 Task: Look for space in Seaside, United States from 12th August, 2023 to 16th August, 2023 for 8 adults in price range Rs.10000 to Rs.16000. Place can be private room with 8 bedrooms having 8 beds and 8 bathrooms. Property type can be house, flat, guest house, hotel. Amenities needed are: wifi, TV, free parkinig on premises, gym, breakfast. Booking option can be shelf check-in. Required host language is English.
Action: Mouse moved to (539, 139)
Screenshot: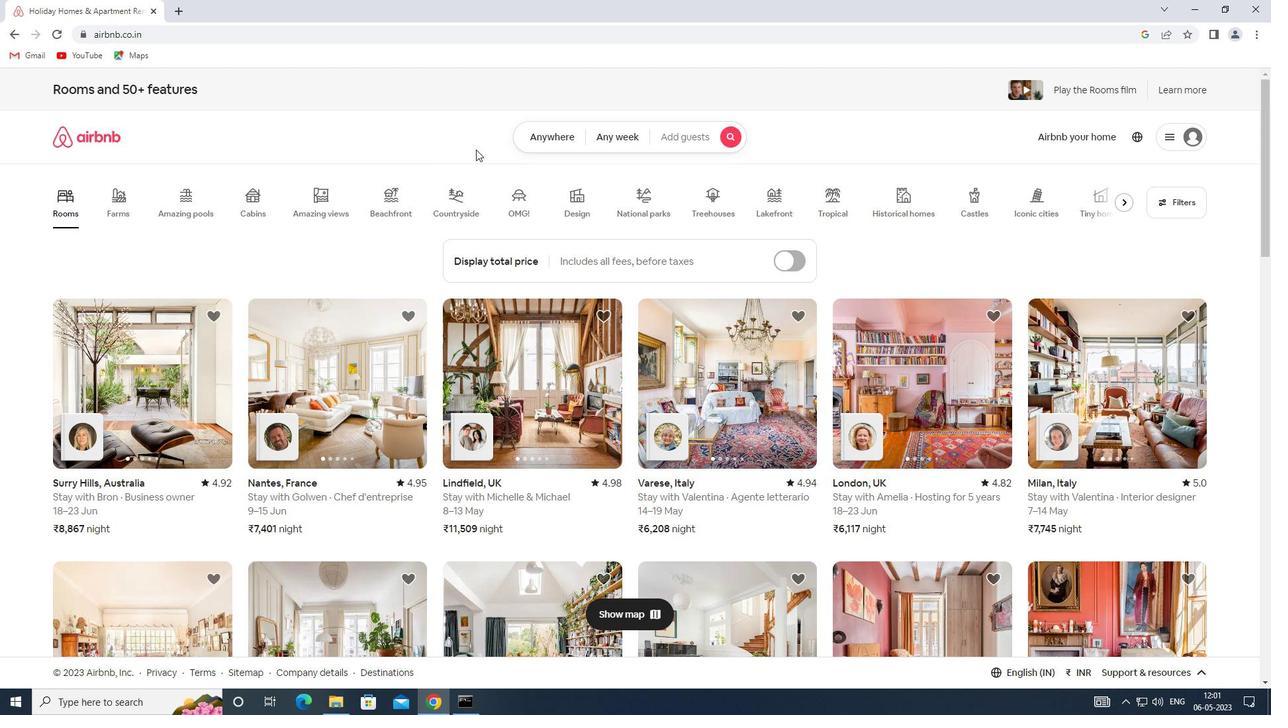 
Action: Mouse pressed left at (539, 139)
Screenshot: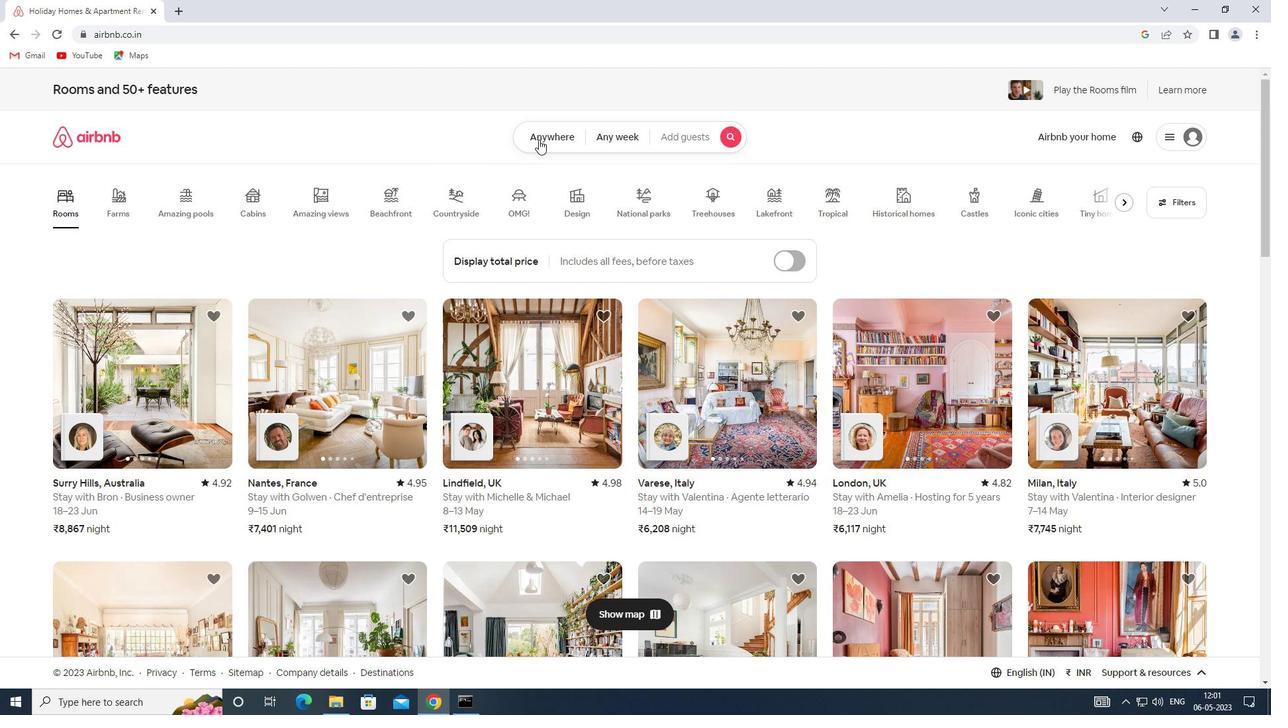 
Action: Mouse moved to (414, 185)
Screenshot: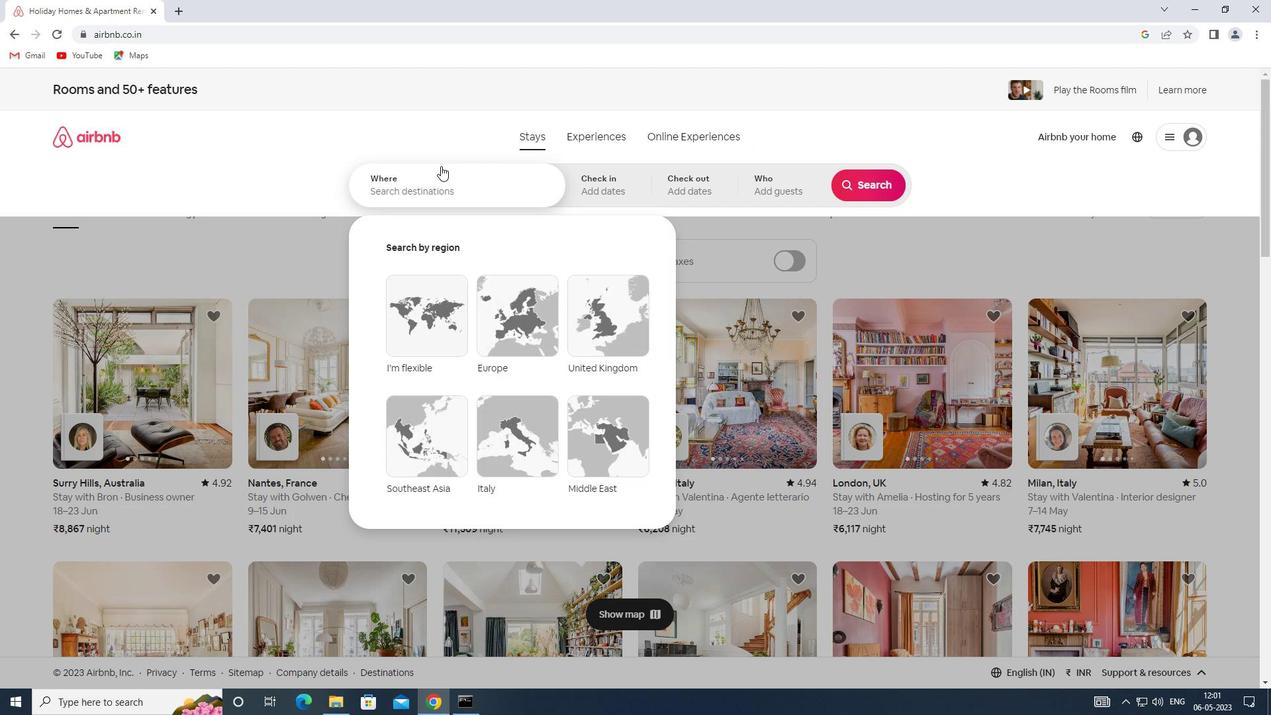 
Action: Mouse pressed left at (414, 185)
Screenshot: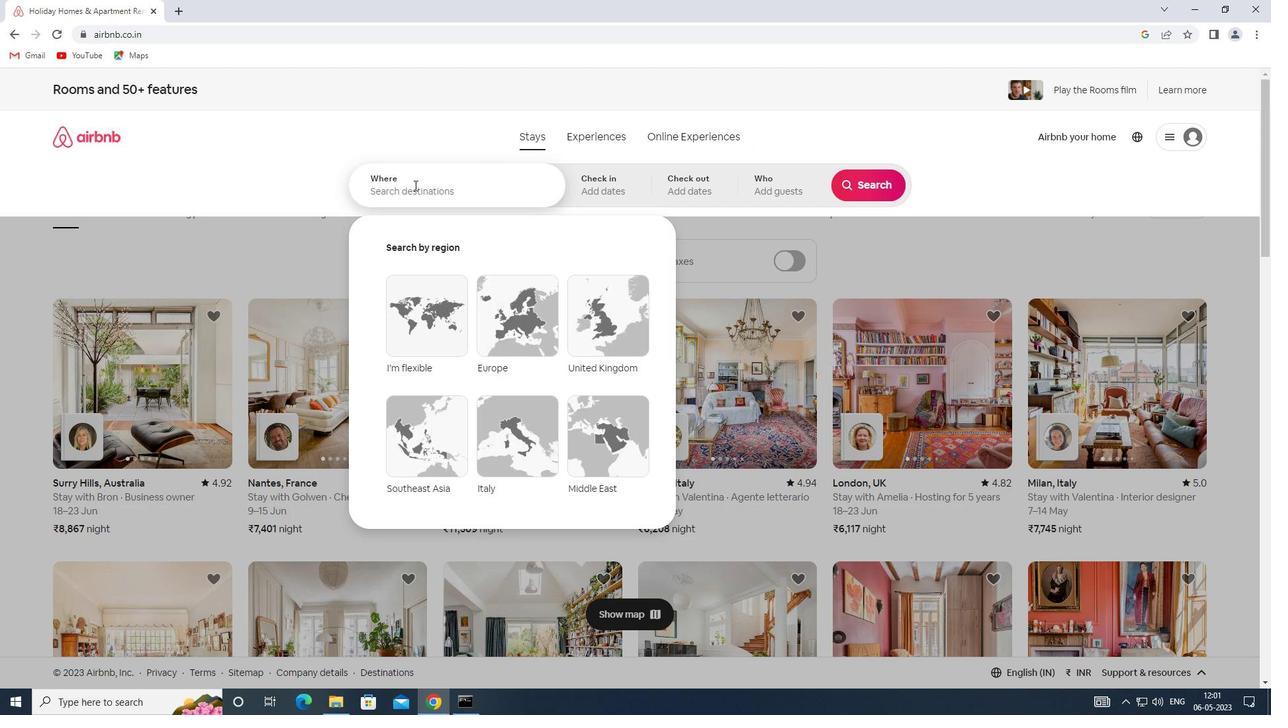 
Action: Key pressed <Key.shift>SPACE<Key.space>IN<Key.space><Key.shift>SEASIDE,<Key.shift><Key.shift><Key.shift><Key.shift><Key.shift><Key.shift><Key.shift><Key.shift><Key.shift><Key.shift><Key.shift><Key.shift>UNITED<Key.space><Key.shift><Key.shift><Key.shift><Key.shift><Key.shift><Key.shift><Key.shift><Key.shift><Key.shift><Key.shift><Key.shift><Key.shift><Key.shift><Key.shift><Key.shift><Key.shift><Key.shift><Key.shift><Key.shift><Key.shift><Key.shift><Key.shift><Key.shift><Key.shift><Key.shift><Key.shift><Key.shift><Key.shift><Key.shift>STATES
Screenshot: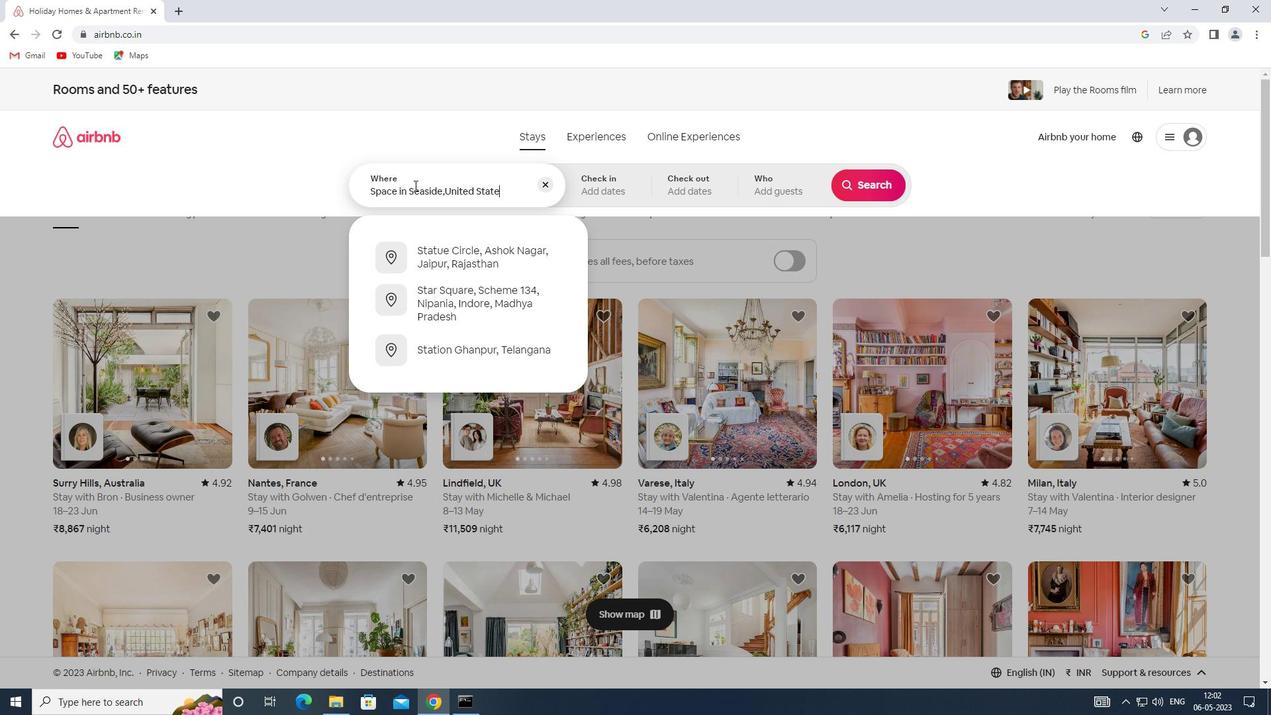 
Action: Mouse moved to (588, 186)
Screenshot: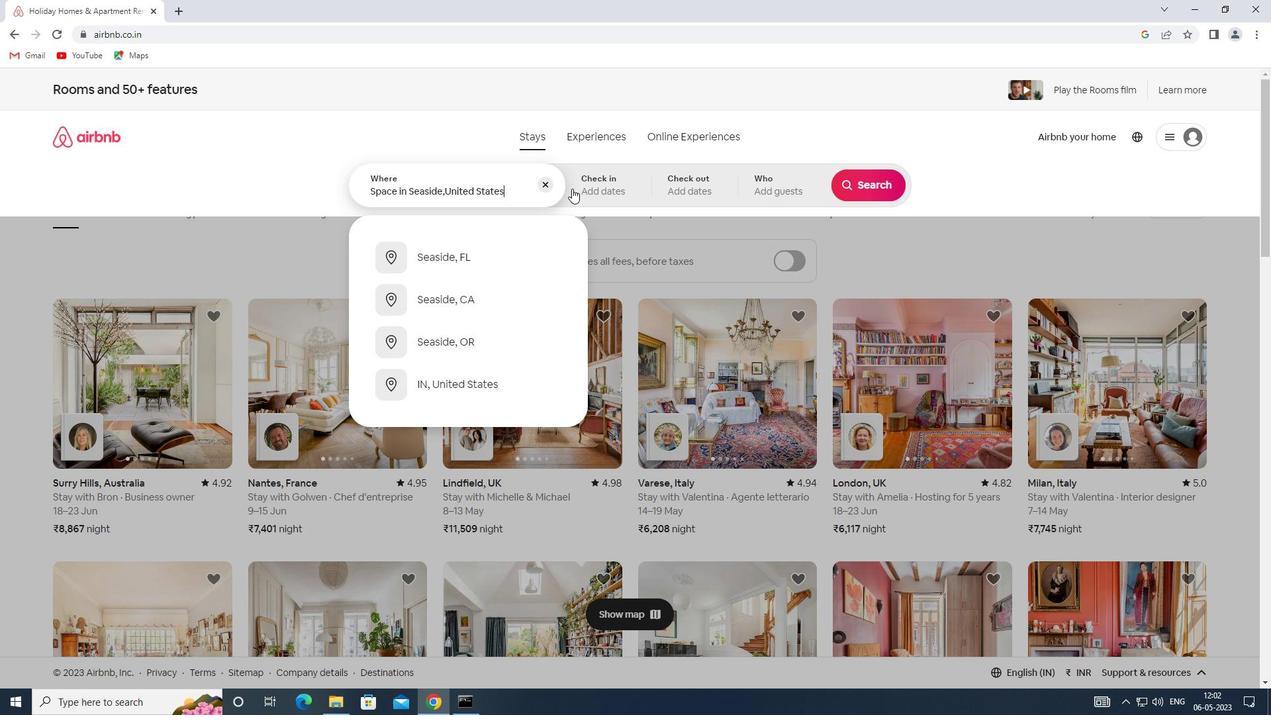 
Action: Mouse pressed left at (588, 186)
Screenshot: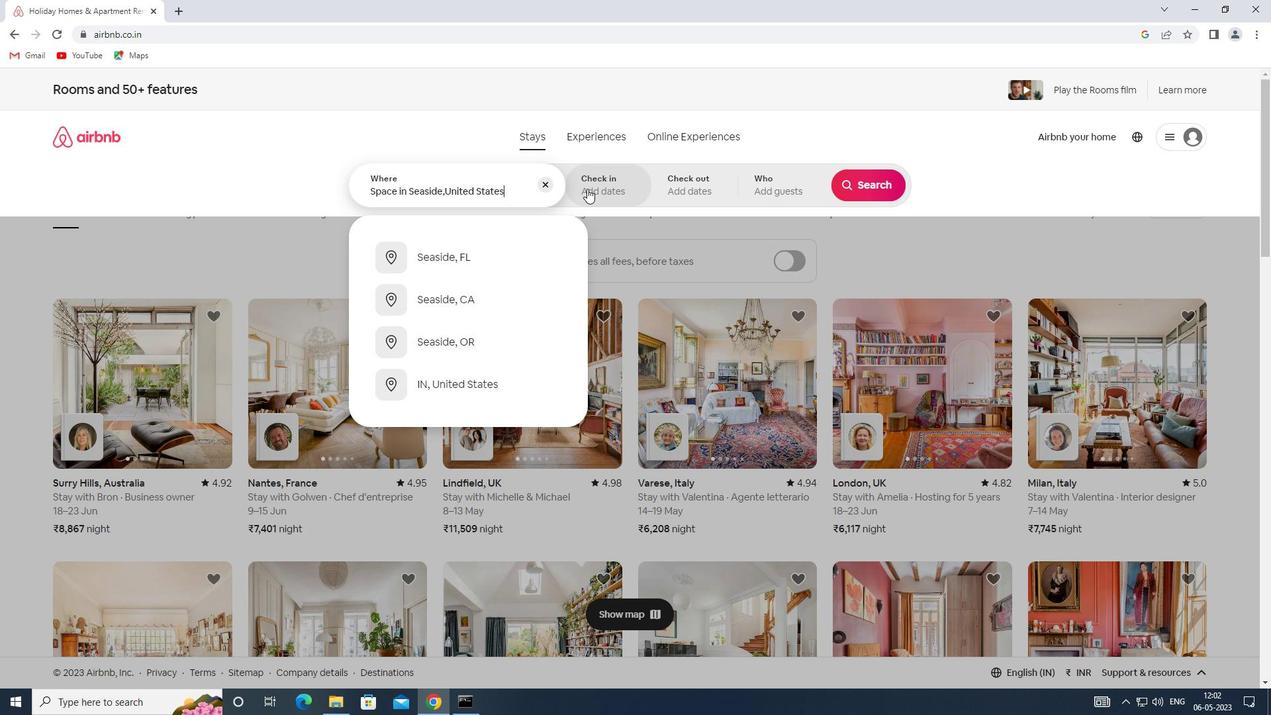 
Action: Mouse moved to (860, 290)
Screenshot: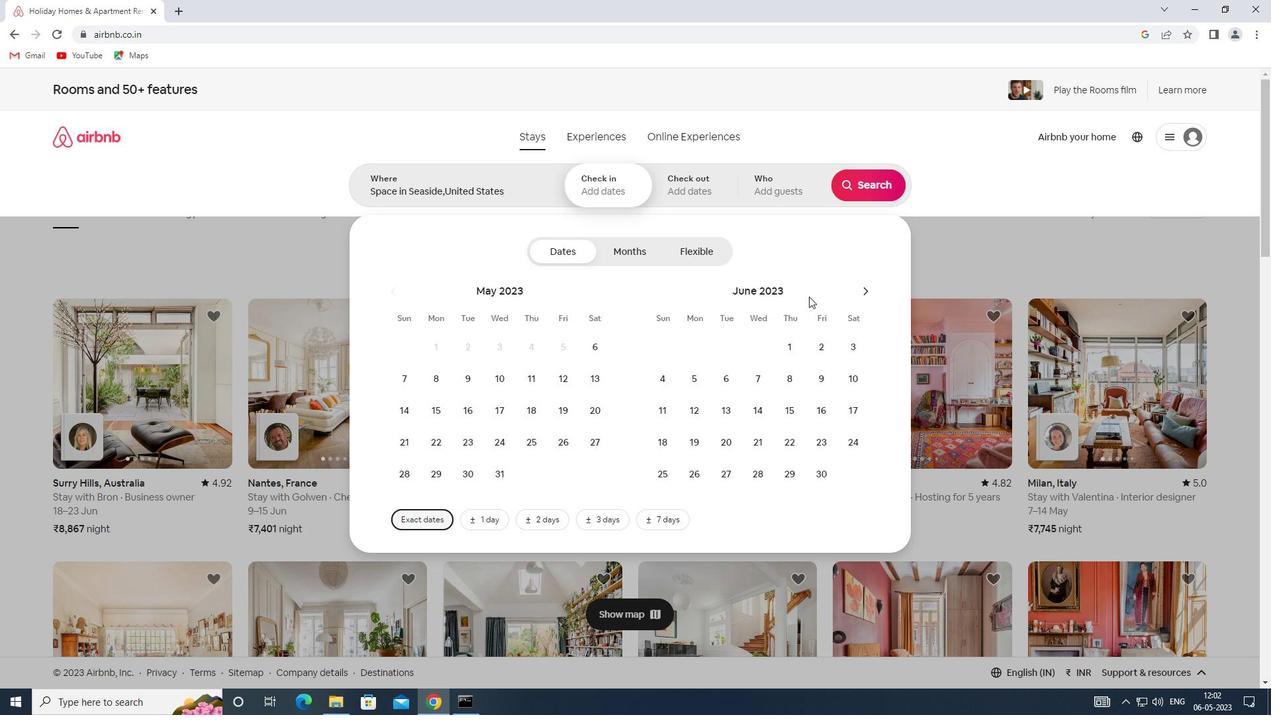 
Action: Mouse pressed left at (860, 290)
Screenshot: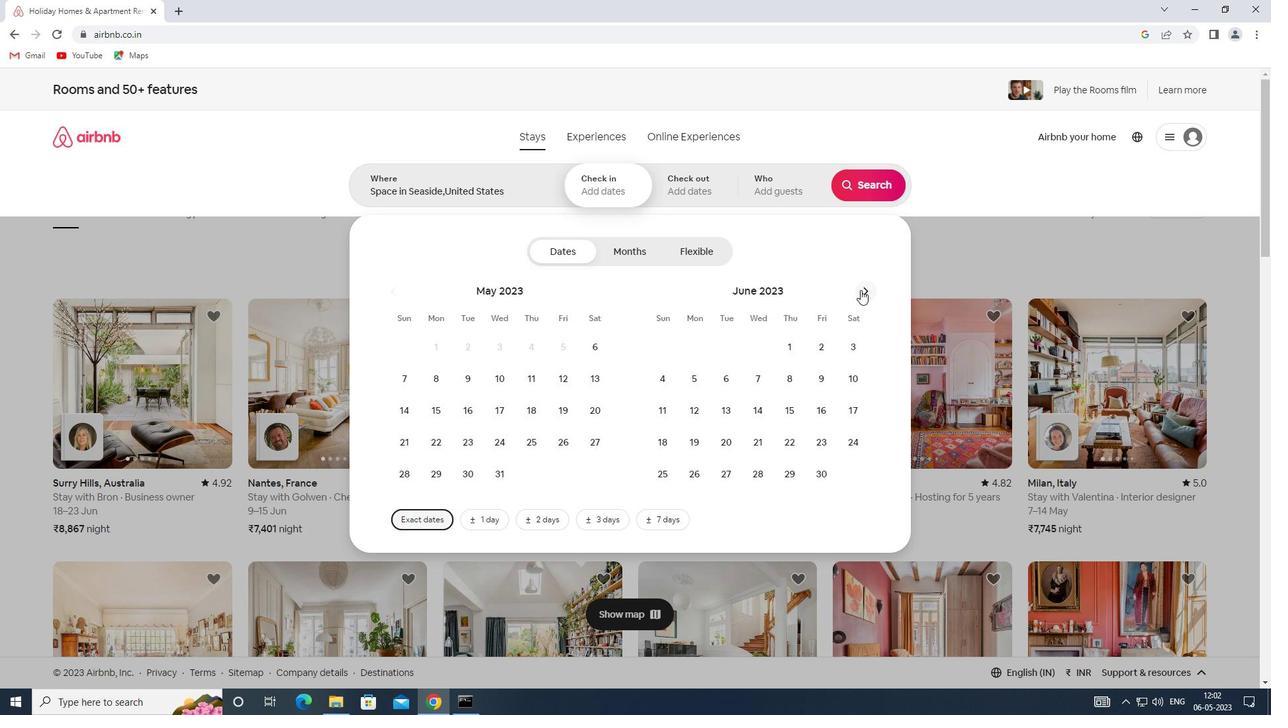 
Action: Mouse pressed left at (860, 290)
Screenshot: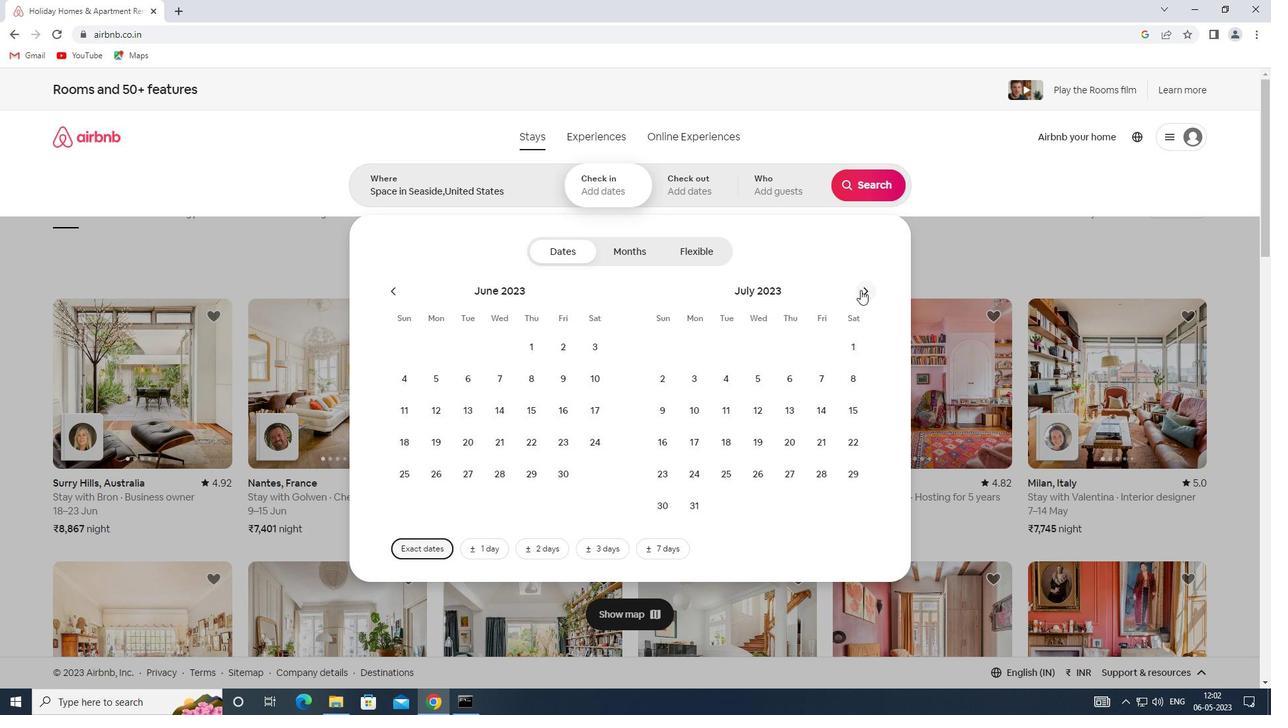 
Action: Mouse moved to (843, 383)
Screenshot: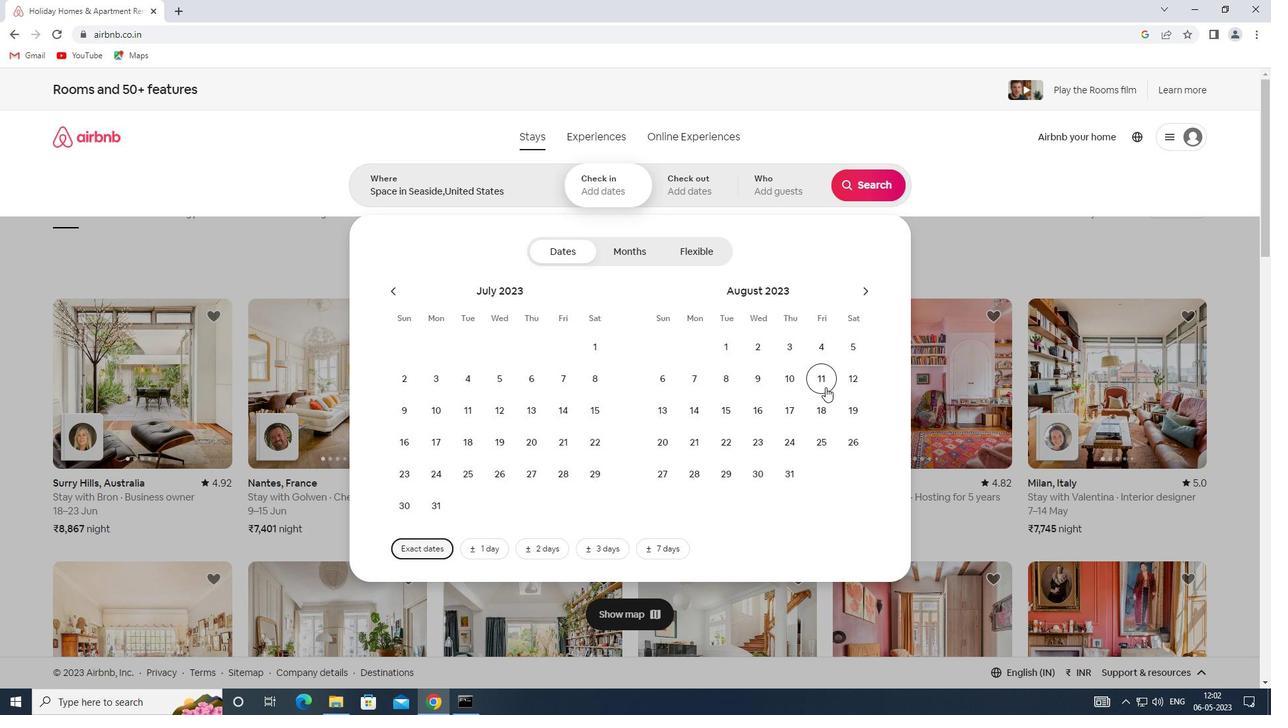 
Action: Mouse pressed left at (843, 383)
Screenshot: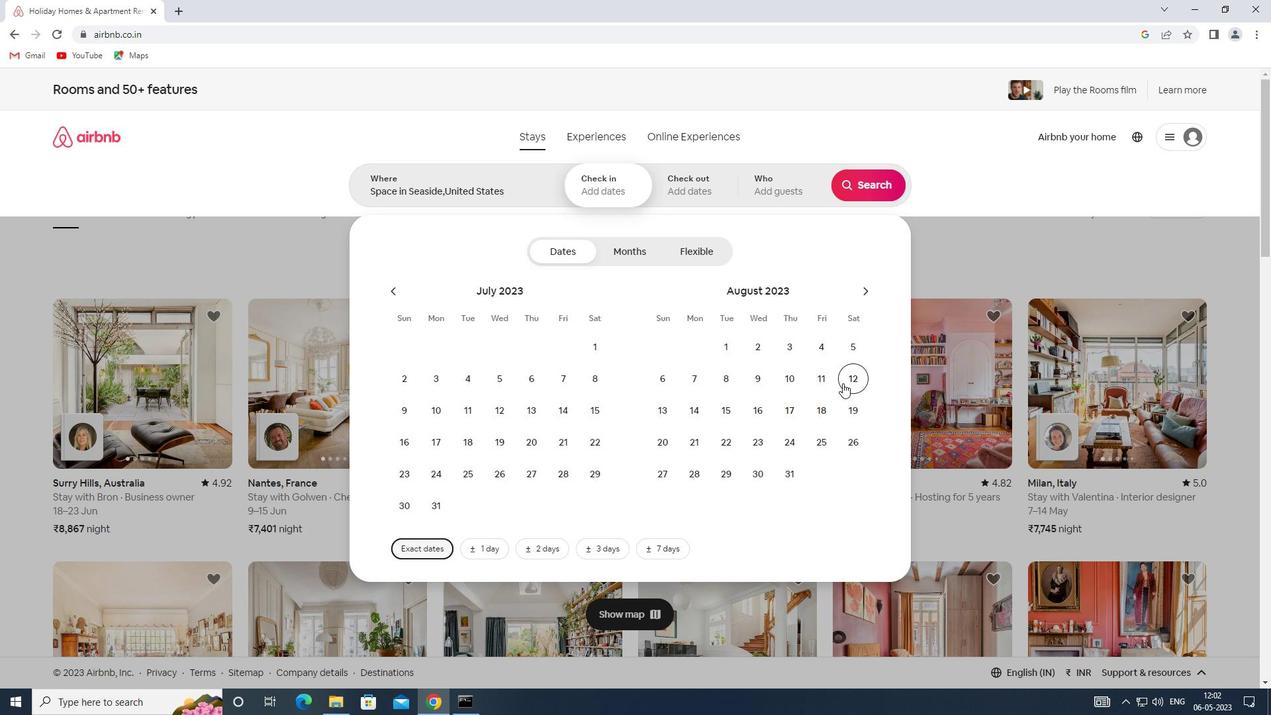 
Action: Mouse moved to (757, 413)
Screenshot: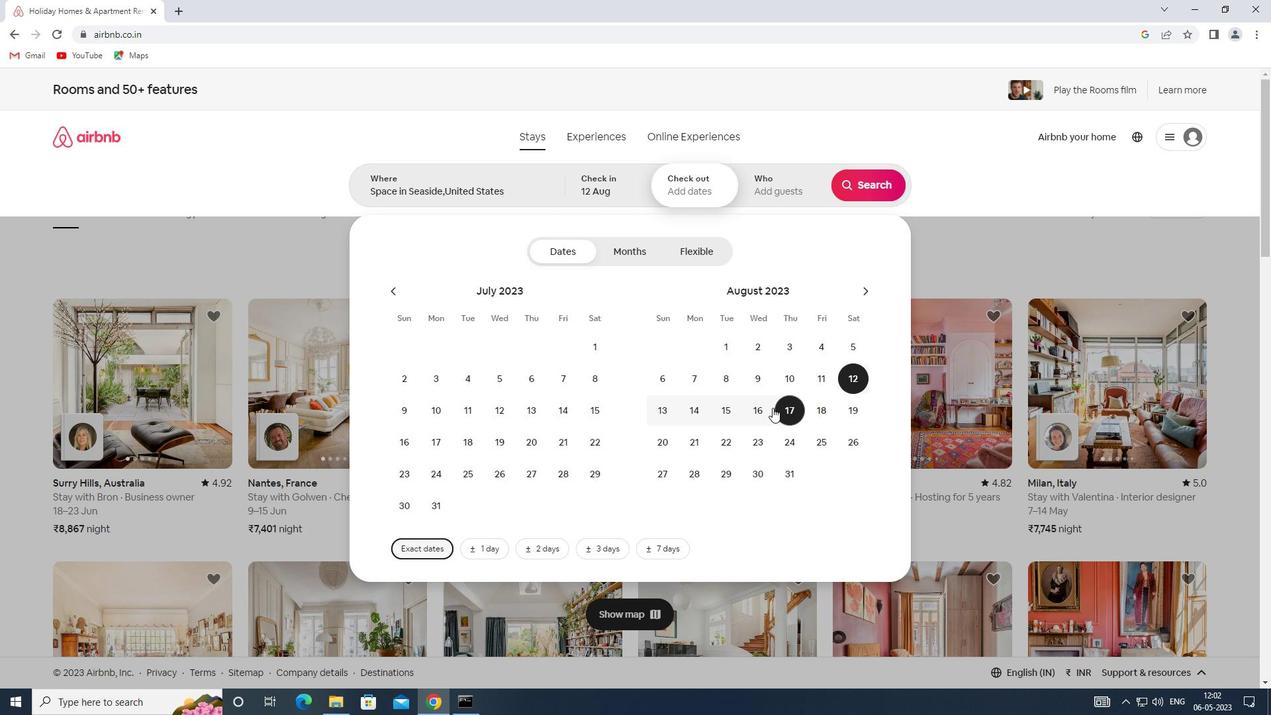 
Action: Mouse pressed left at (757, 413)
Screenshot: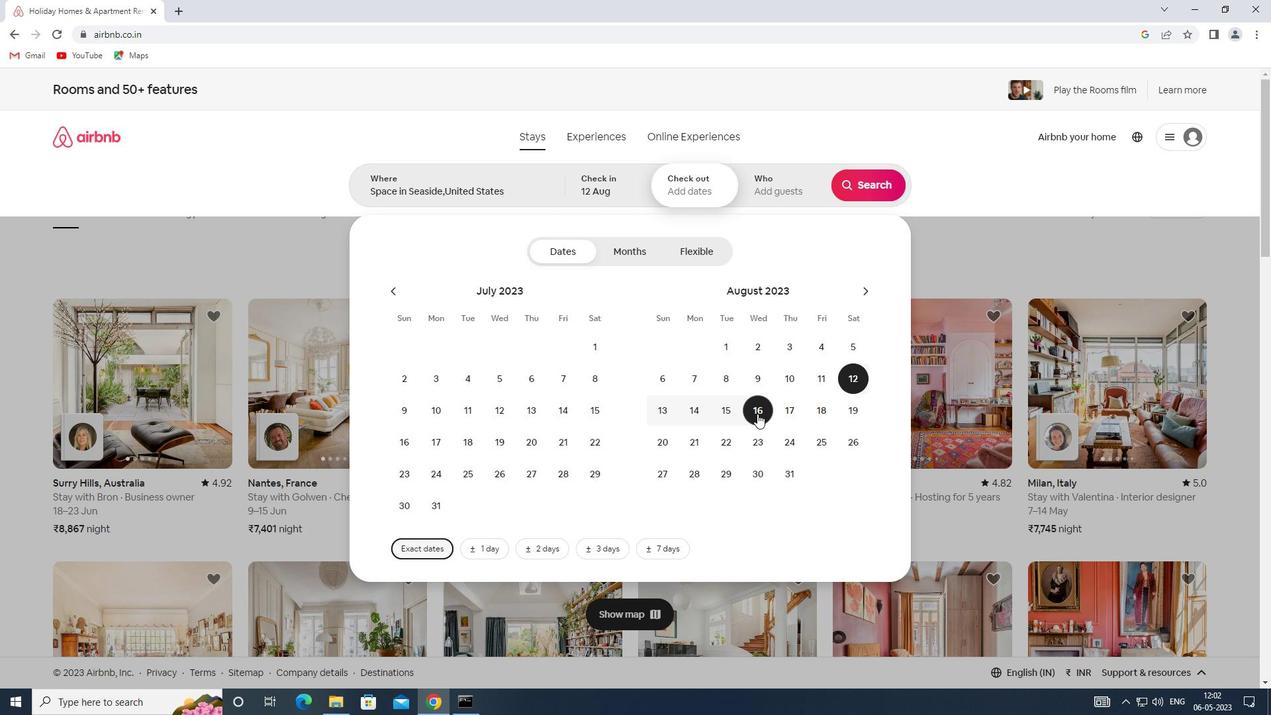 
Action: Mouse moved to (754, 194)
Screenshot: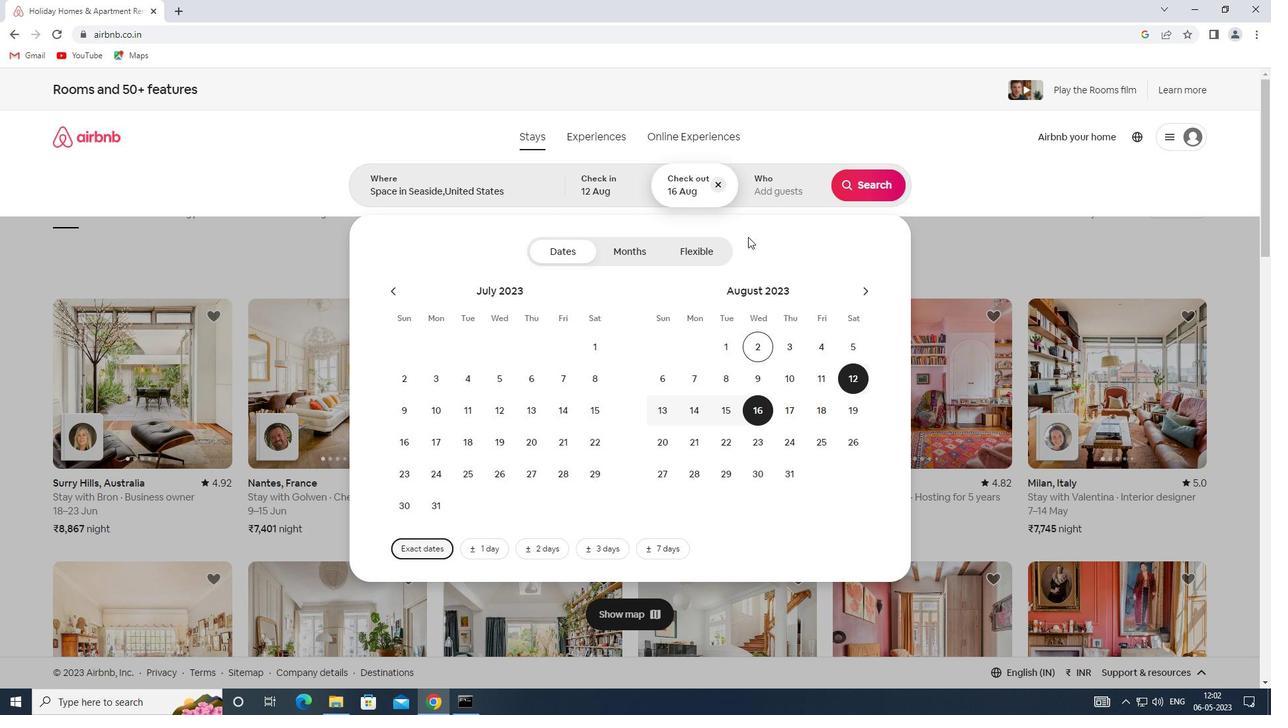 
Action: Mouse pressed left at (754, 194)
Screenshot: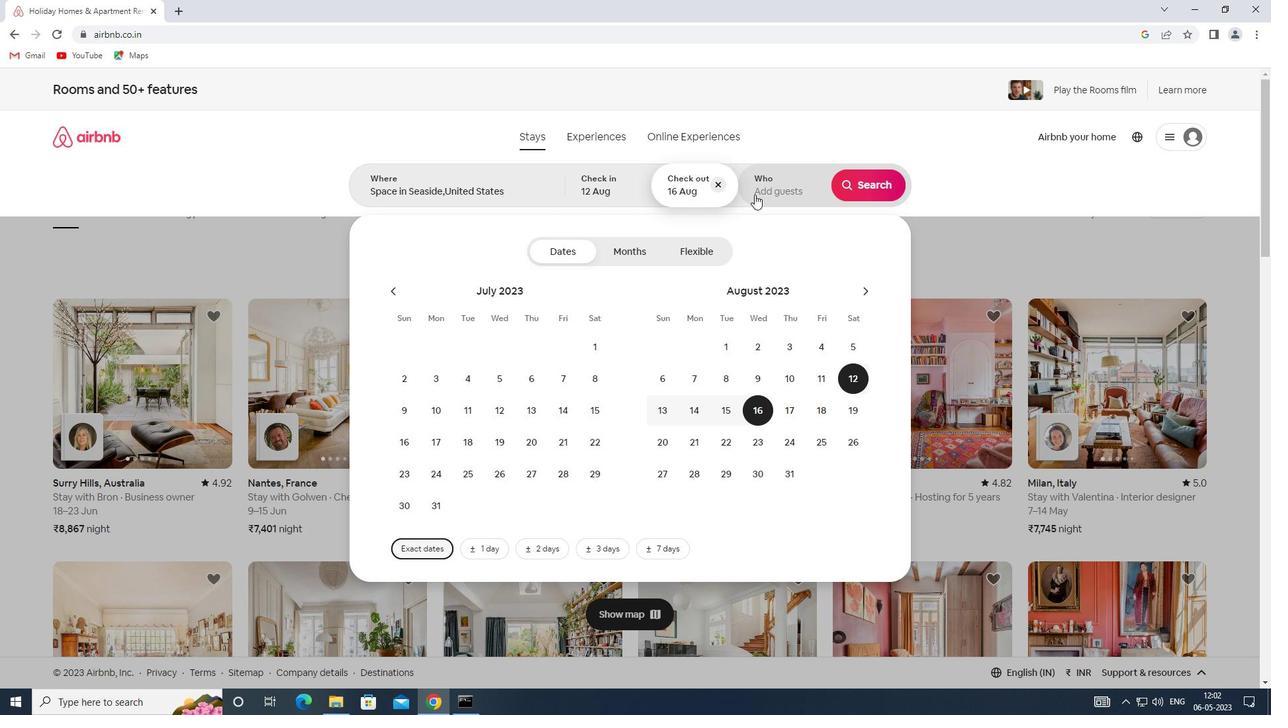 
Action: Mouse moved to (872, 258)
Screenshot: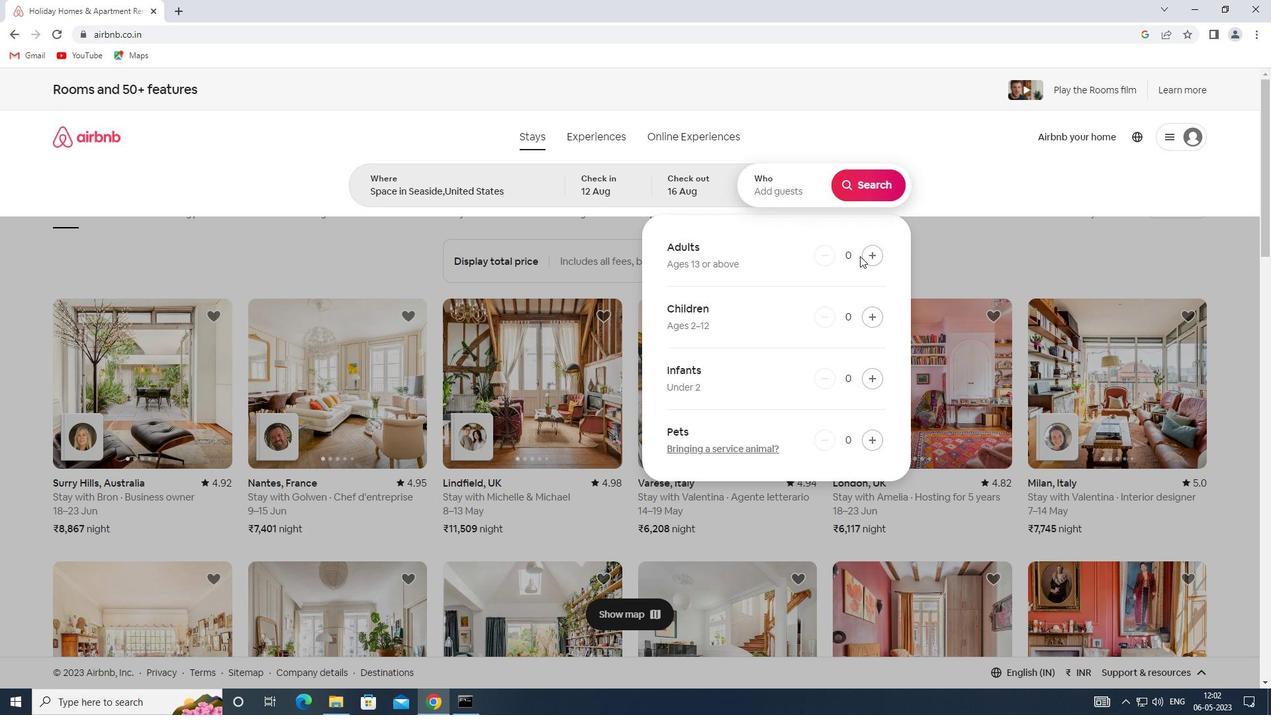 
Action: Mouse pressed left at (872, 258)
Screenshot: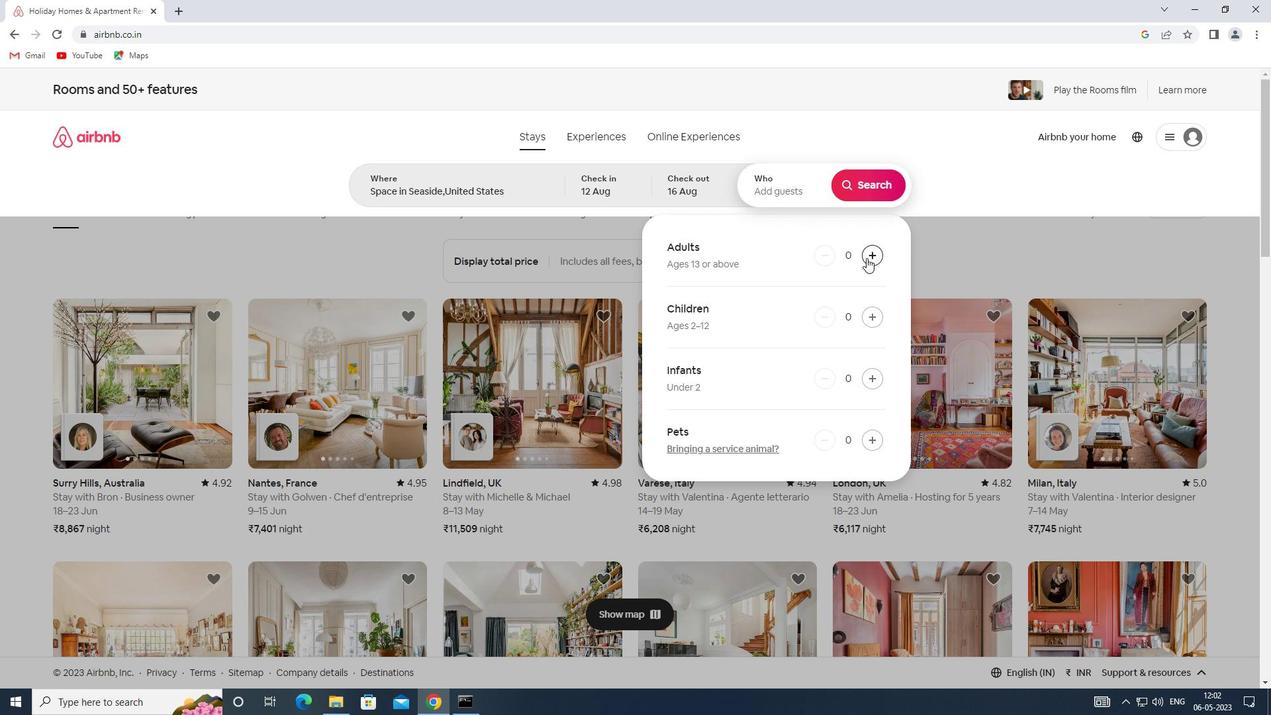 
Action: Mouse moved to (873, 258)
Screenshot: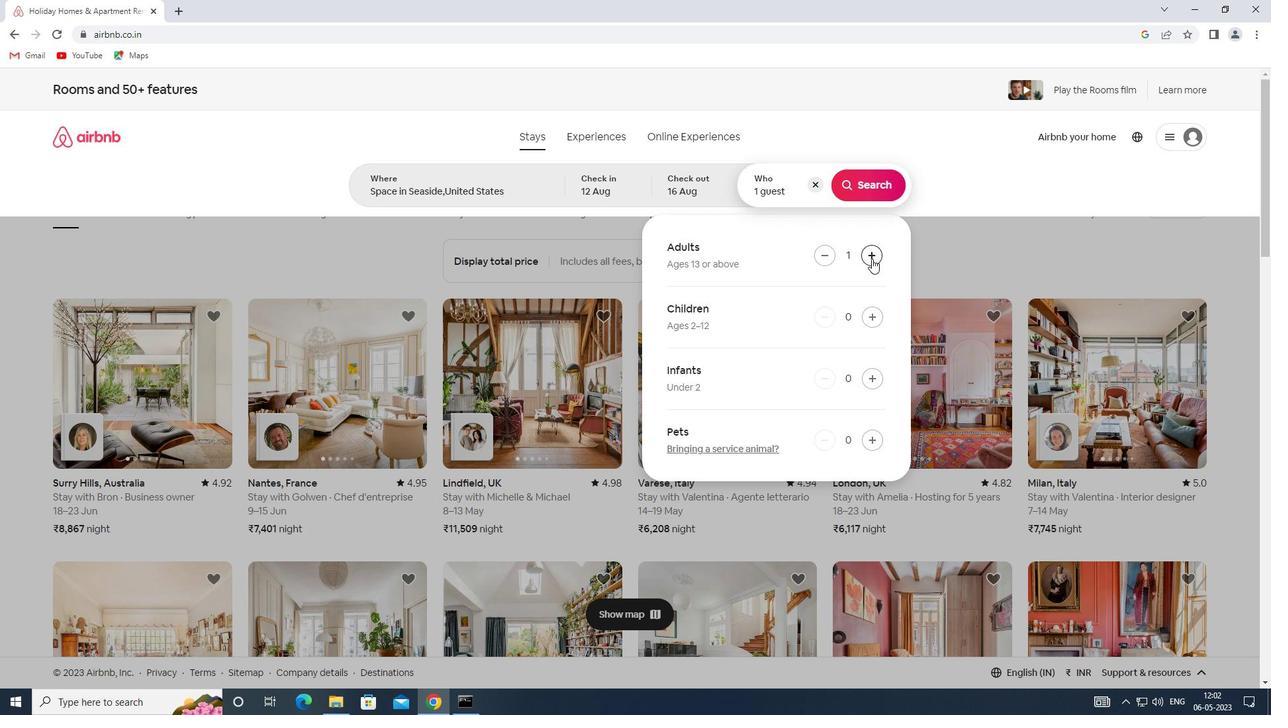 
Action: Mouse pressed left at (873, 258)
Screenshot: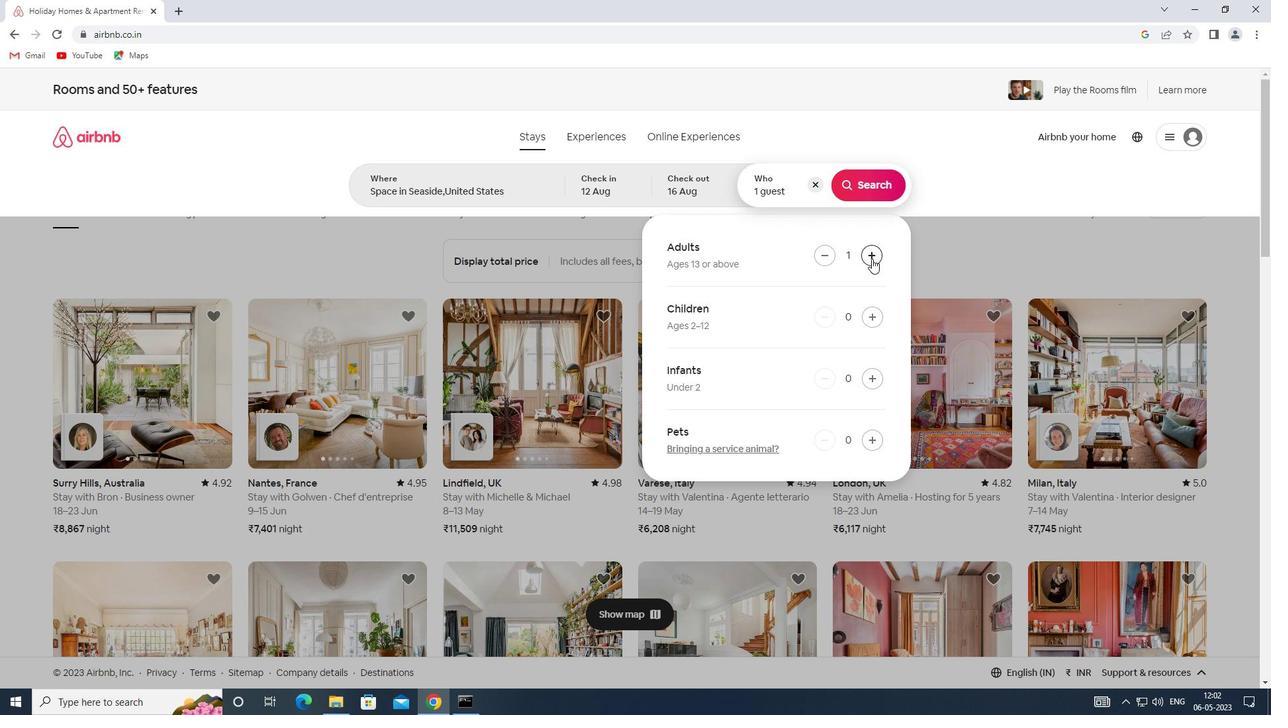 
Action: Mouse pressed left at (873, 258)
Screenshot: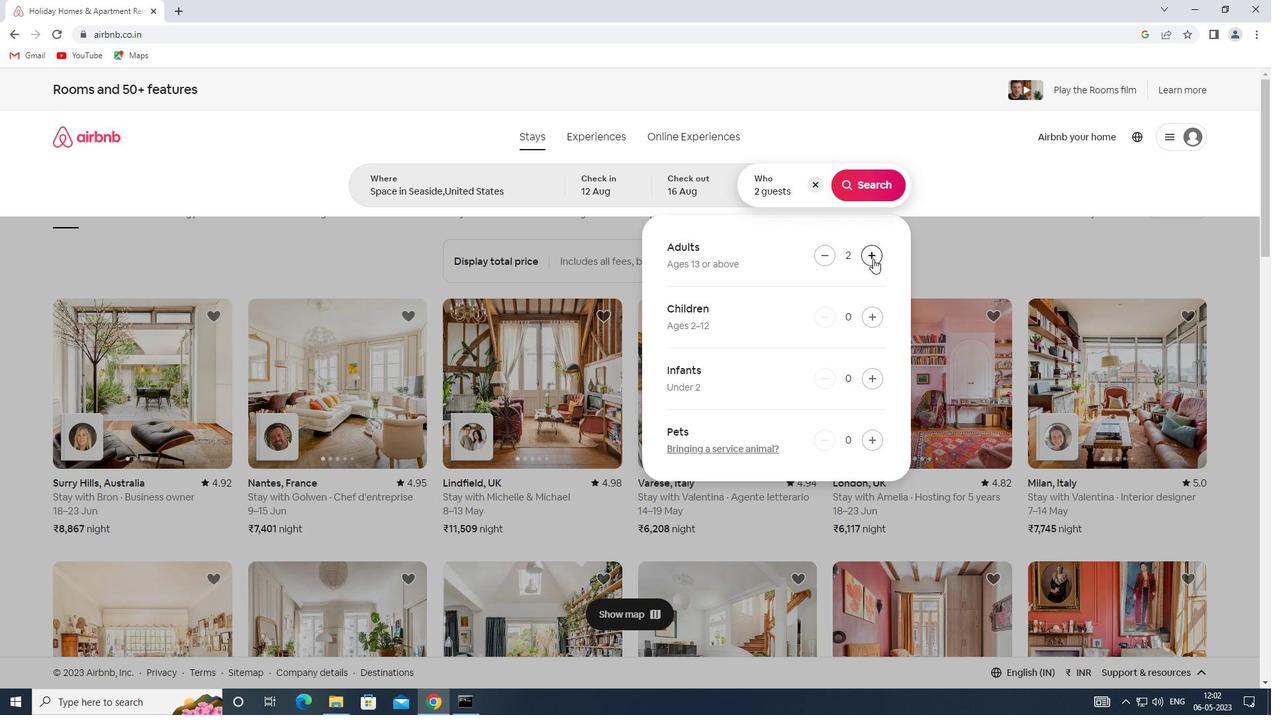 
Action: Mouse pressed left at (873, 258)
Screenshot: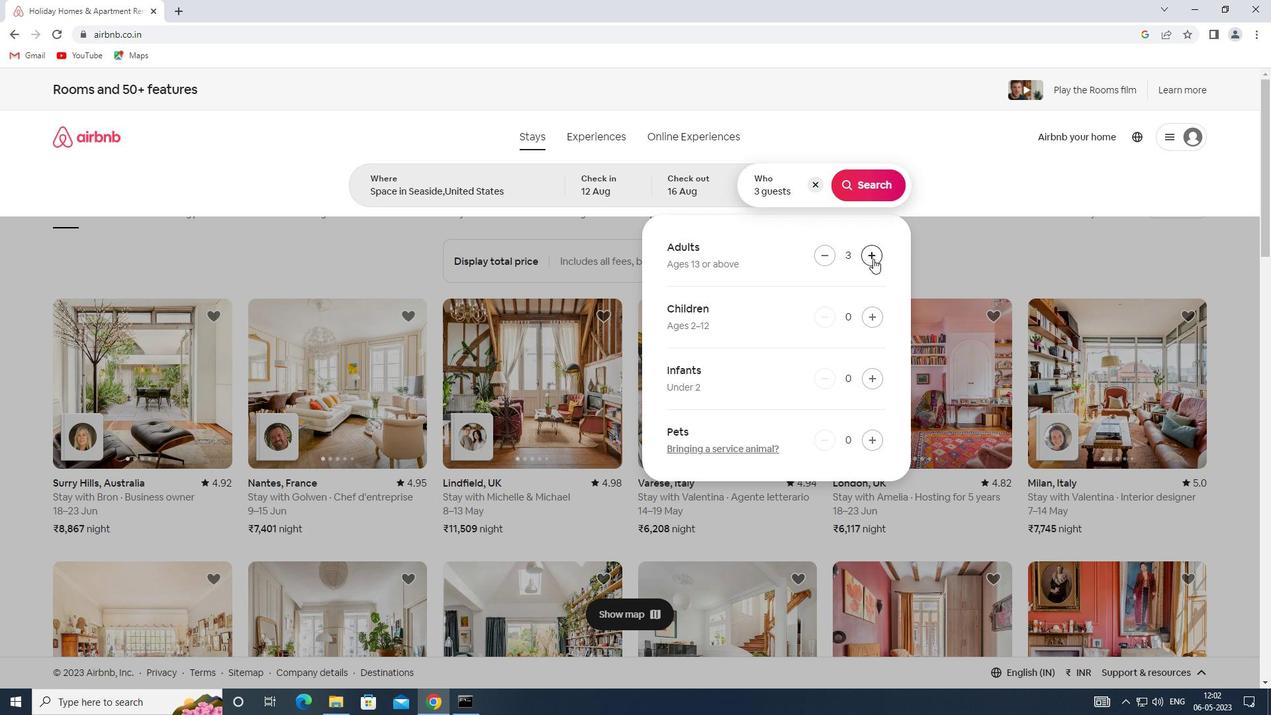 
Action: Mouse pressed left at (873, 258)
Screenshot: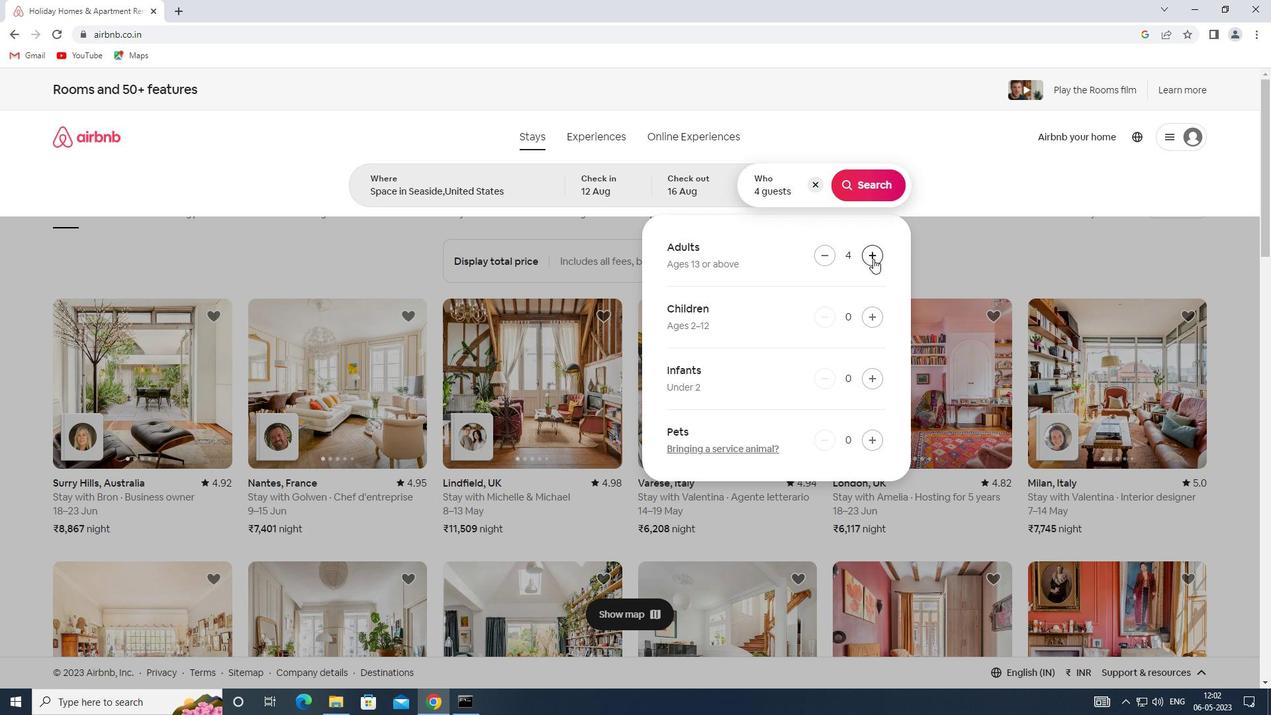 
Action: Mouse pressed left at (873, 258)
Screenshot: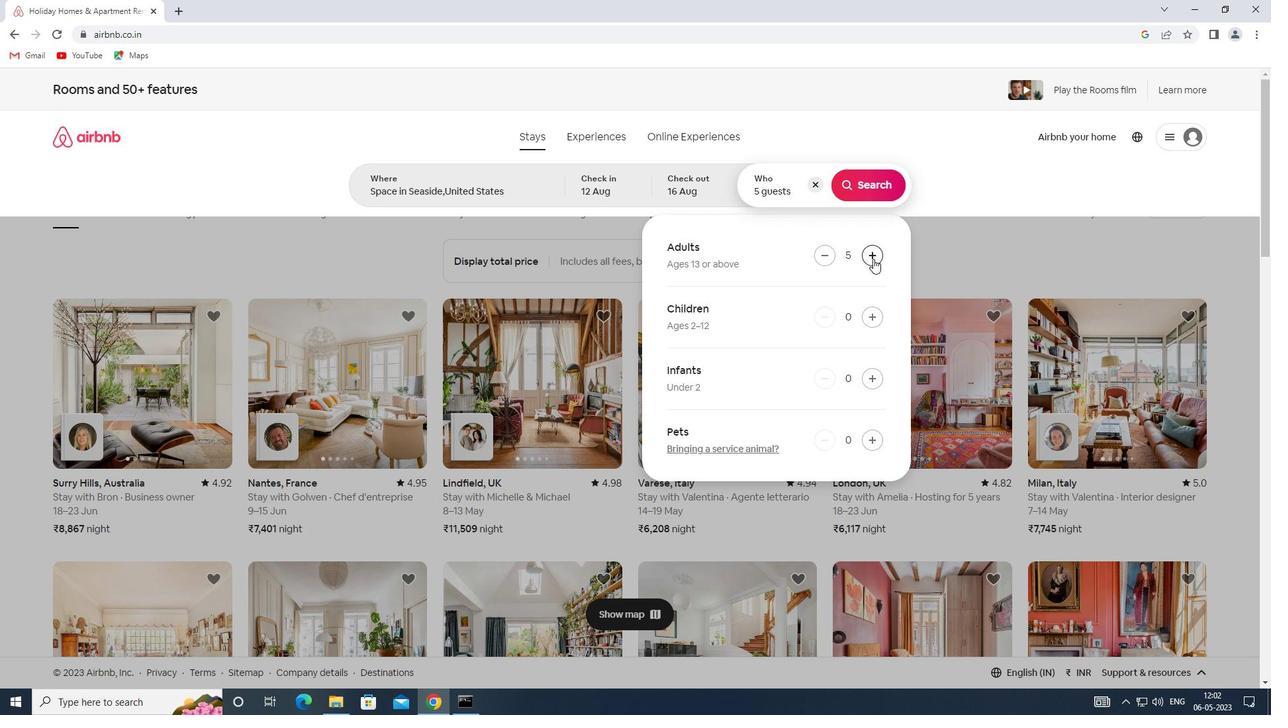 
Action: Mouse moved to (874, 258)
Screenshot: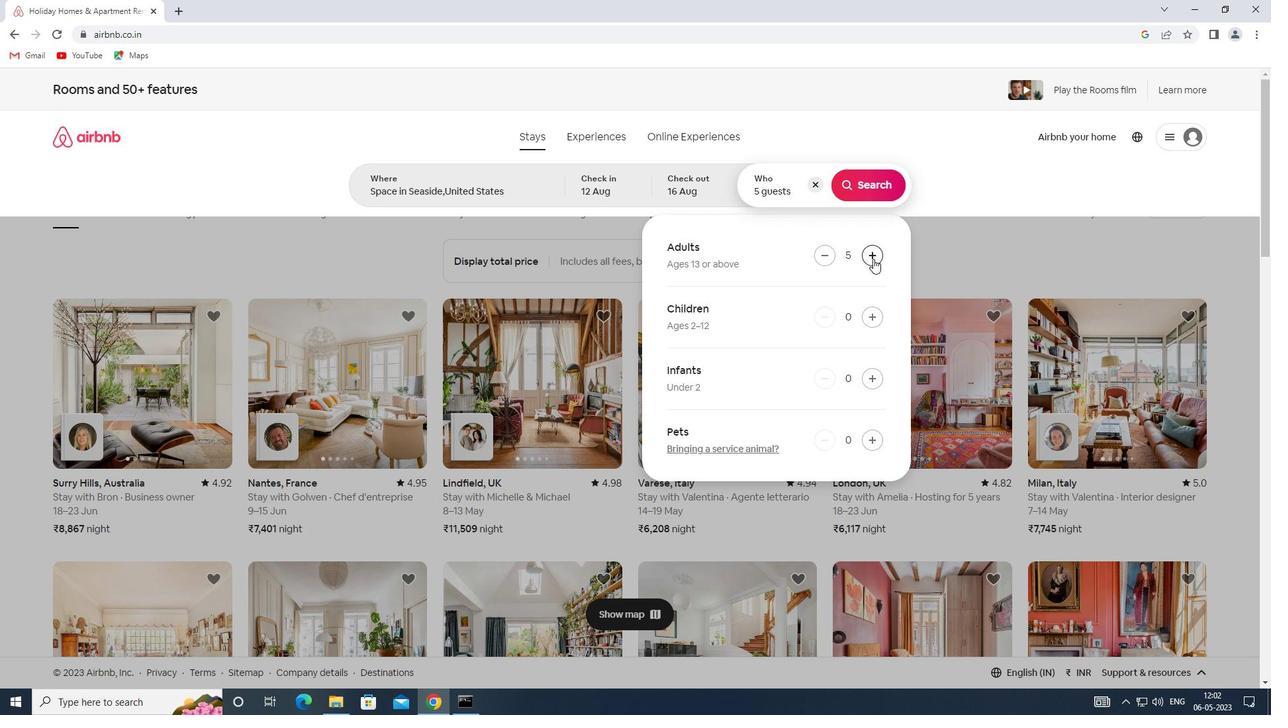 
Action: Mouse pressed left at (874, 258)
Screenshot: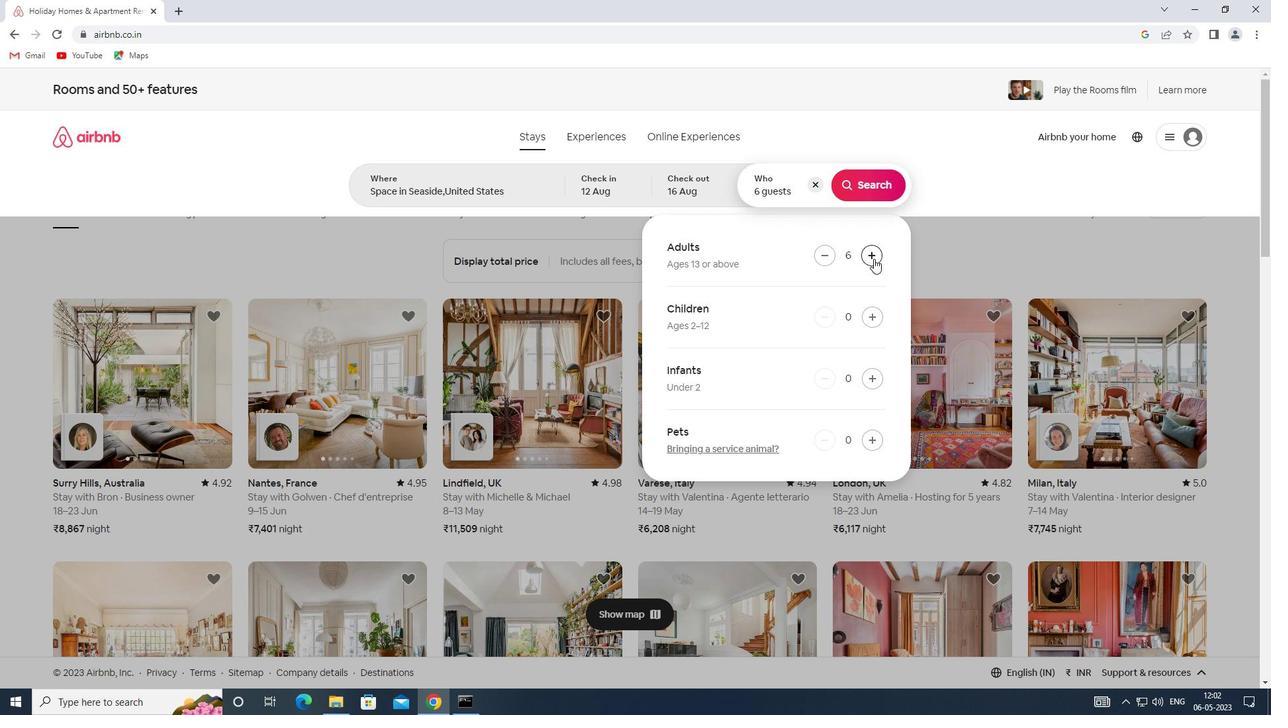 
Action: Mouse pressed left at (874, 258)
Screenshot: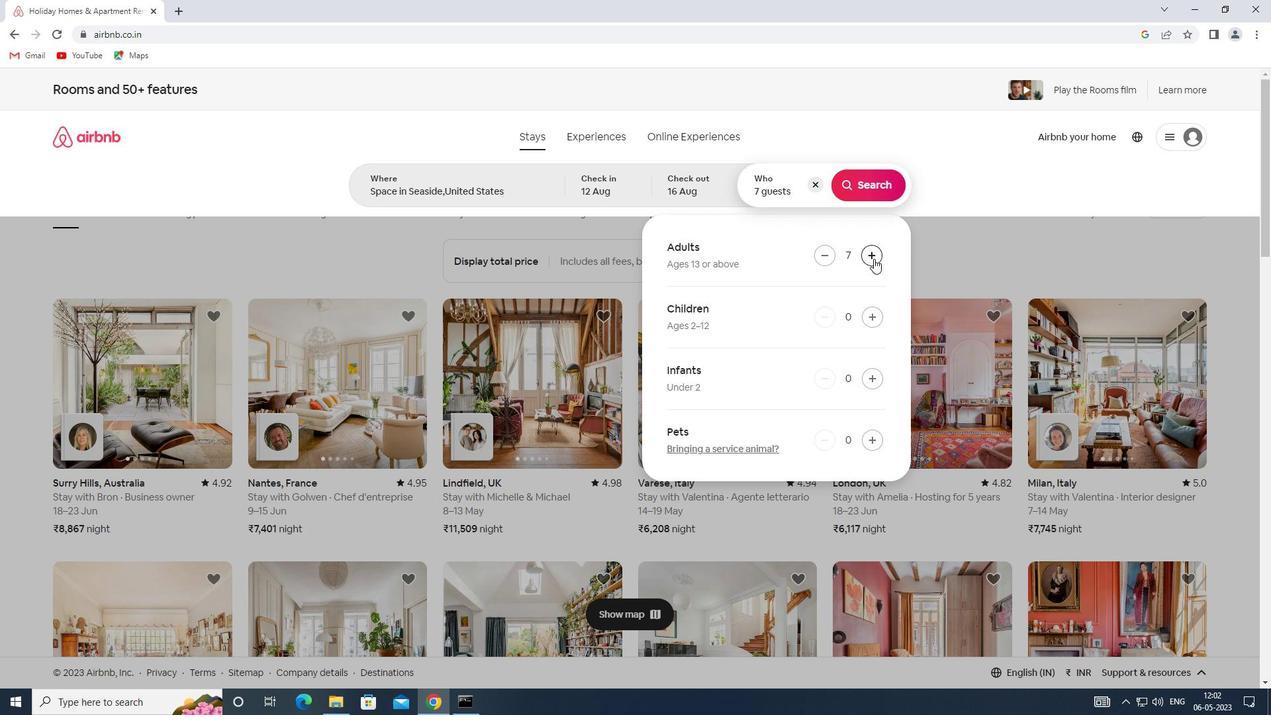 
Action: Mouse moved to (861, 183)
Screenshot: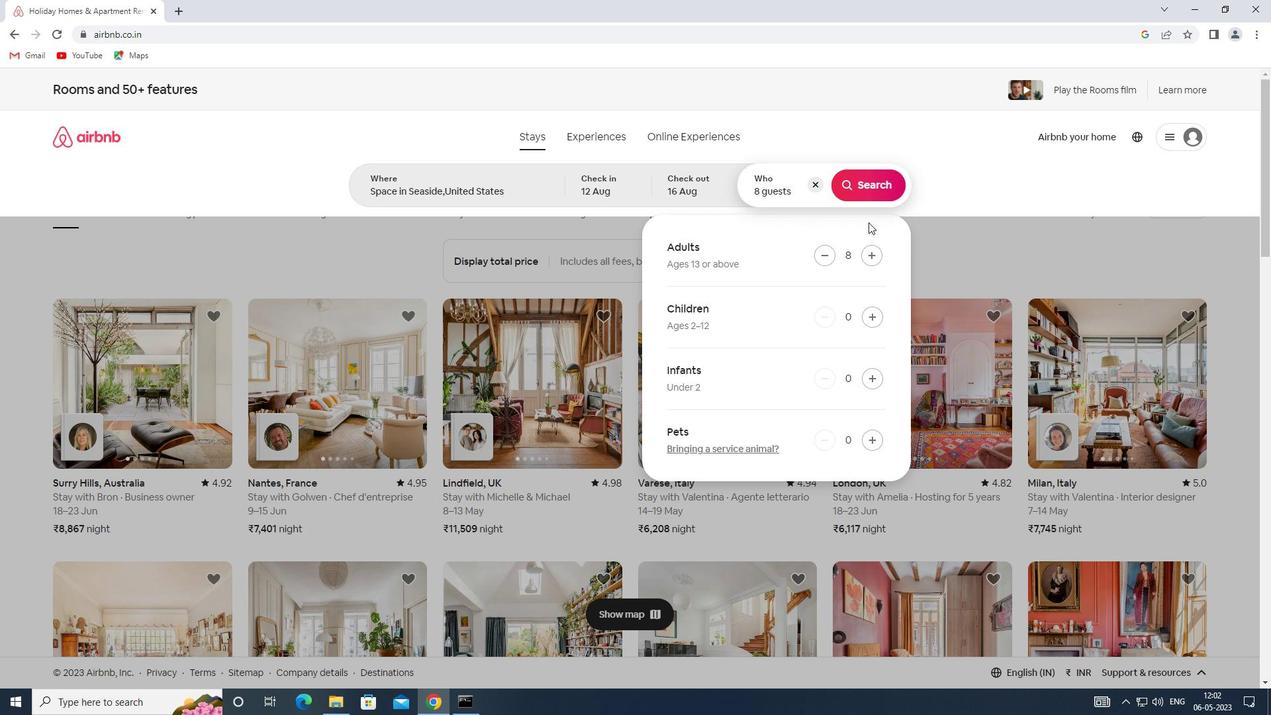 
Action: Mouse pressed left at (861, 183)
Screenshot: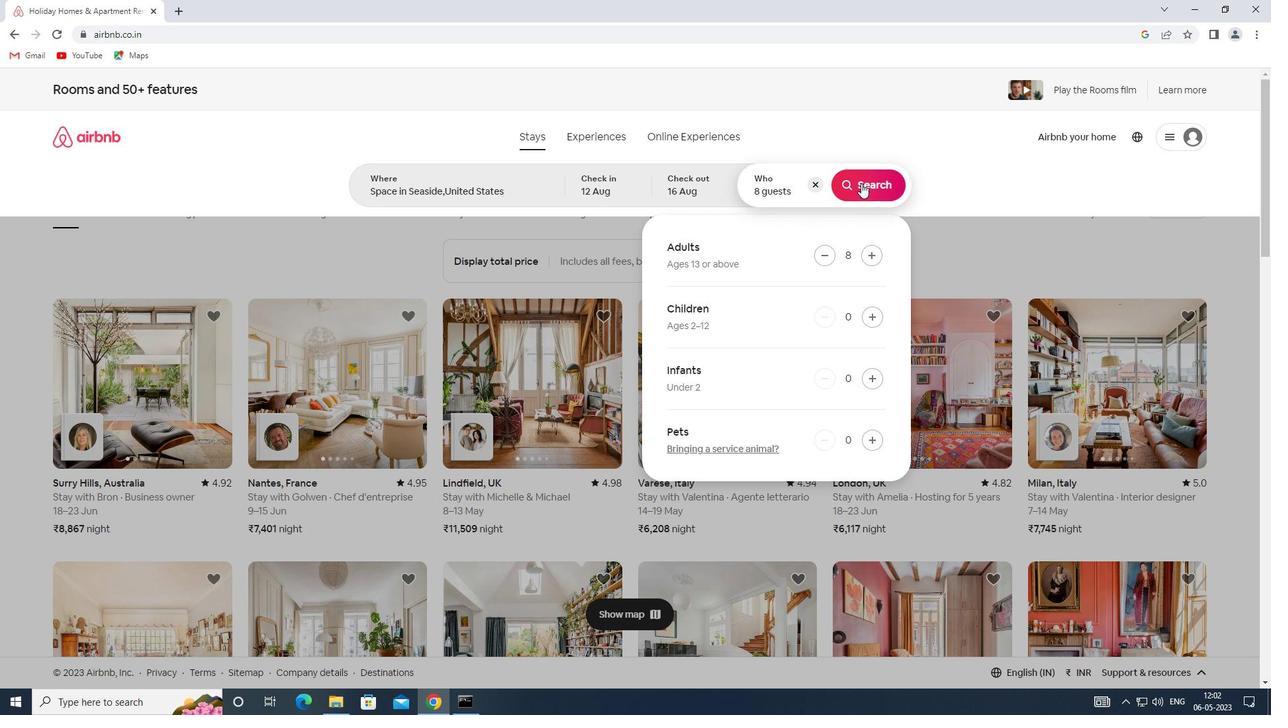 
Action: Mouse moved to (1211, 149)
Screenshot: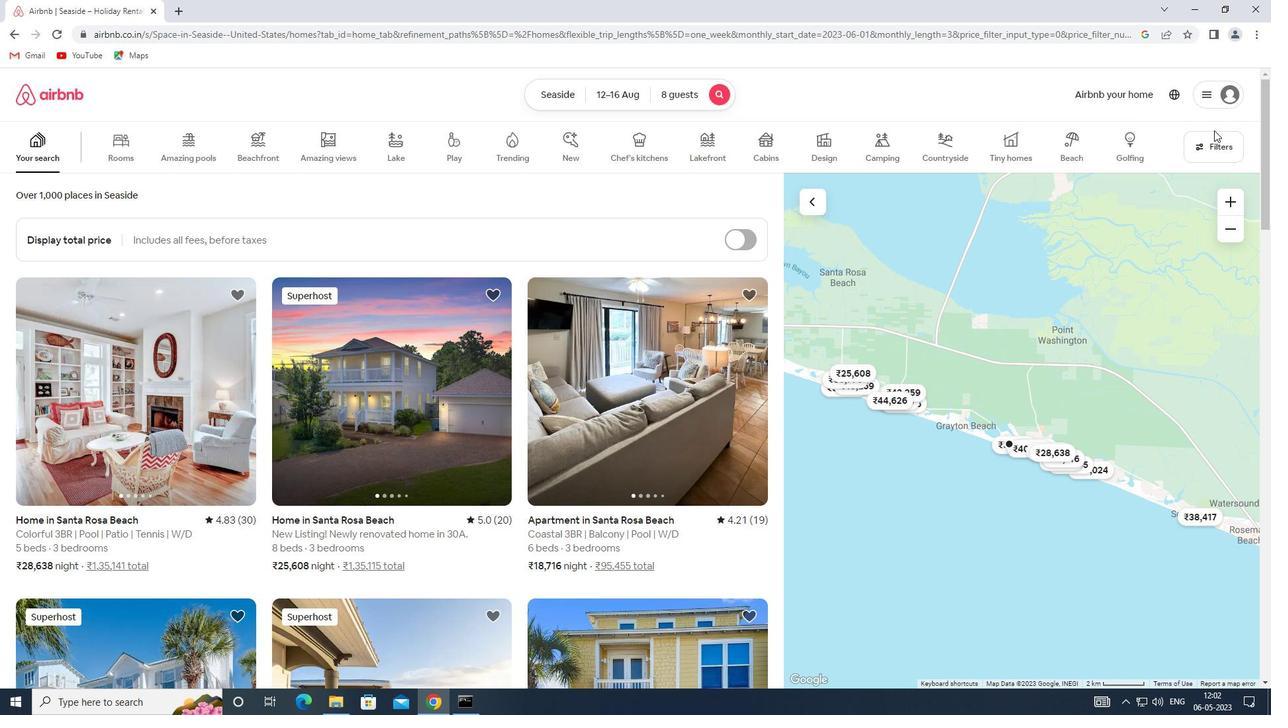 
Action: Mouse pressed left at (1211, 149)
Screenshot: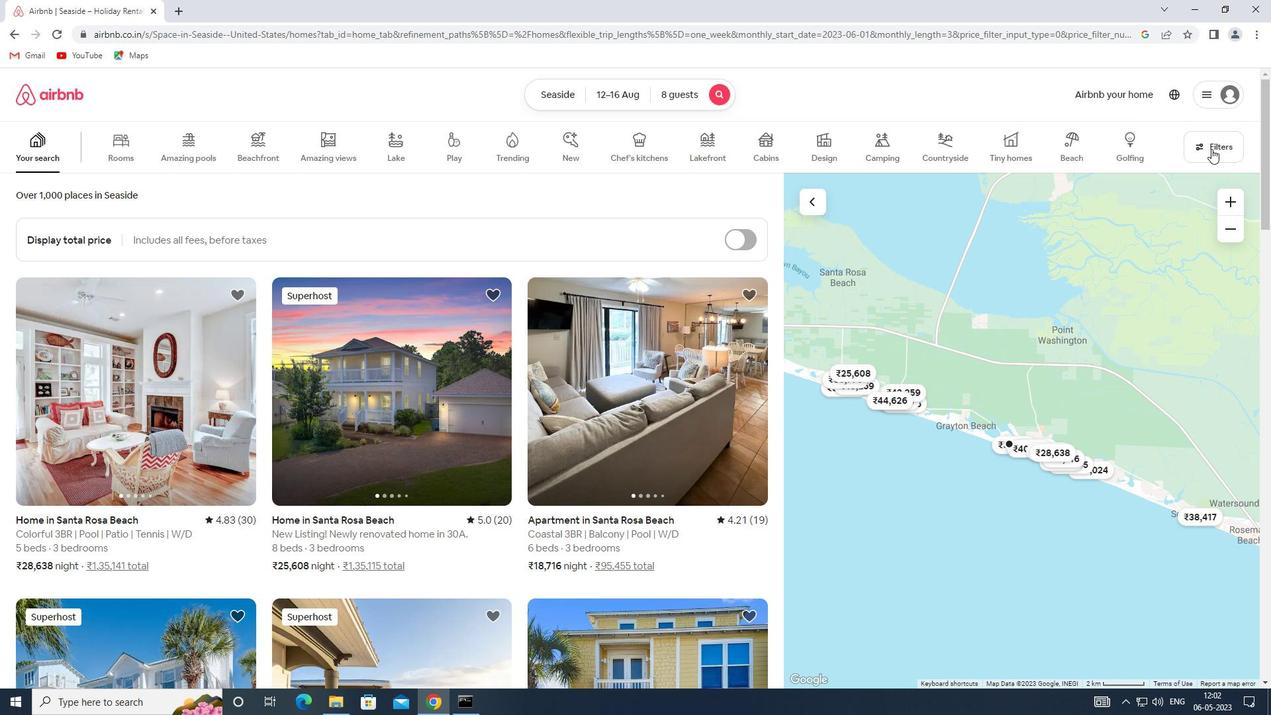 
Action: Mouse moved to (462, 468)
Screenshot: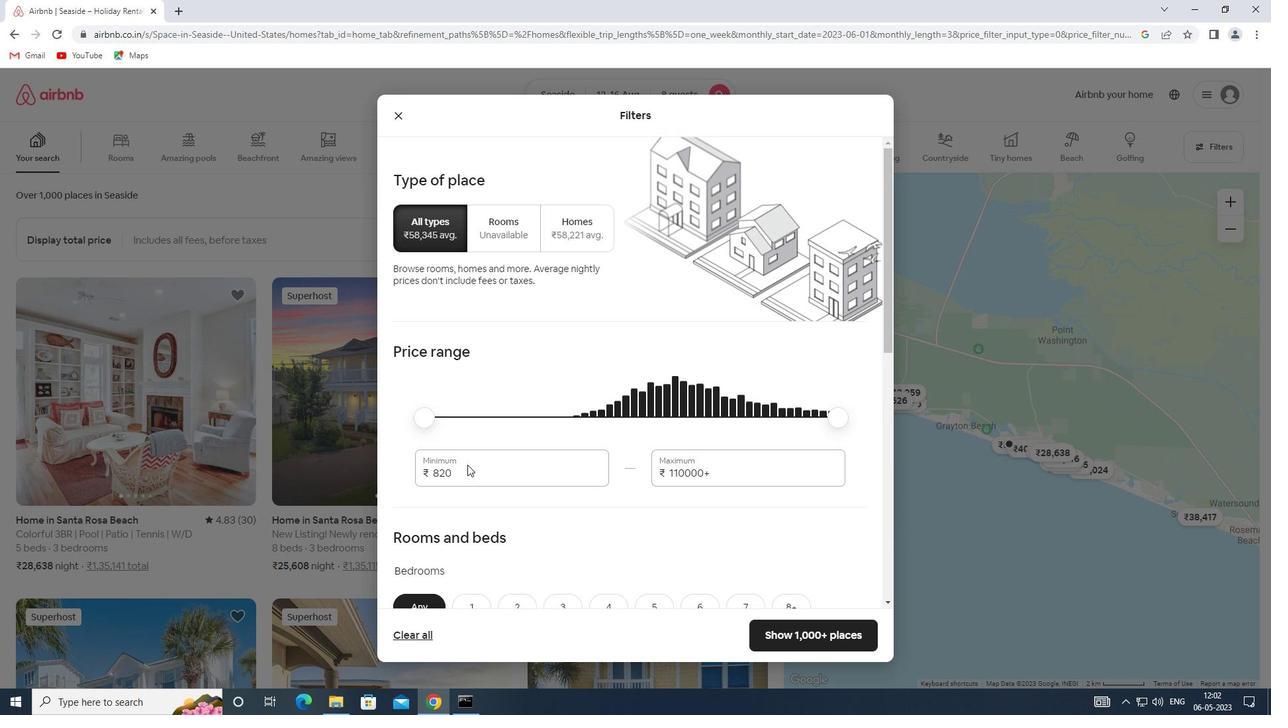 
Action: Mouse pressed left at (462, 468)
Screenshot: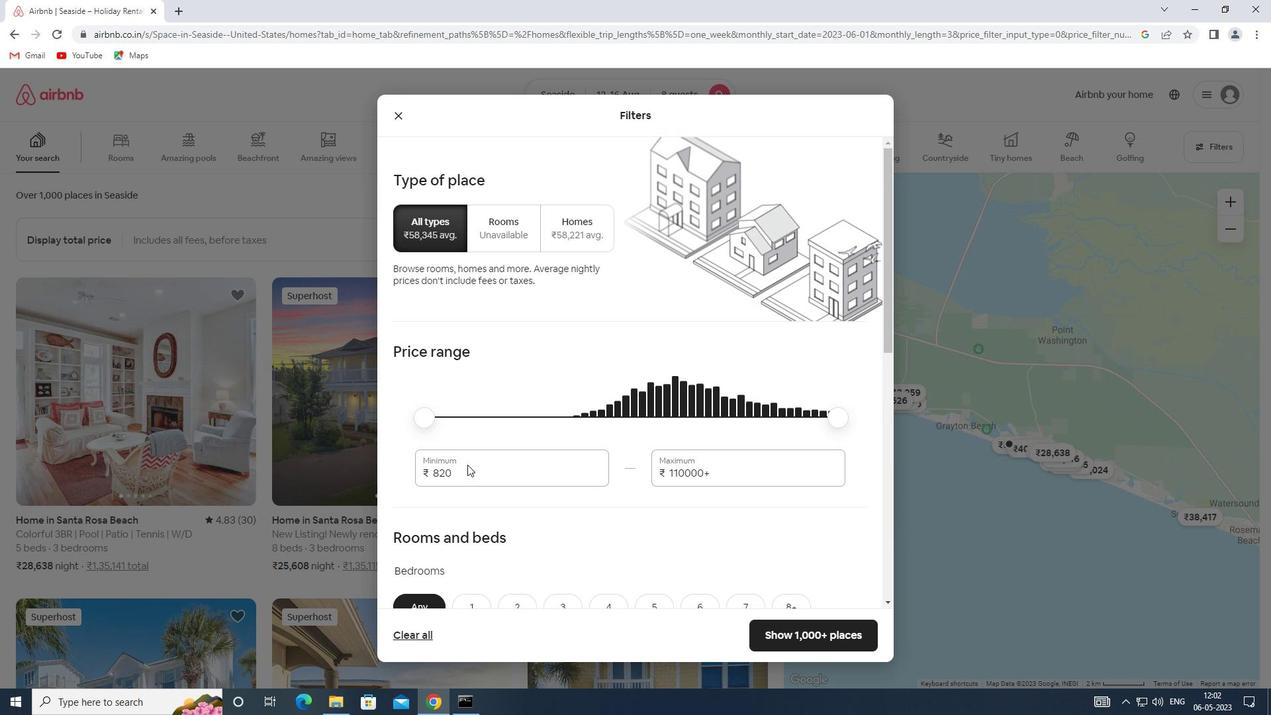 
Action: Mouse moved to (411, 483)
Screenshot: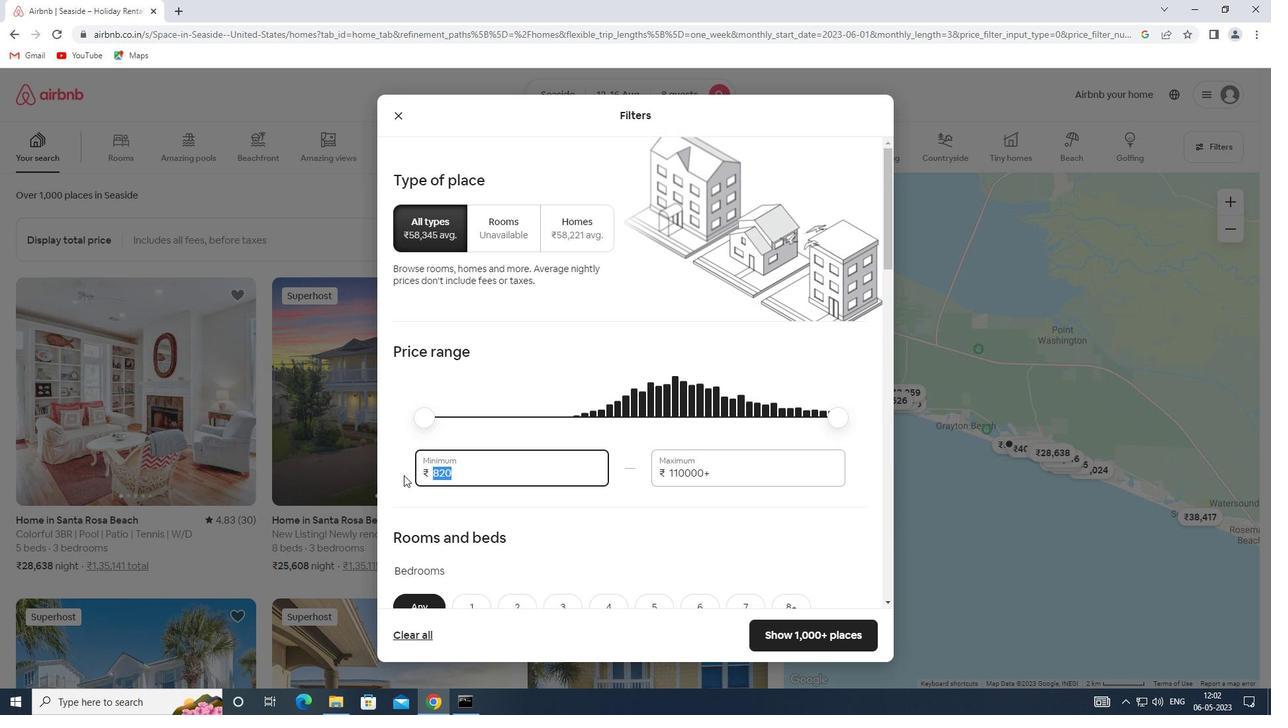 
Action: Key pressed 10000
Screenshot: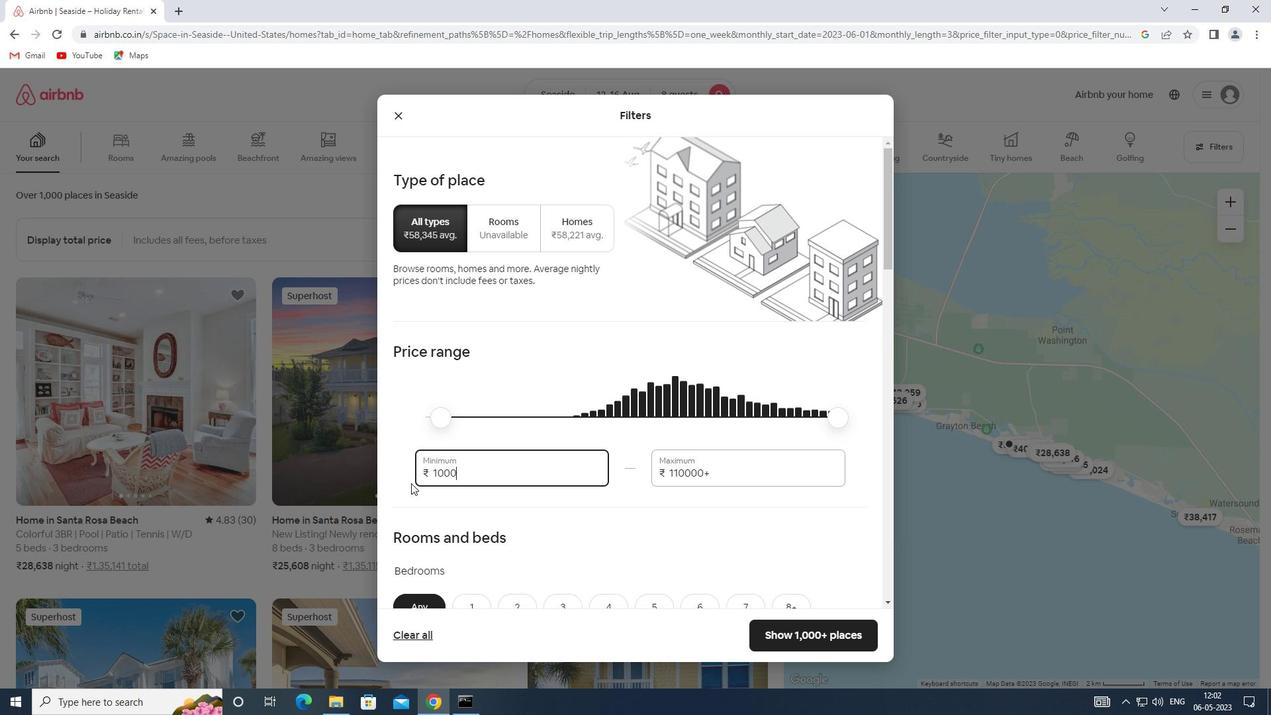 
Action: Mouse moved to (733, 473)
Screenshot: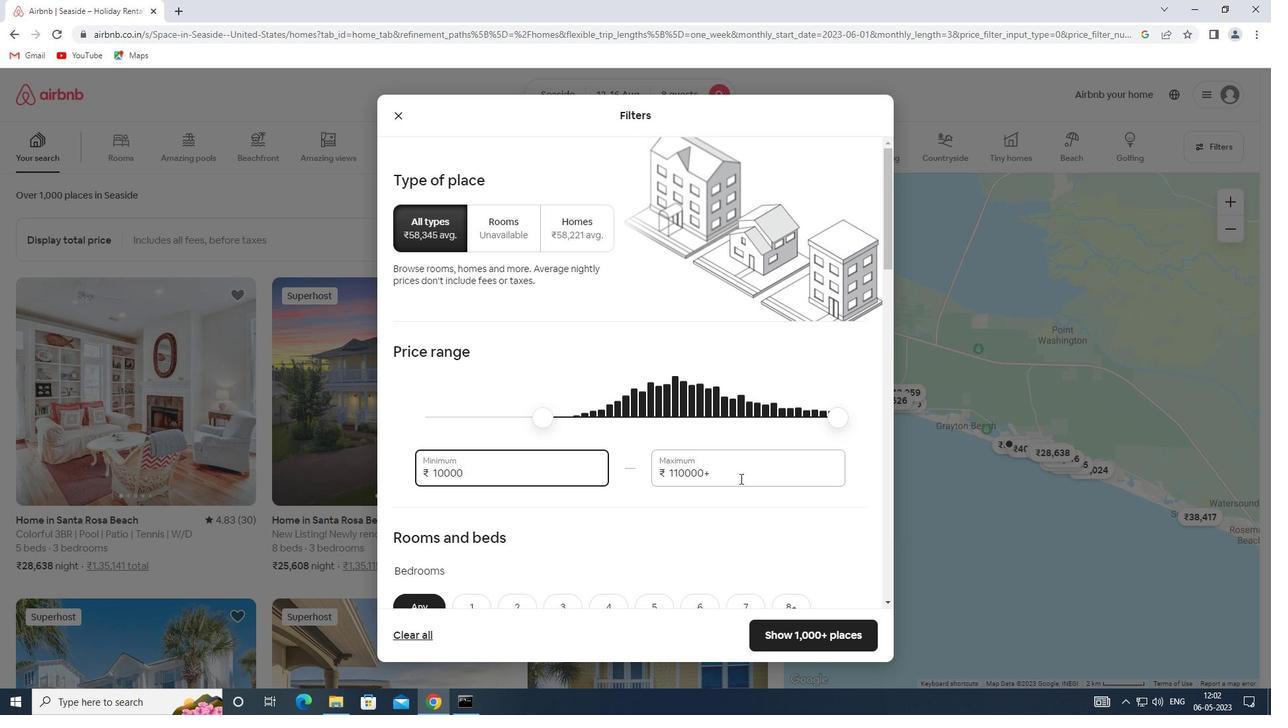 
Action: Mouse pressed left at (733, 473)
Screenshot: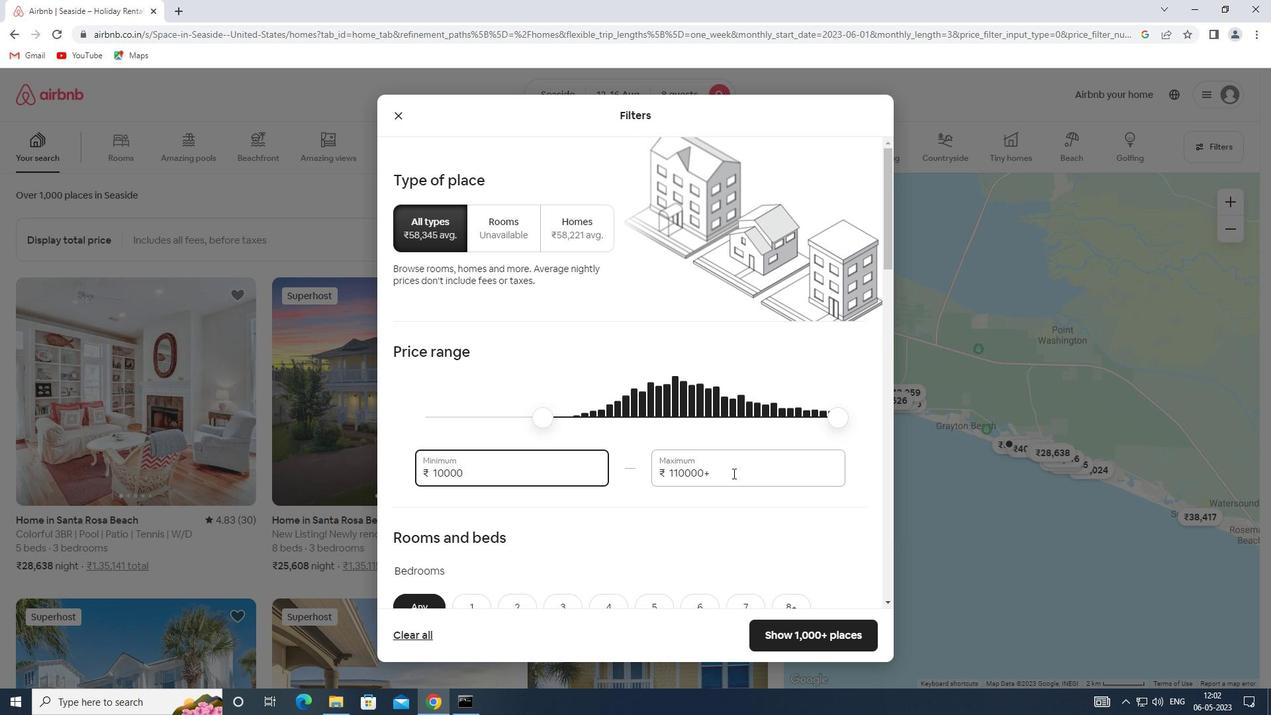 
Action: Mouse moved to (639, 473)
Screenshot: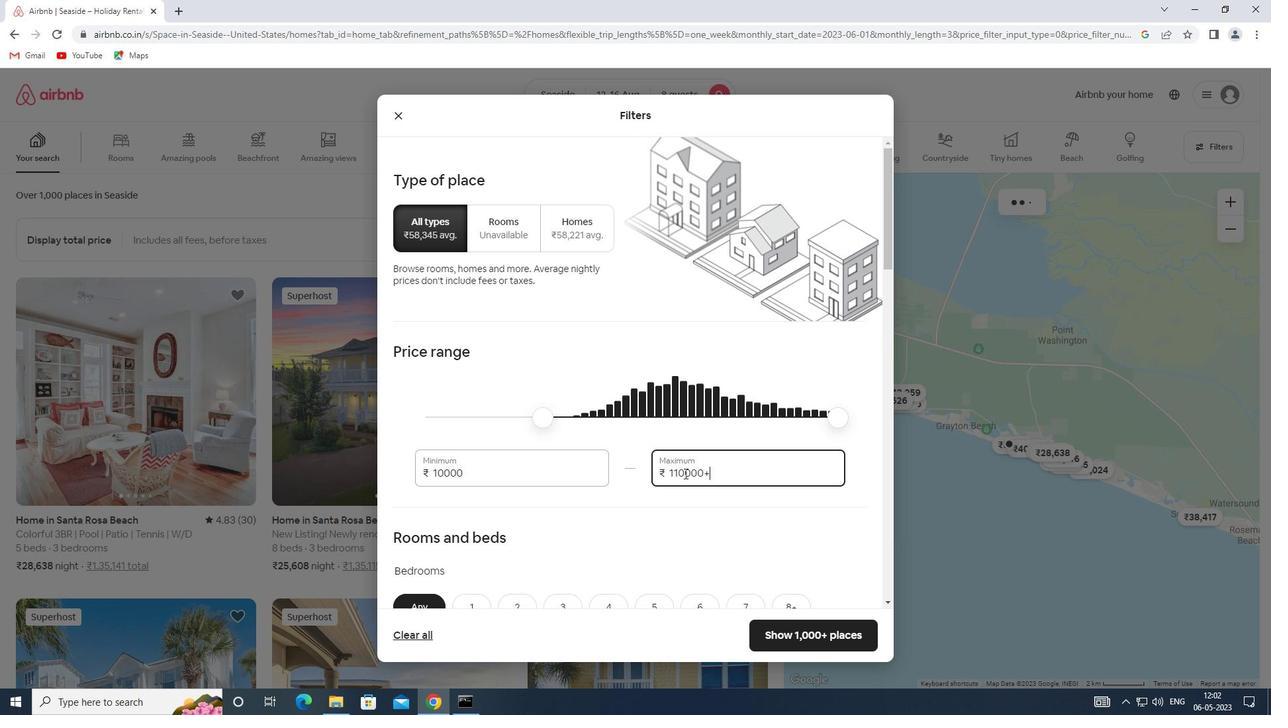 
Action: Key pressed 169<Key.backspace>000
Screenshot: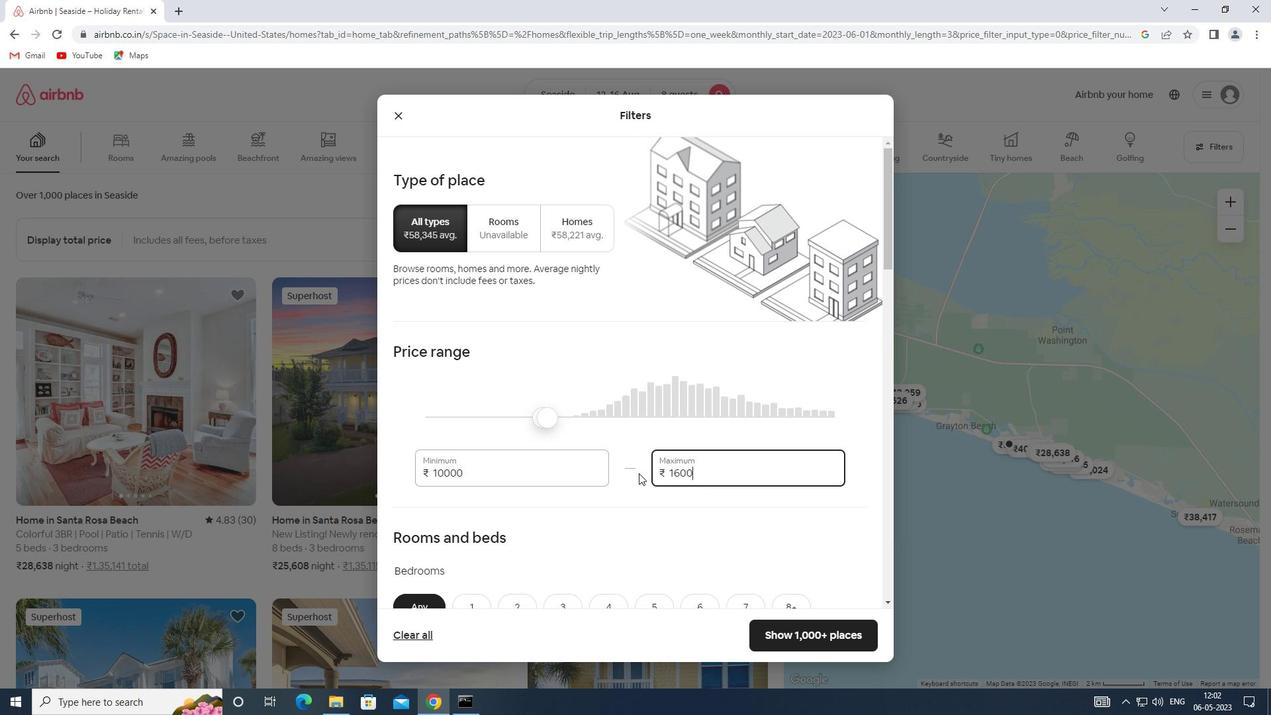 
Action: Mouse moved to (477, 480)
Screenshot: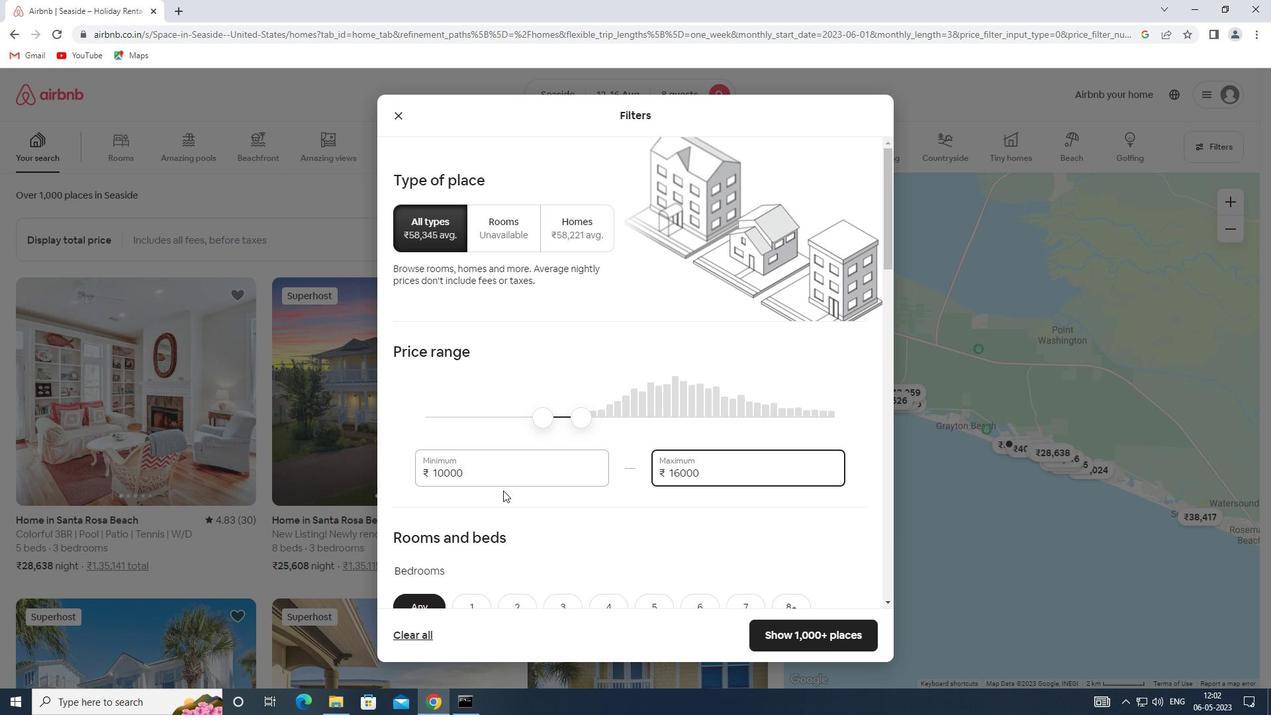 
Action: Mouse scrolled (477, 480) with delta (0, 0)
Screenshot: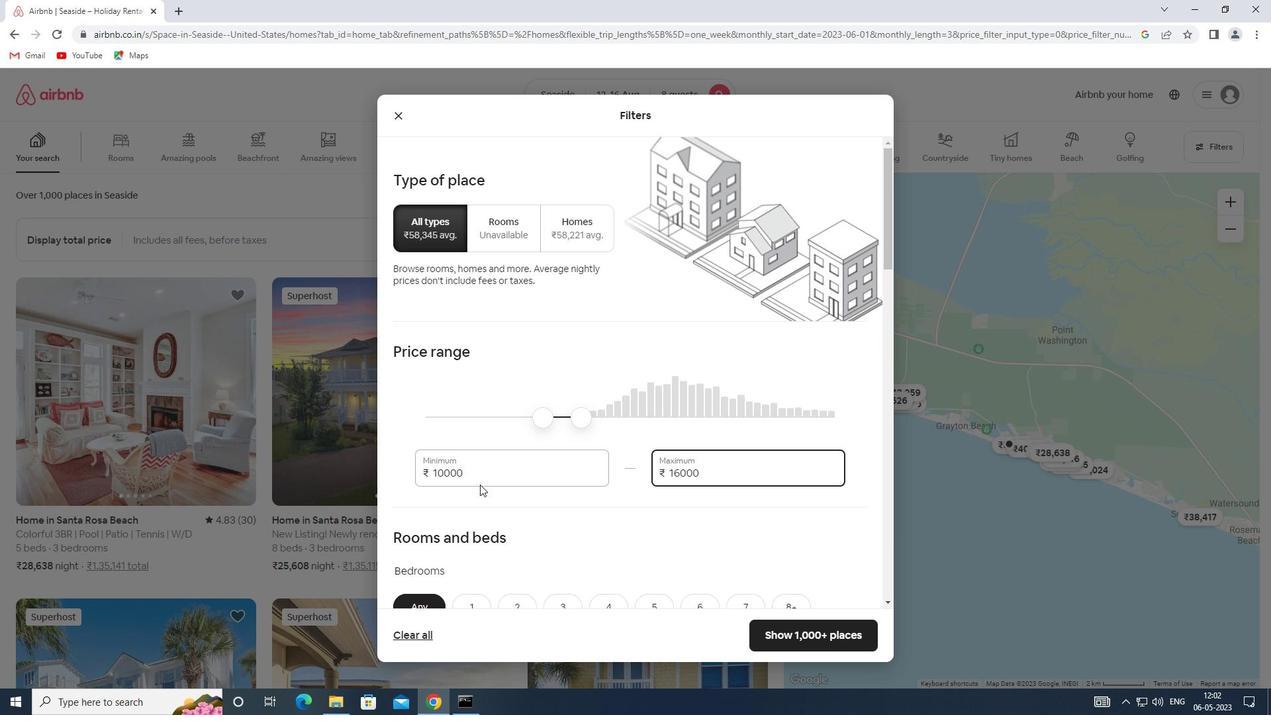 
Action: Mouse scrolled (477, 480) with delta (0, 0)
Screenshot: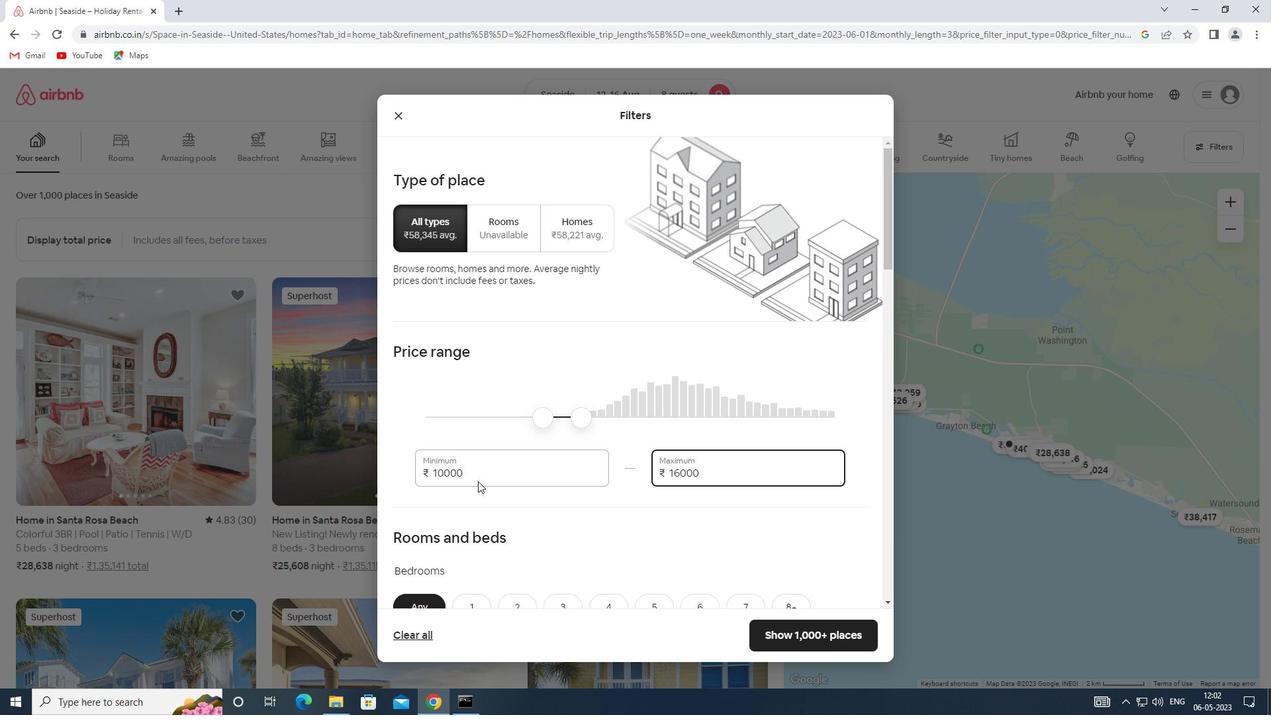 
Action: Mouse moved to (477, 480)
Screenshot: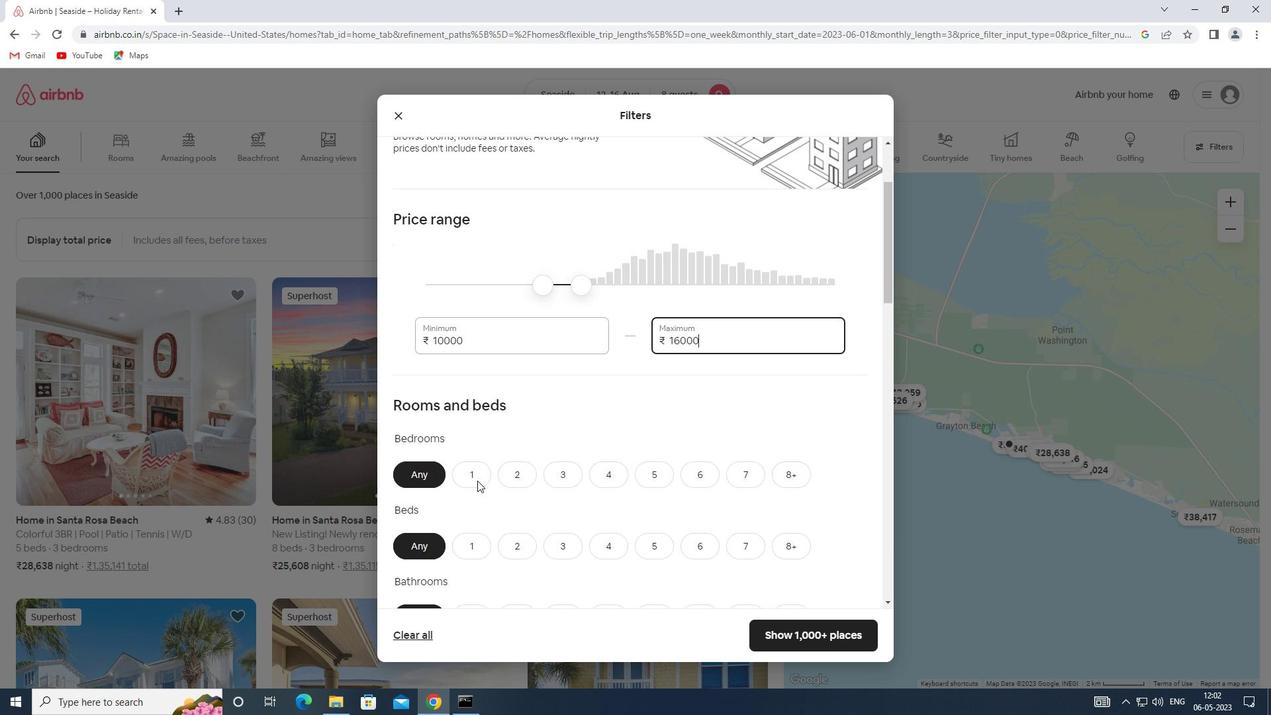 
Action: Mouse scrolled (477, 480) with delta (0, 0)
Screenshot: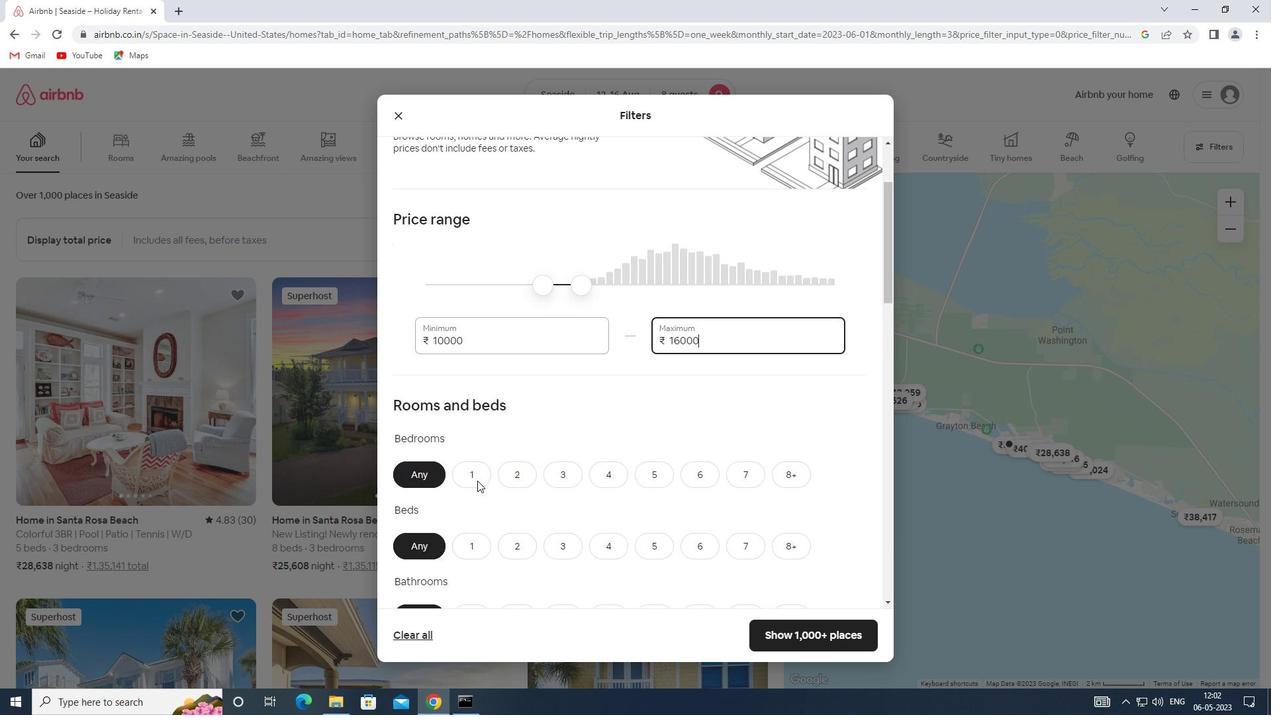 
Action: Mouse scrolled (477, 480) with delta (0, 0)
Screenshot: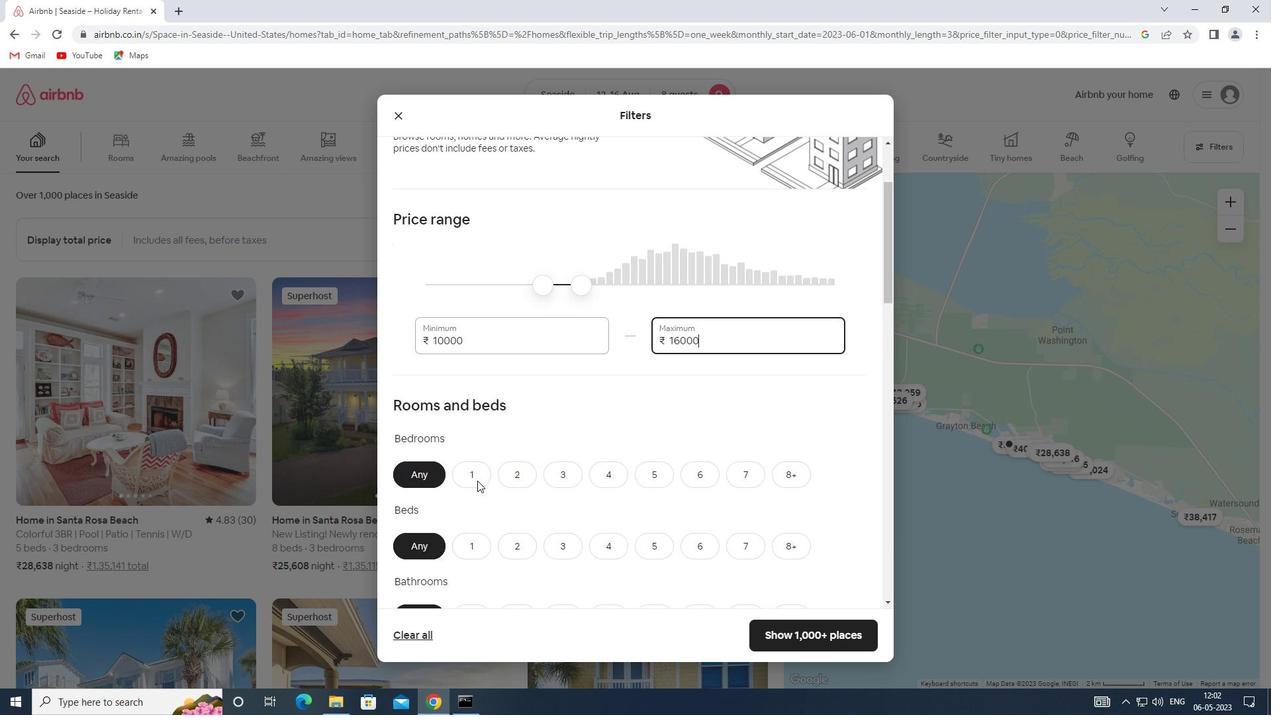 
Action: Mouse moved to (784, 335)
Screenshot: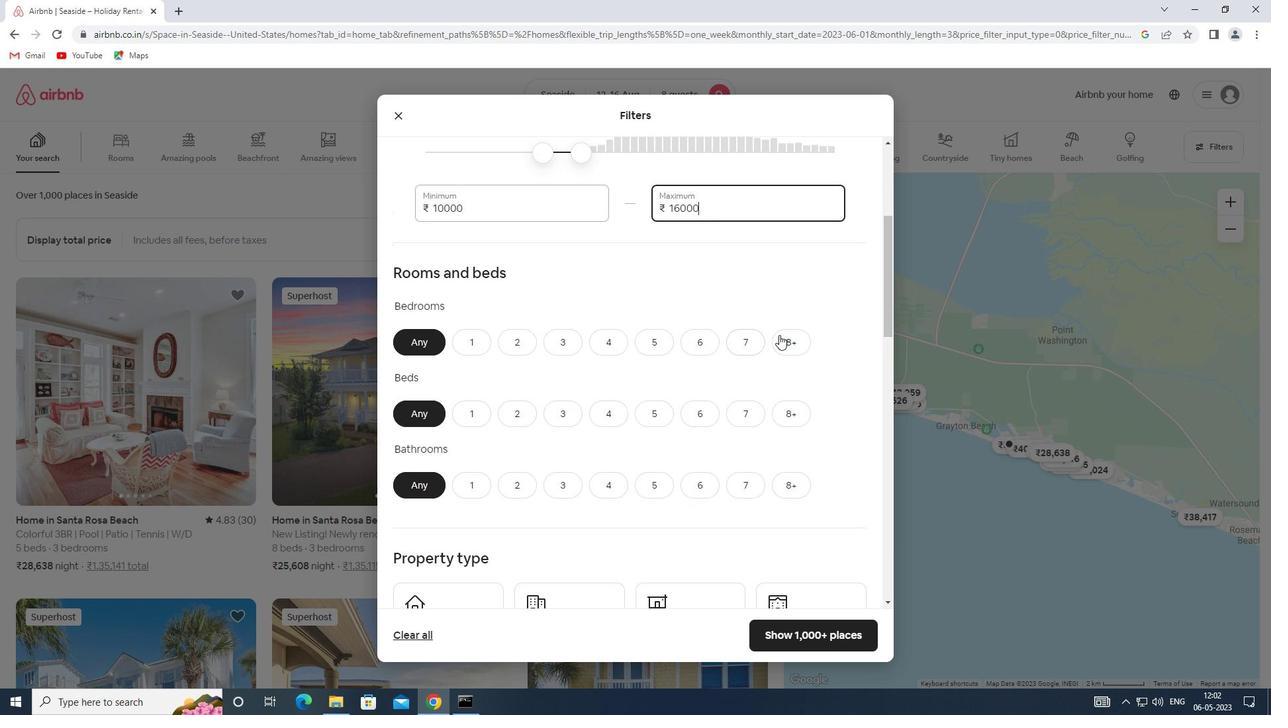 
Action: Mouse pressed left at (784, 335)
Screenshot: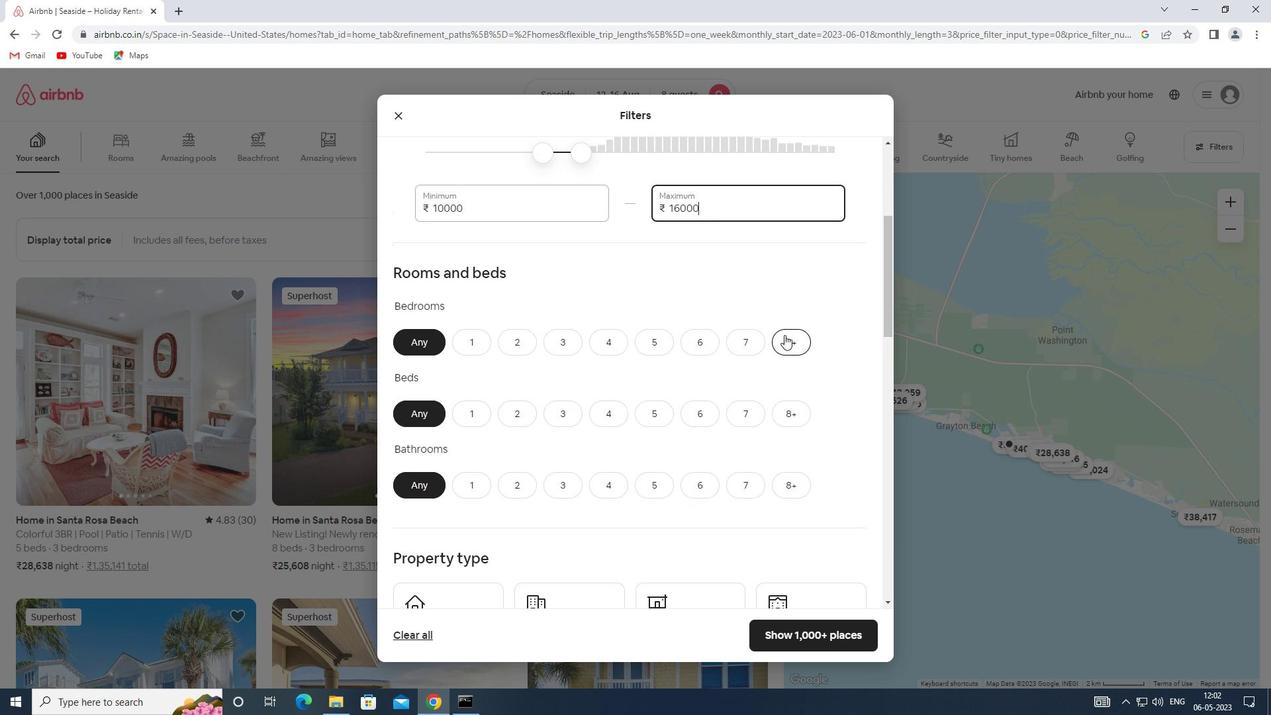 
Action: Mouse moved to (796, 409)
Screenshot: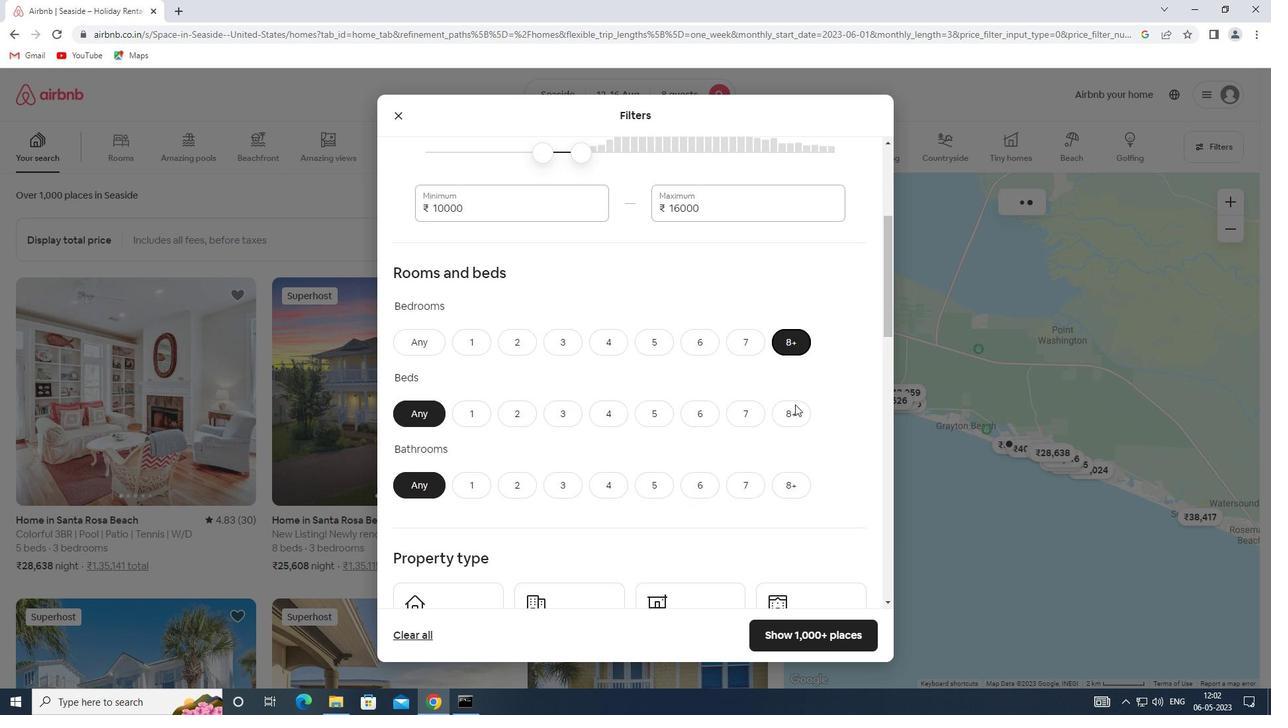 
Action: Mouse pressed left at (796, 409)
Screenshot: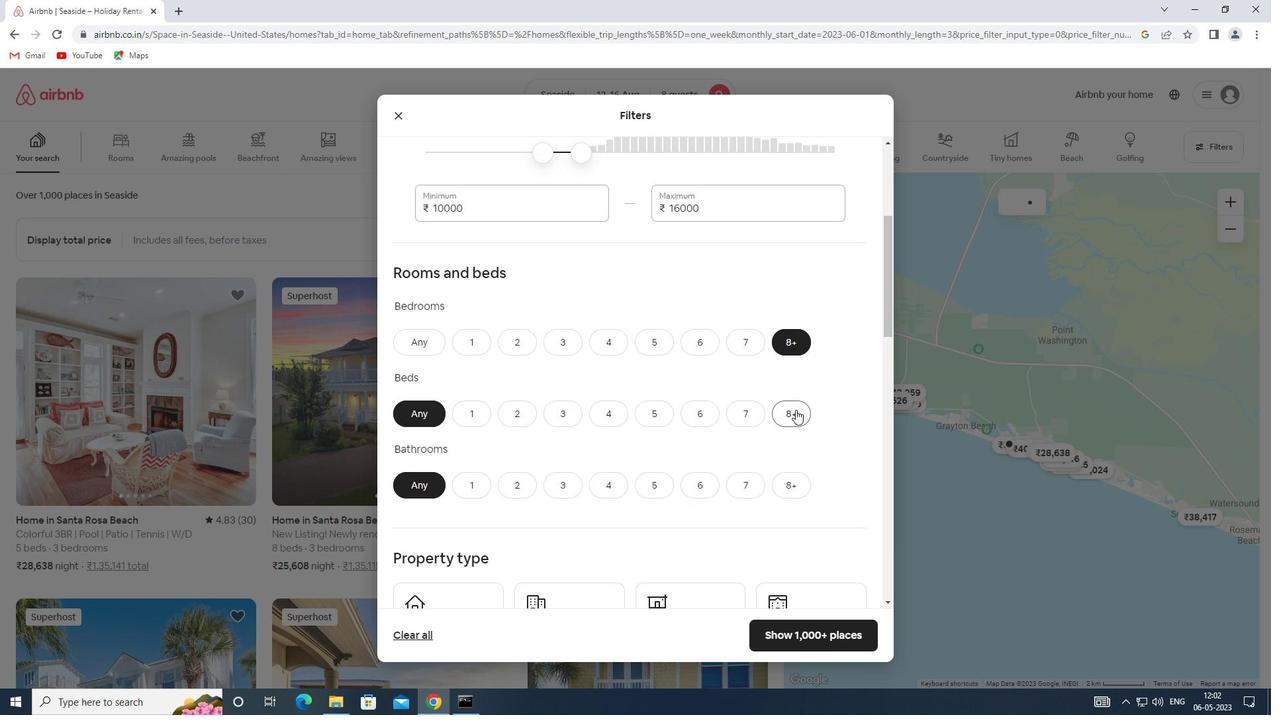 
Action: Mouse moved to (790, 488)
Screenshot: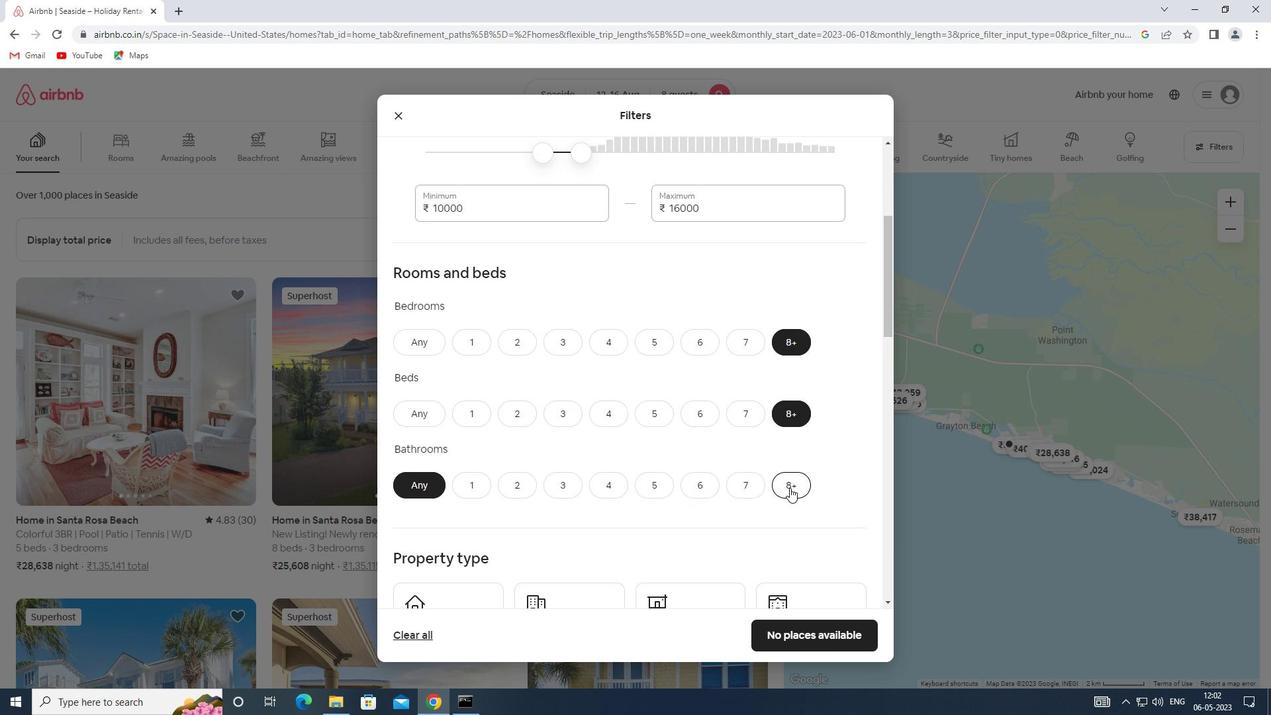 
Action: Mouse pressed left at (790, 488)
Screenshot: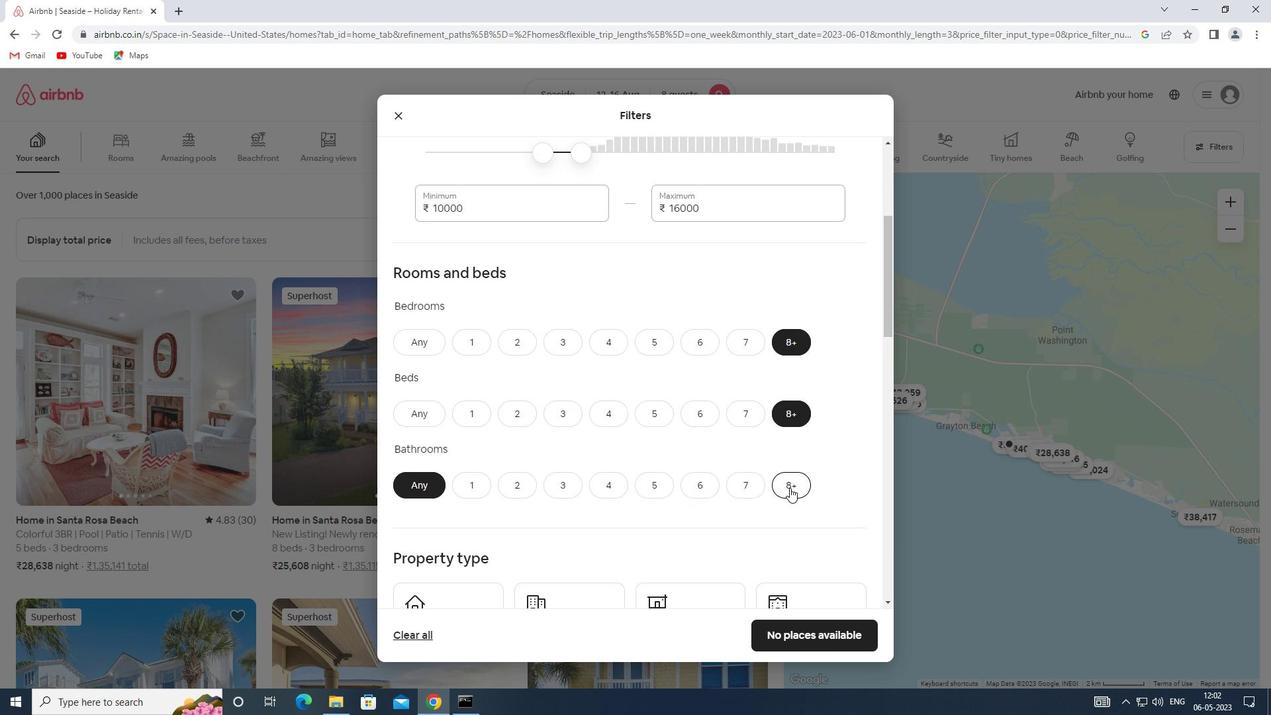 
Action: Mouse moved to (607, 468)
Screenshot: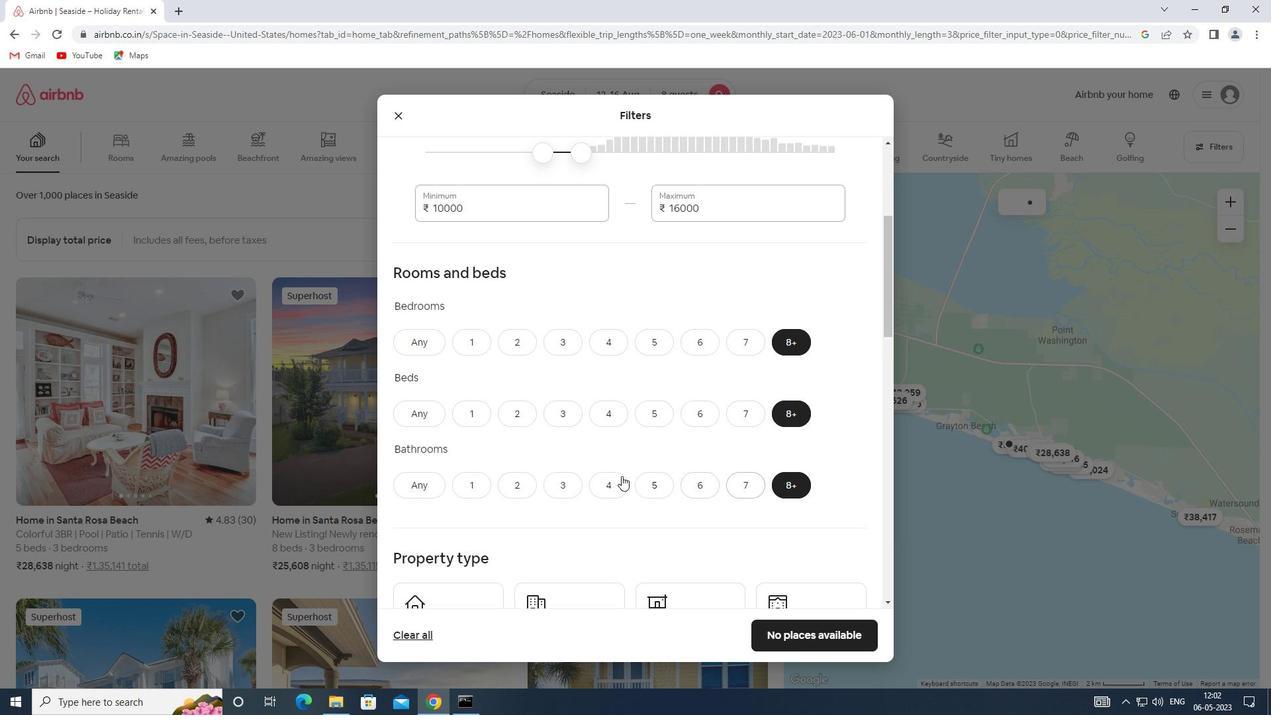 
Action: Mouse scrolled (607, 468) with delta (0, 0)
Screenshot: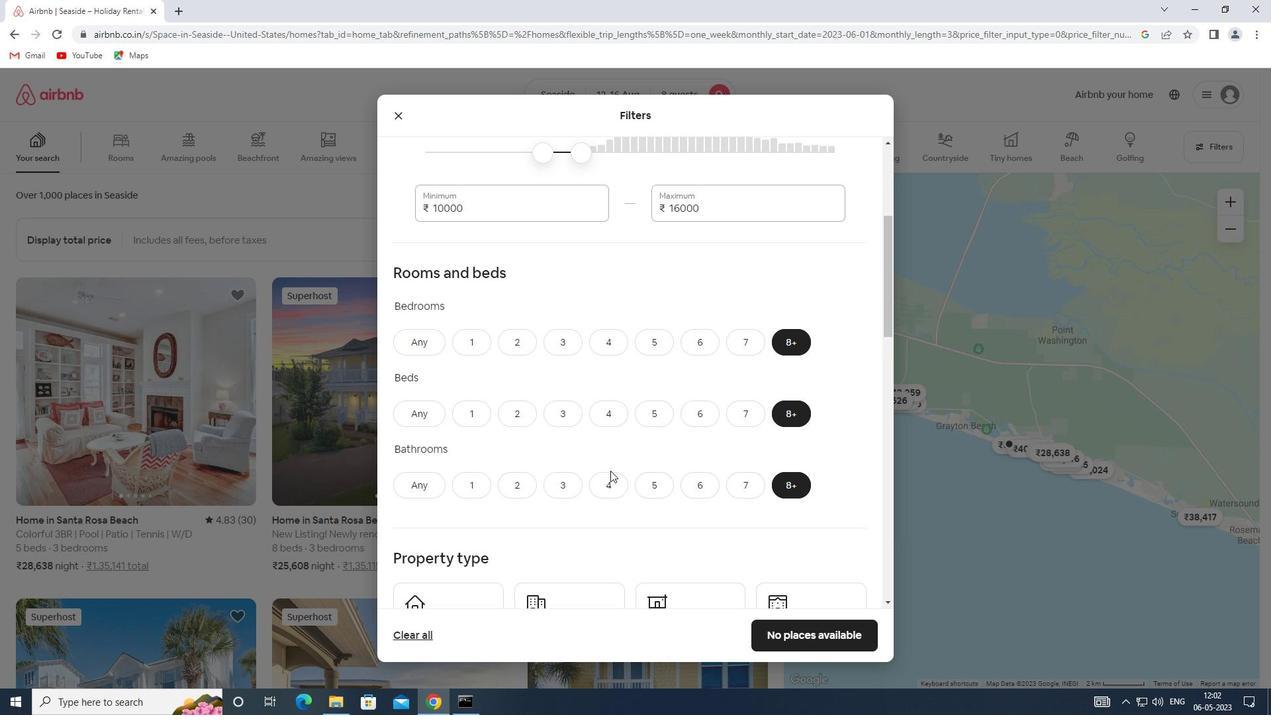 
Action: Mouse scrolled (607, 468) with delta (0, 0)
Screenshot: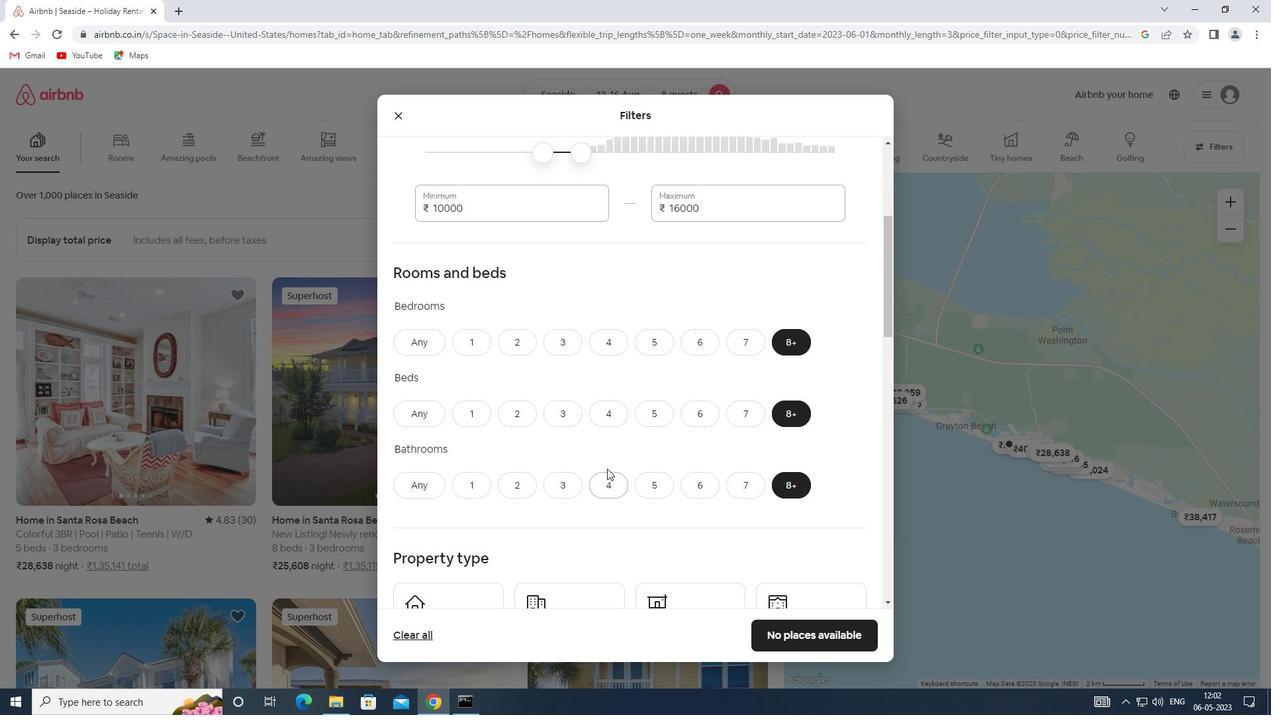 
Action: Mouse moved to (474, 482)
Screenshot: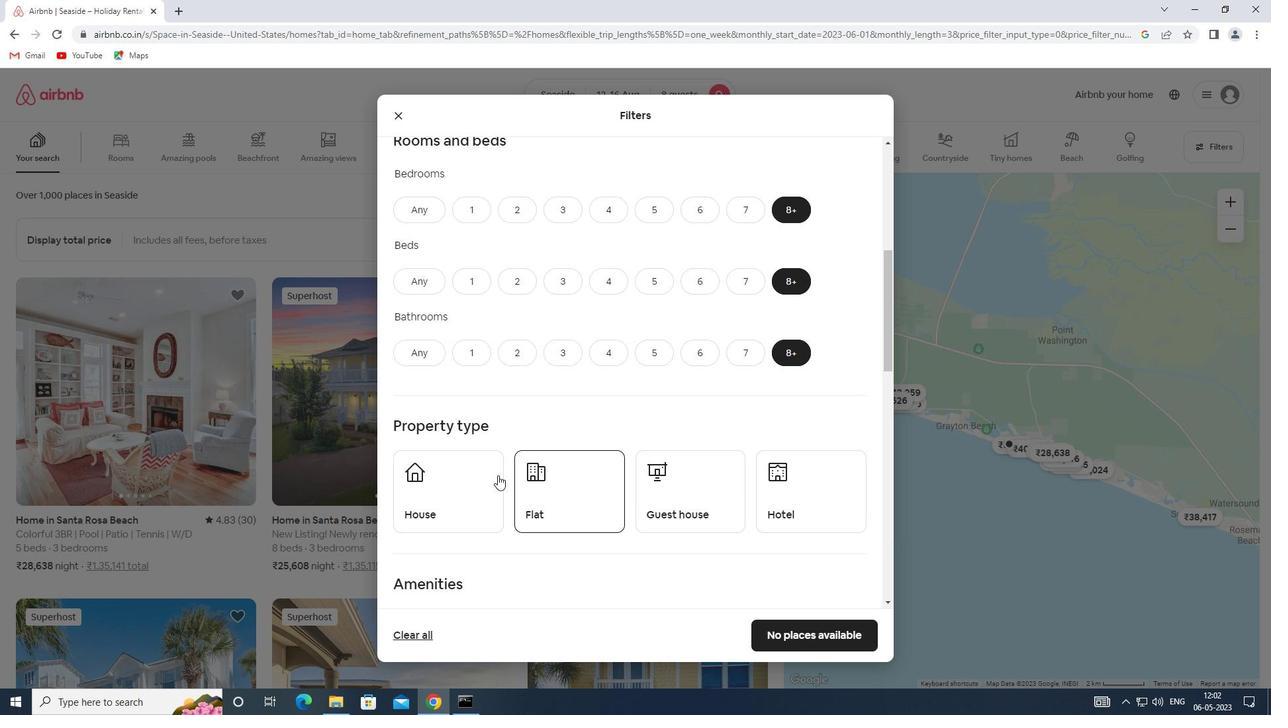 
Action: Mouse pressed left at (474, 482)
Screenshot: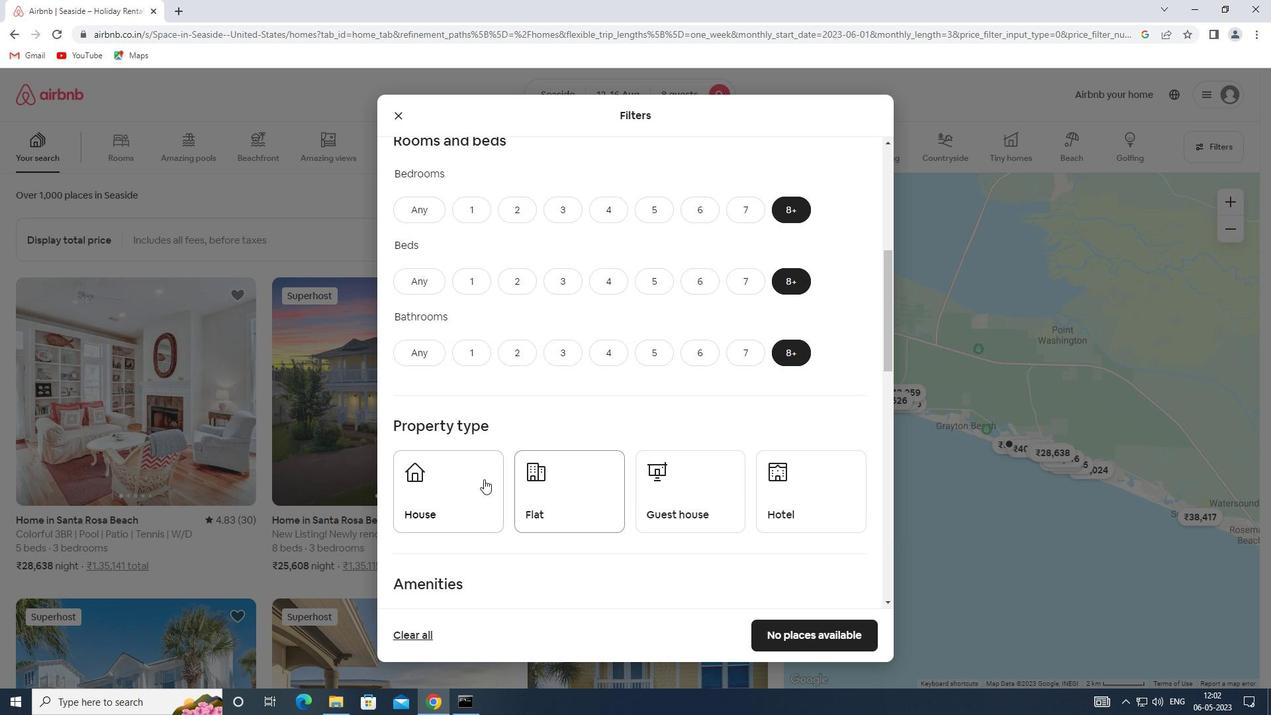 
Action: Mouse moved to (551, 498)
Screenshot: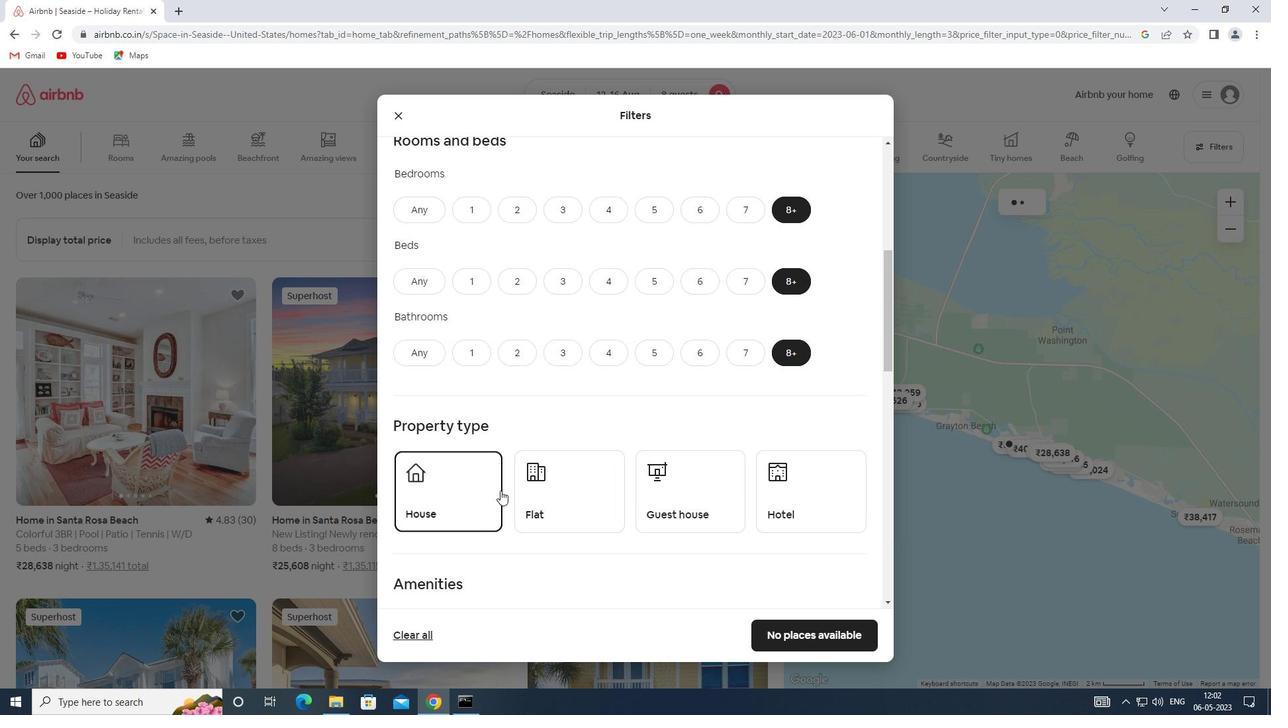 
Action: Mouse pressed left at (551, 498)
Screenshot: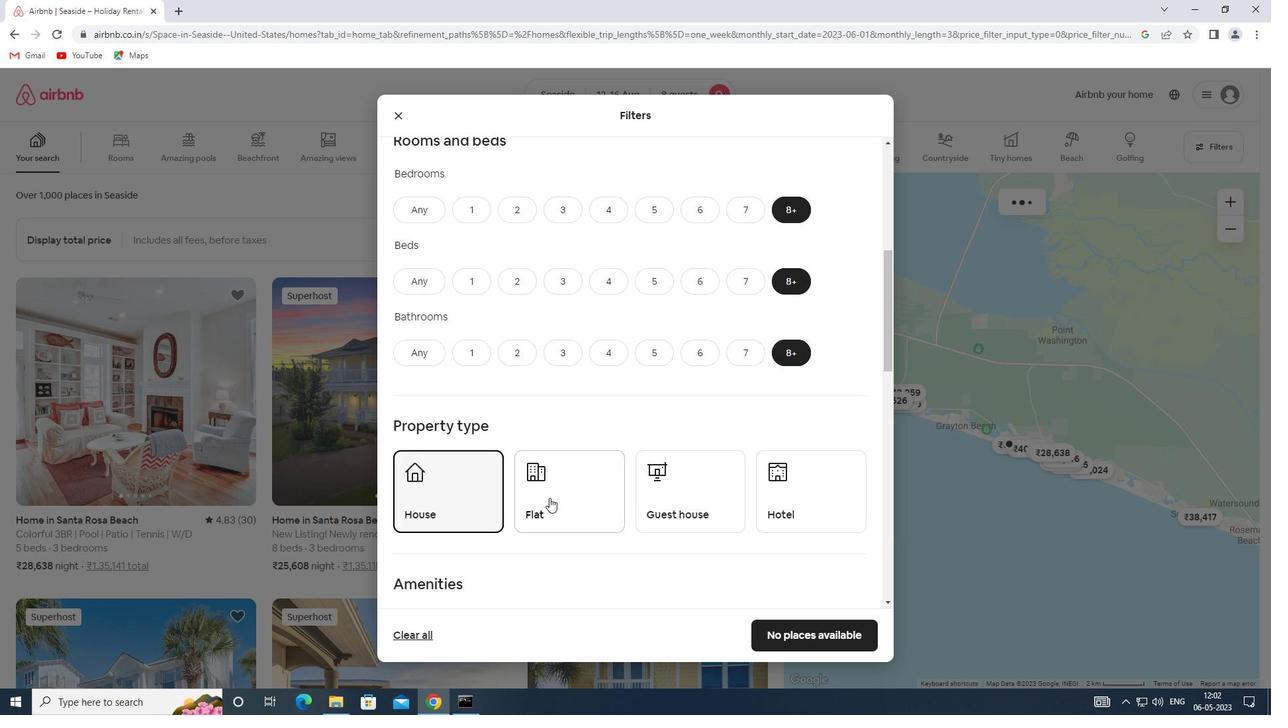 
Action: Mouse moved to (656, 494)
Screenshot: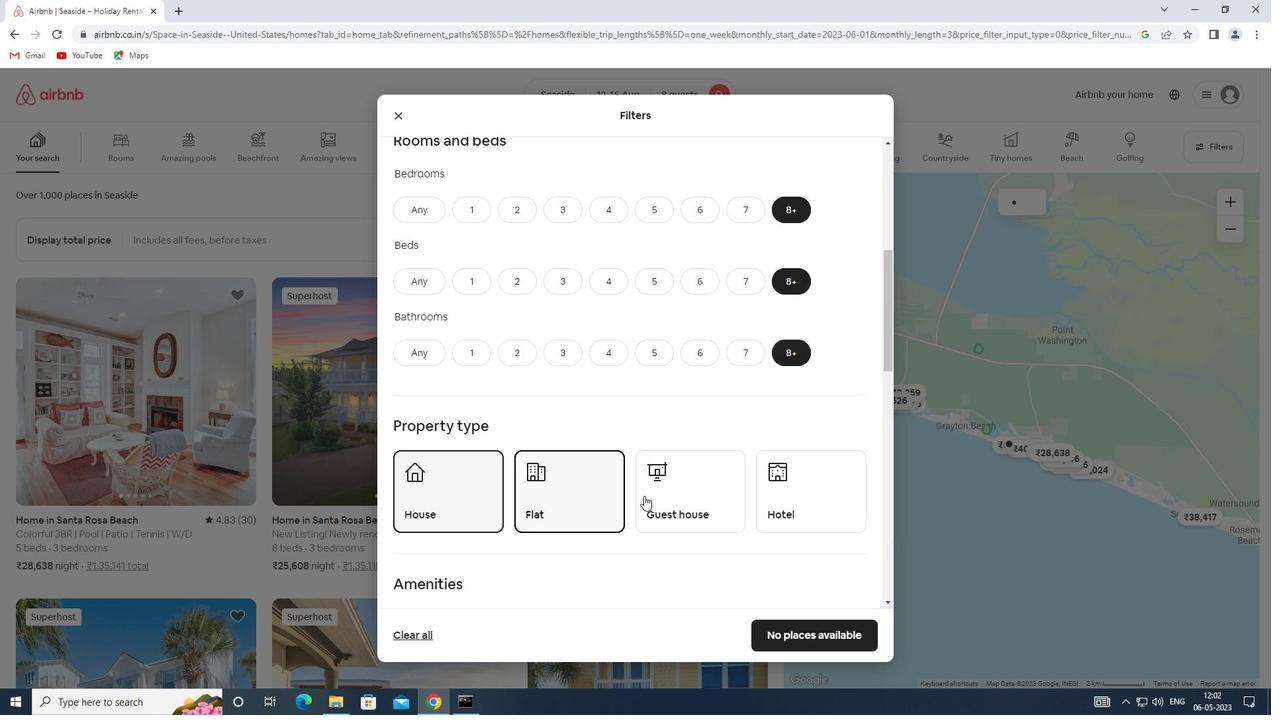 
Action: Mouse pressed left at (656, 494)
Screenshot: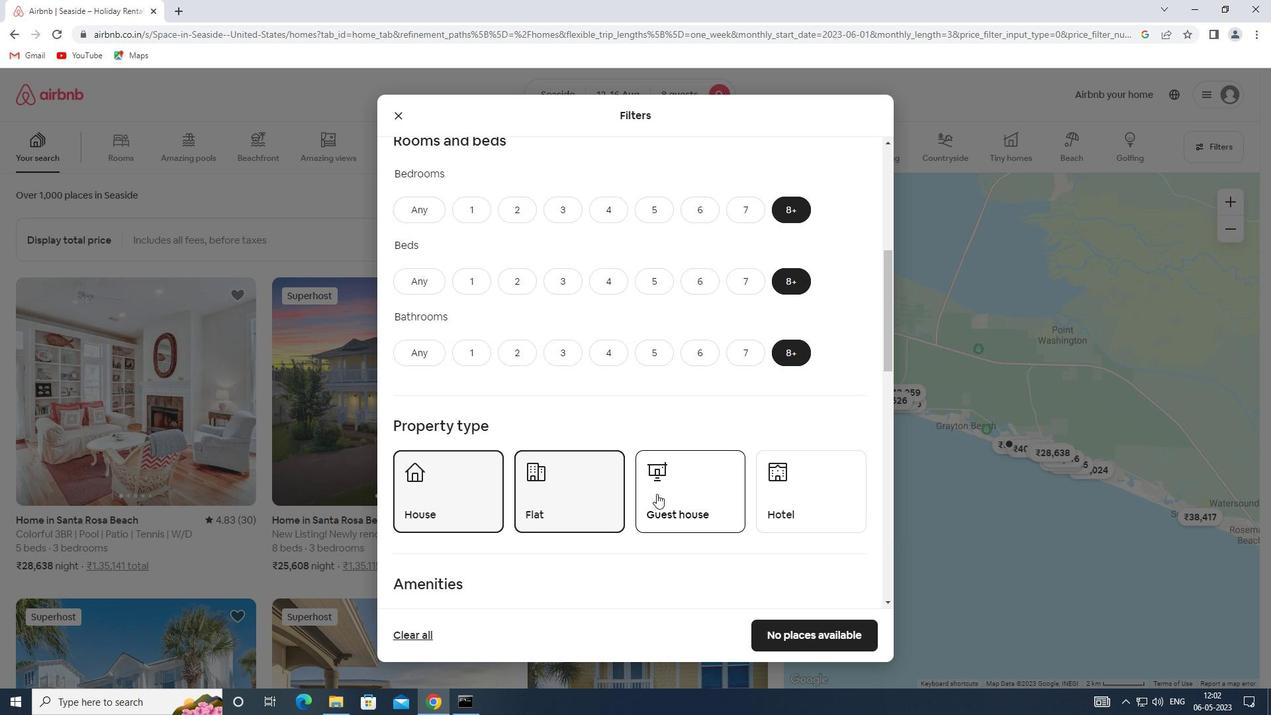 
Action: Mouse moved to (791, 490)
Screenshot: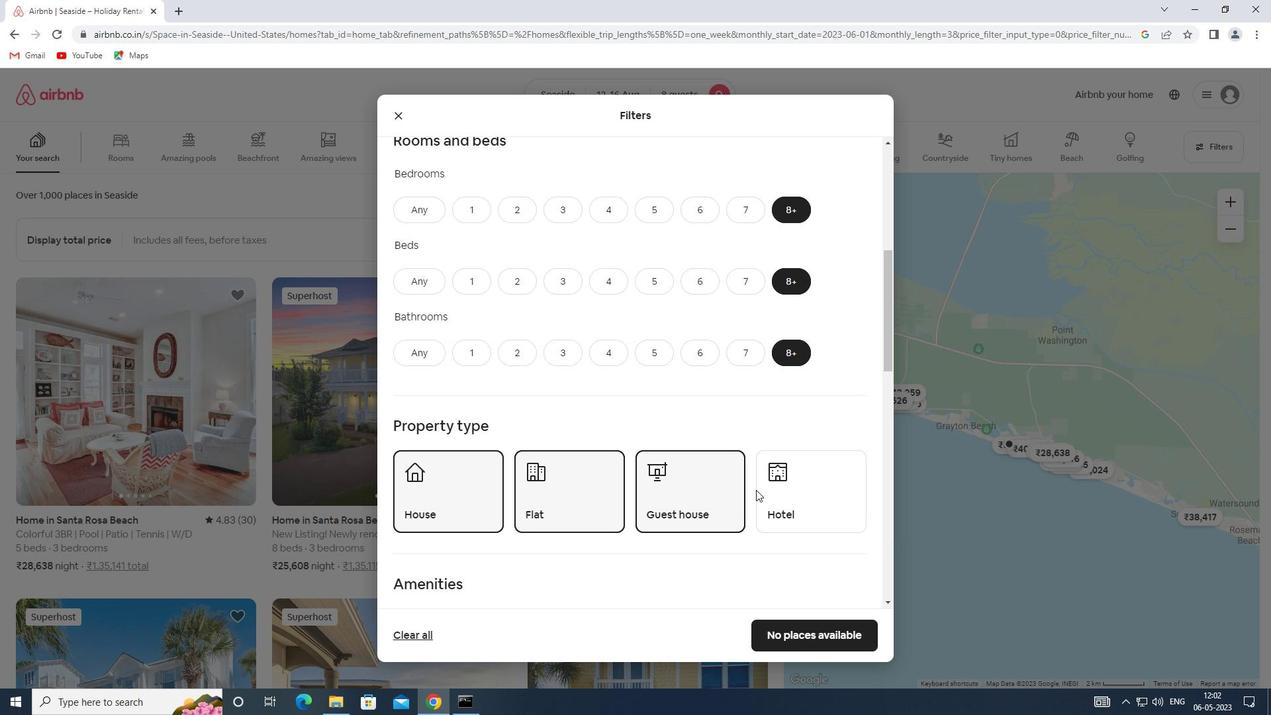 
Action: Mouse pressed left at (791, 490)
Screenshot: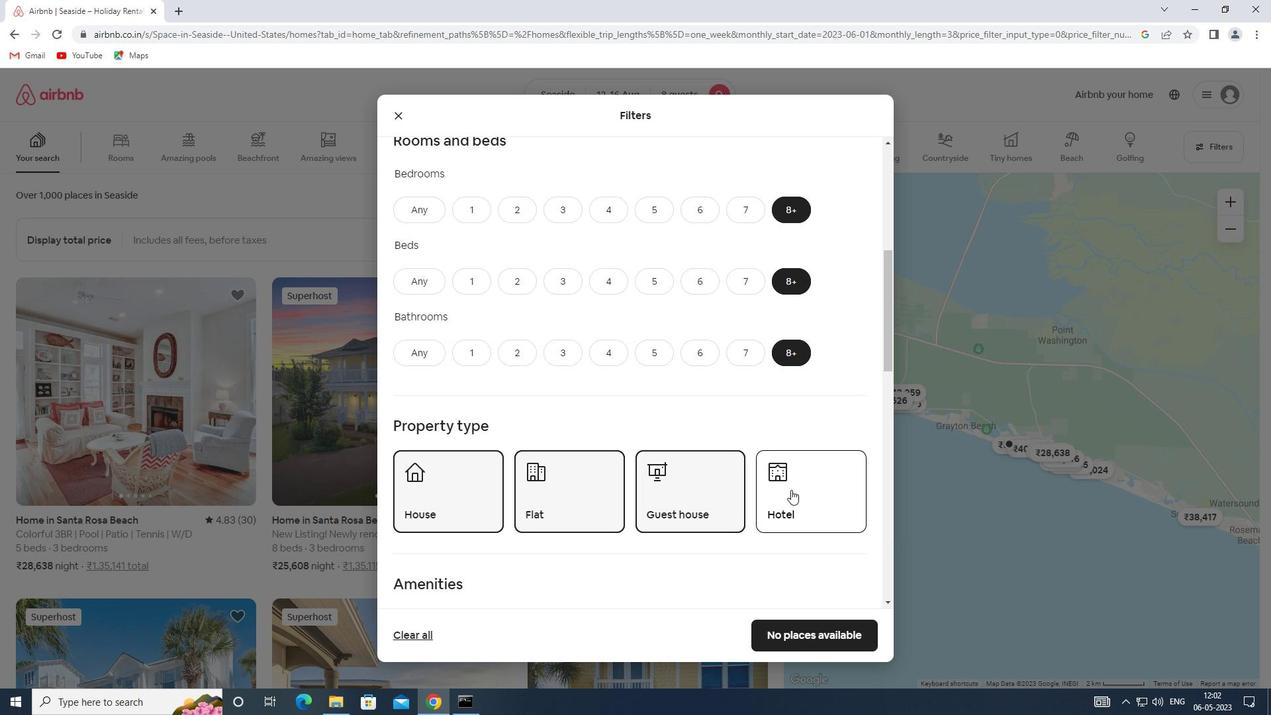 
Action: Mouse moved to (576, 467)
Screenshot: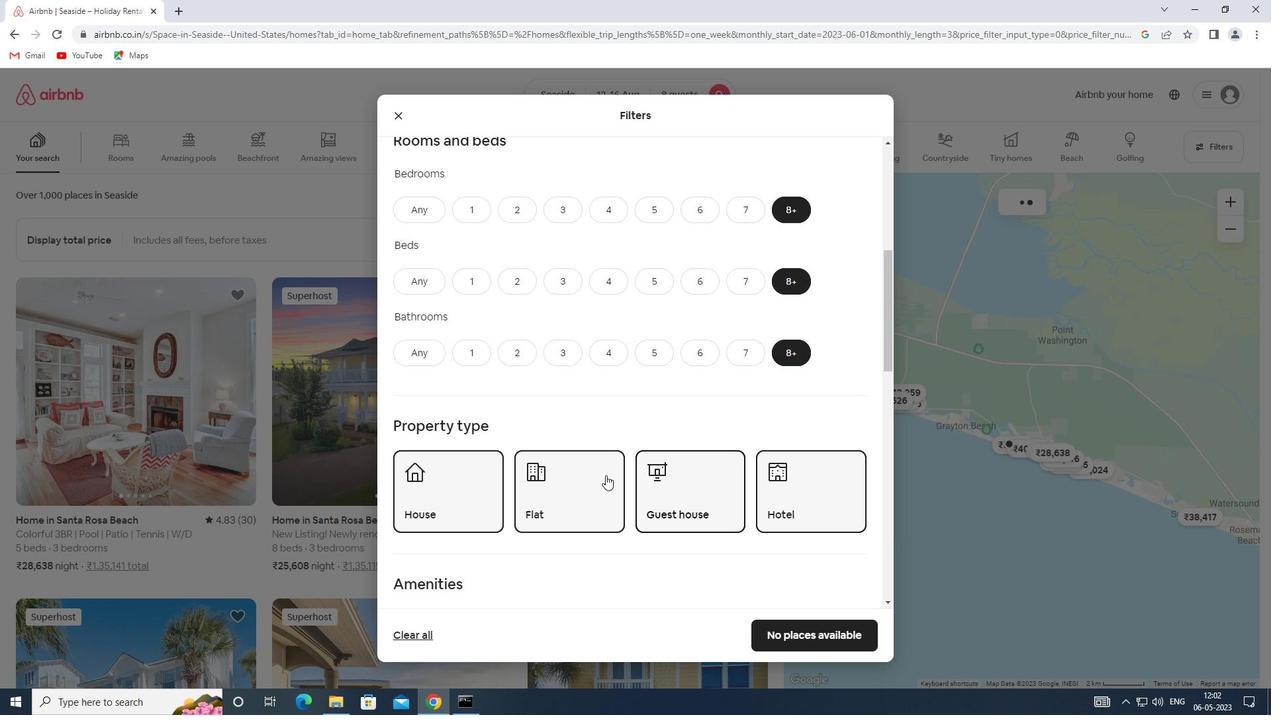 
Action: Mouse scrolled (576, 466) with delta (0, 0)
Screenshot: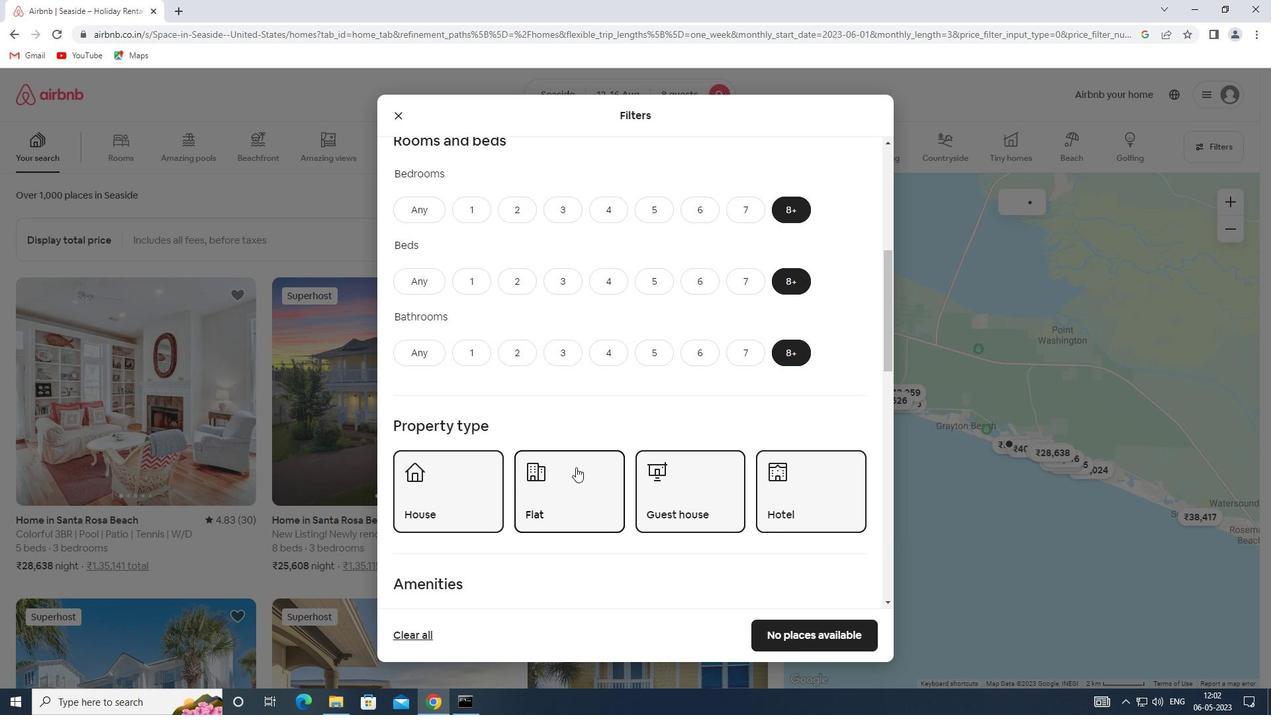 
Action: Mouse scrolled (576, 466) with delta (0, 0)
Screenshot: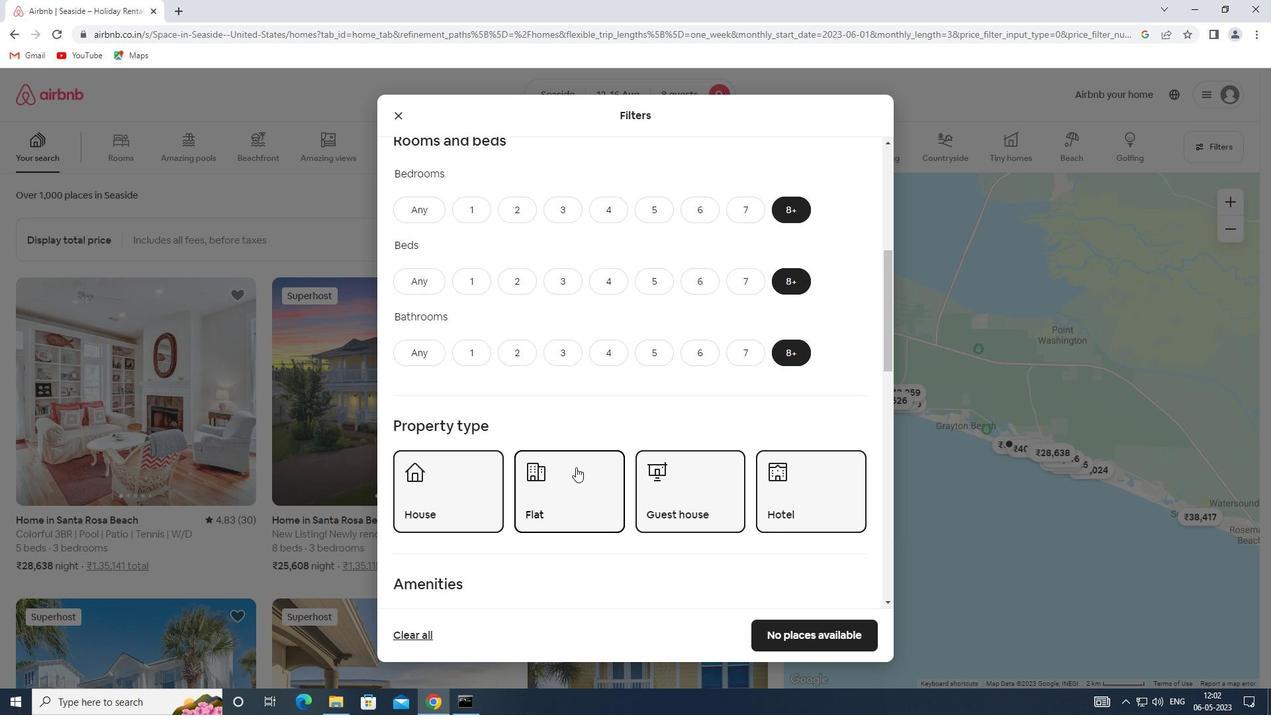 
Action: Mouse scrolled (576, 466) with delta (0, 0)
Screenshot: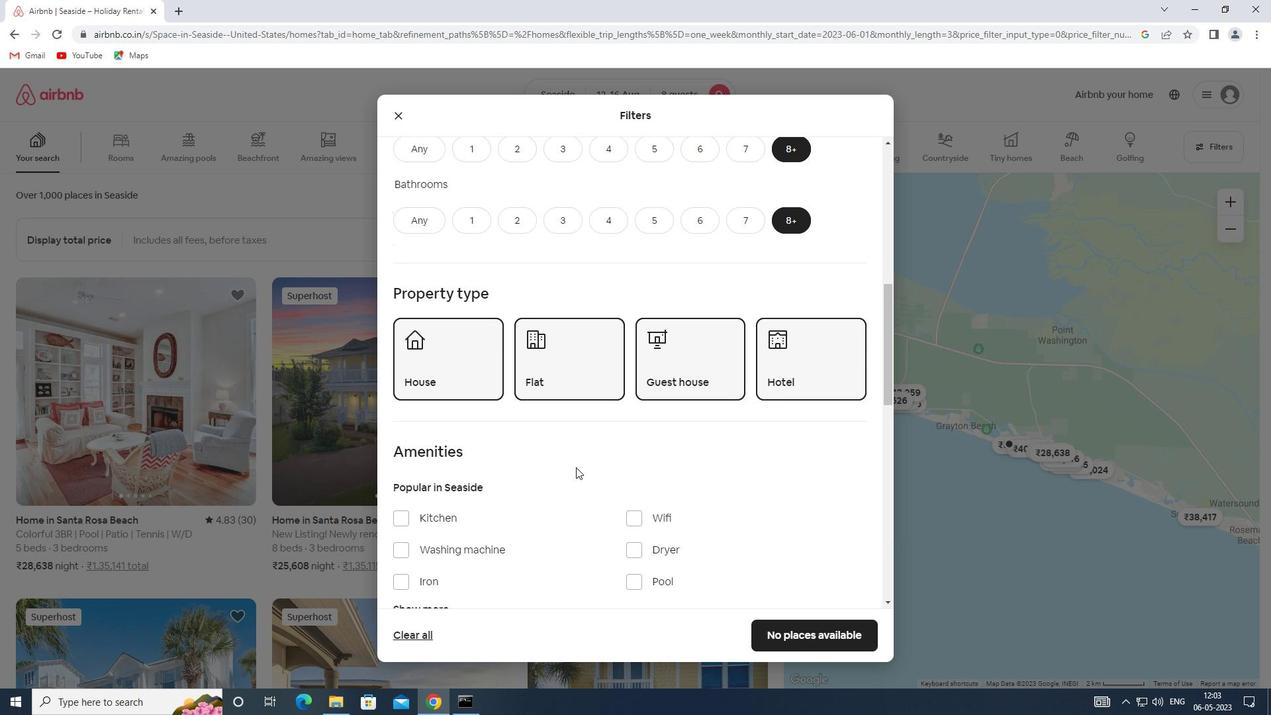 
Action: Mouse scrolled (576, 466) with delta (0, 0)
Screenshot: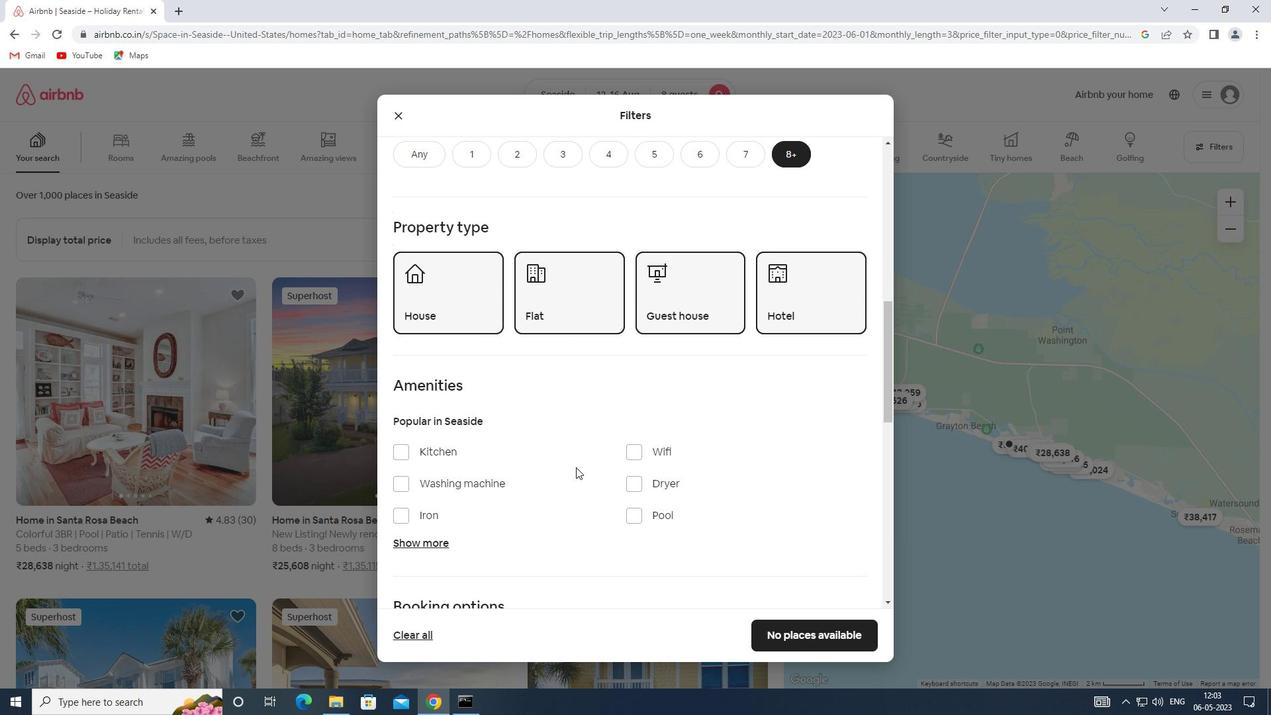 
Action: Mouse moved to (414, 474)
Screenshot: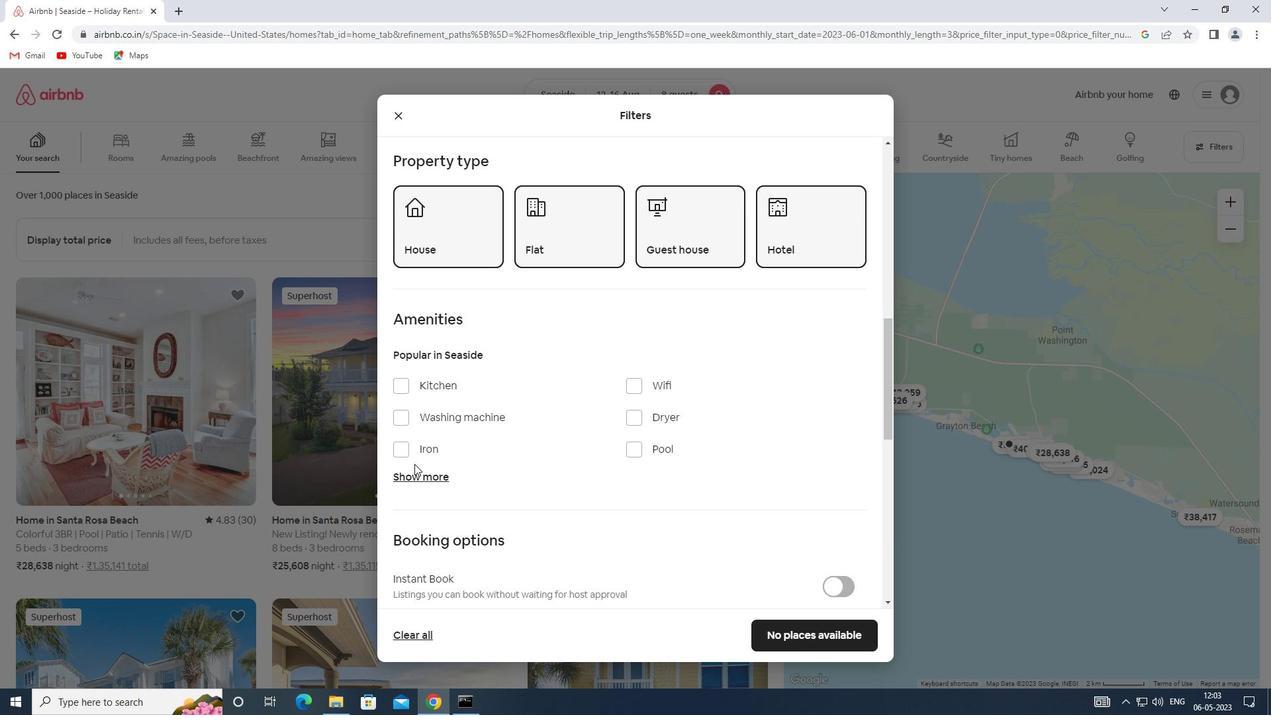 
Action: Mouse pressed left at (414, 474)
Screenshot: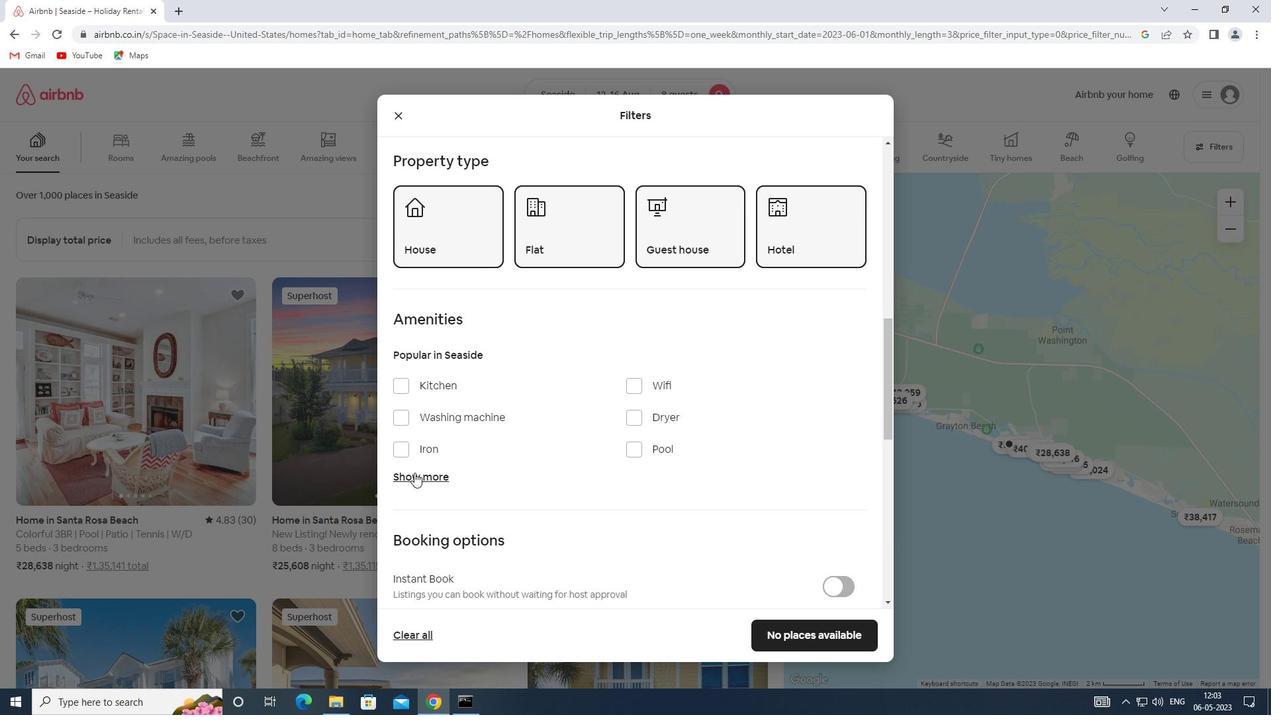 
Action: Mouse moved to (639, 388)
Screenshot: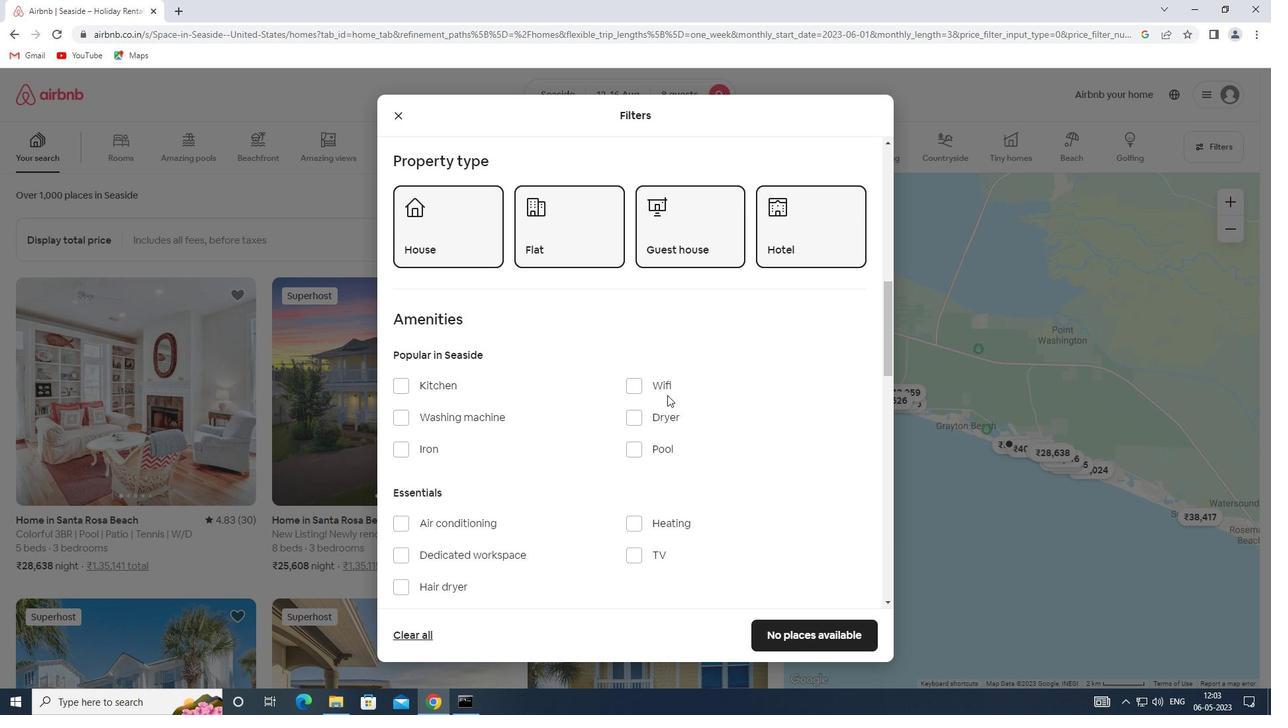 
Action: Mouse pressed left at (639, 388)
Screenshot: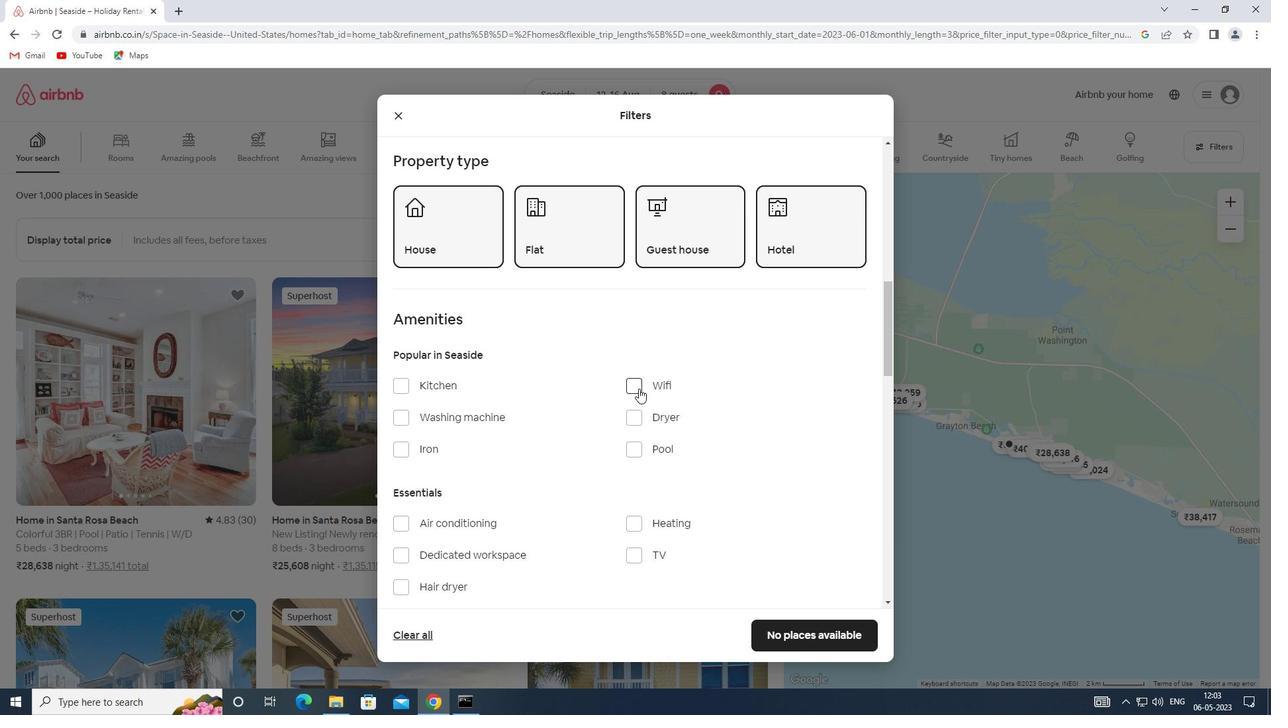 
Action: Mouse scrolled (639, 388) with delta (0, 0)
Screenshot: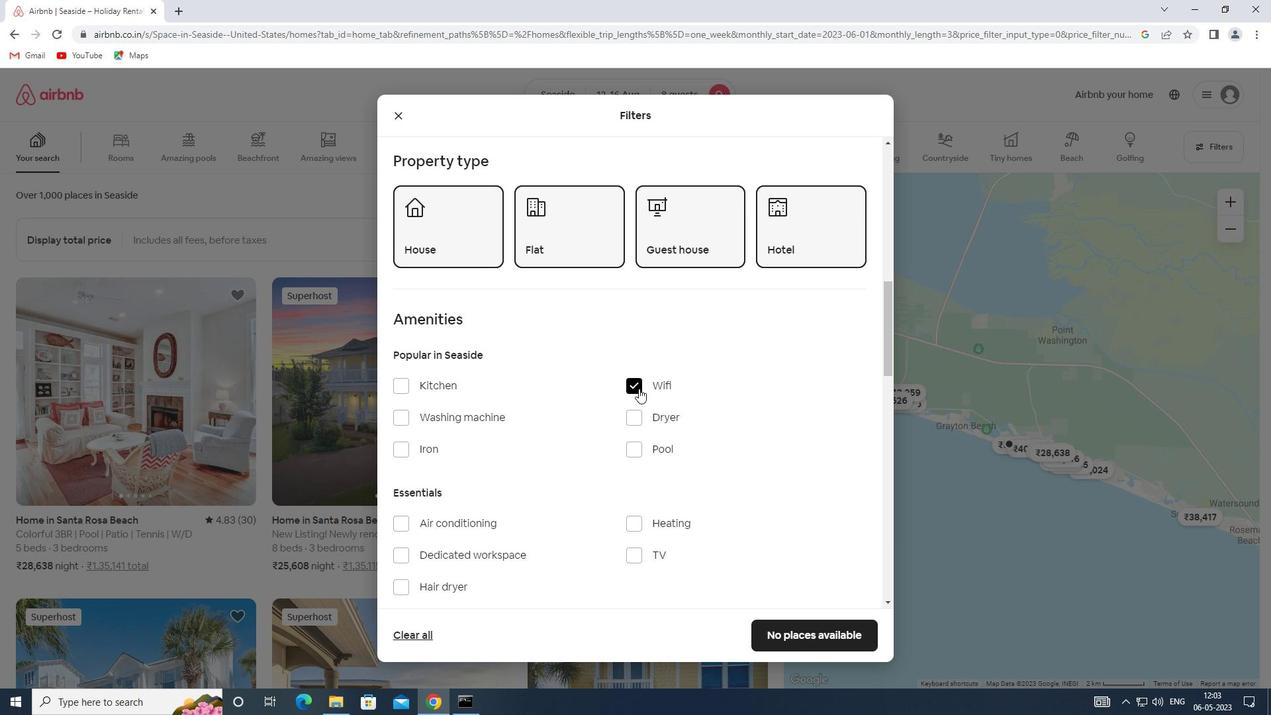 
Action: Mouse scrolled (639, 388) with delta (0, 0)
Screenshot: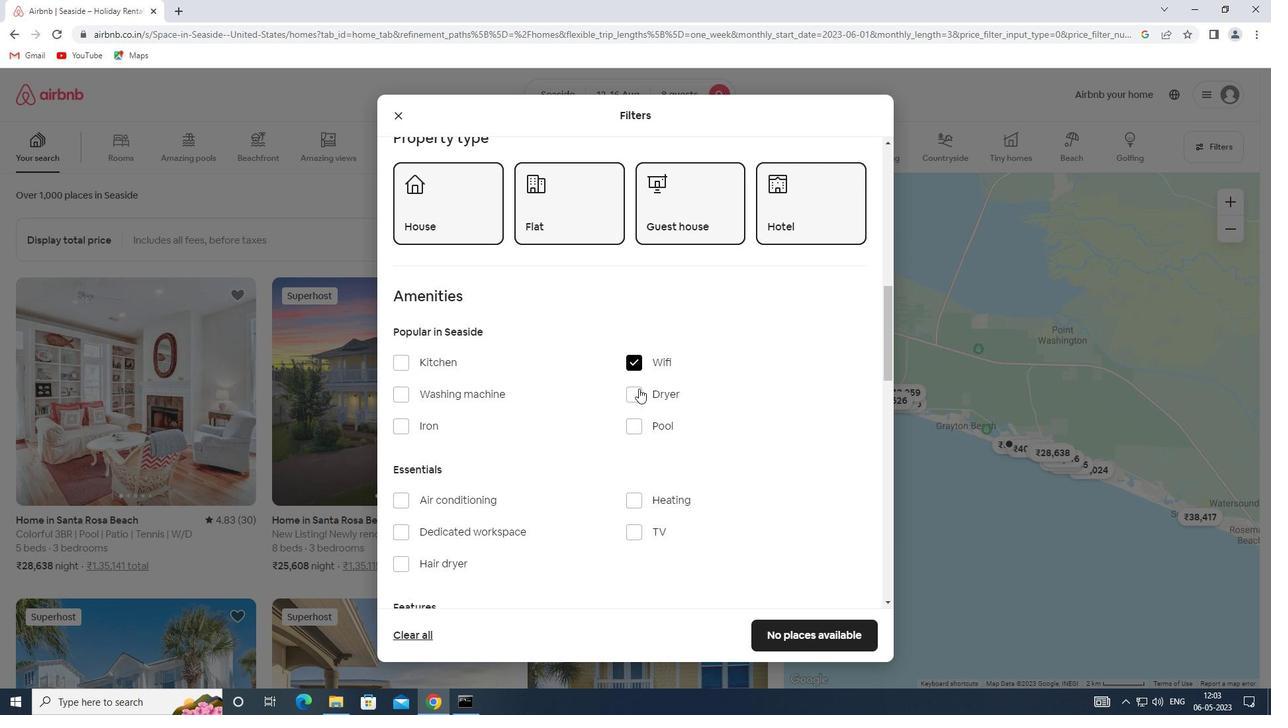 
Action: Mouse moved to (632, 422)
Screenshot: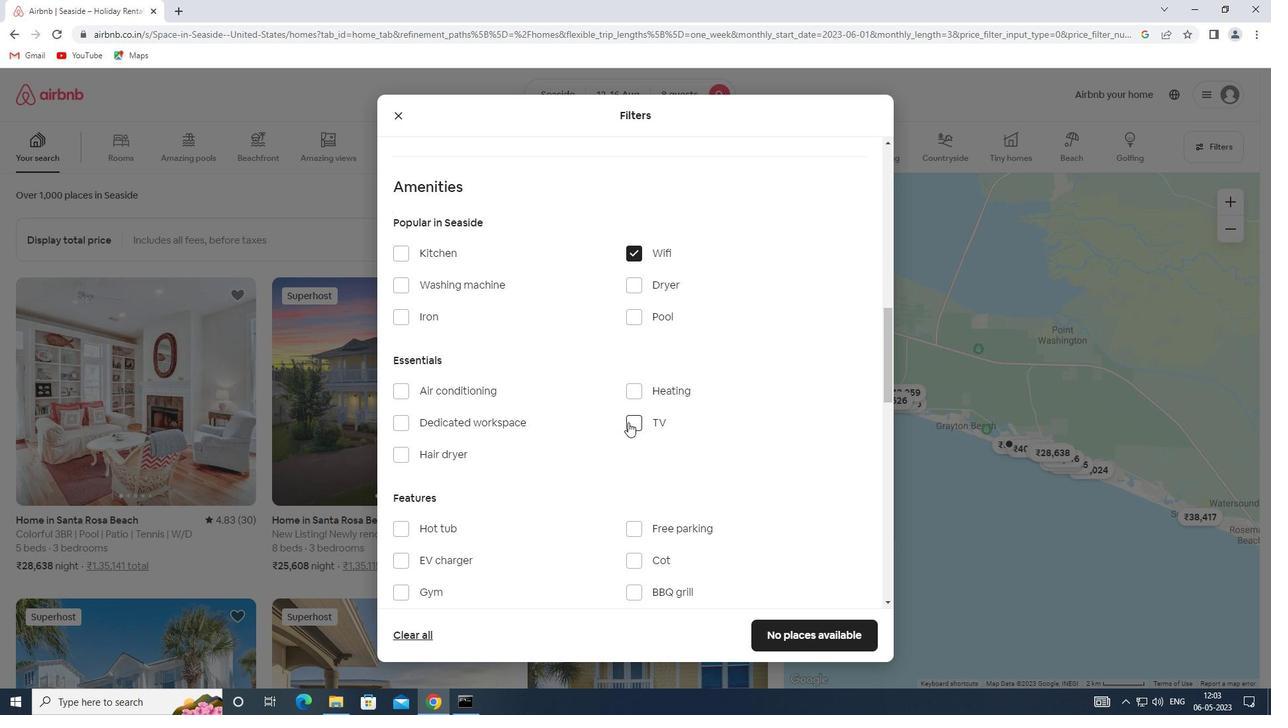 
Action: Mouse pressed left at (632, 422)
Screenshot: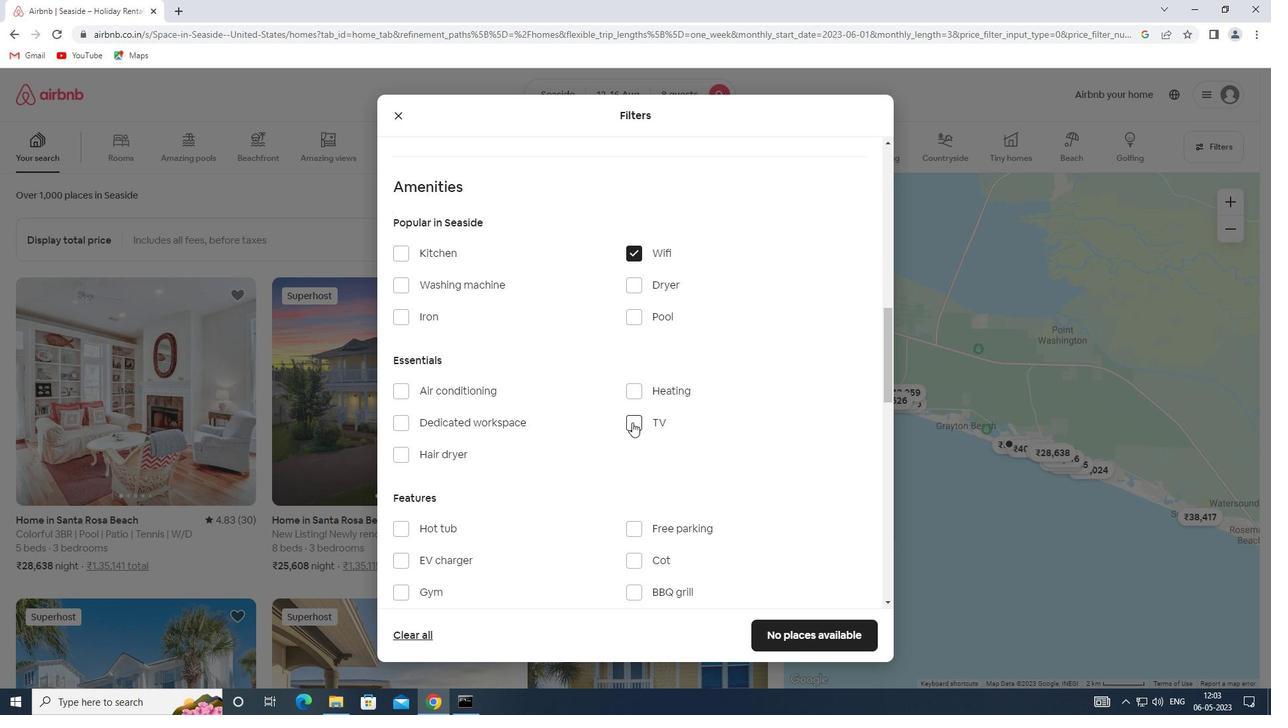 
Action: Mouse scrolled (632, 421) with delta (0, 0)
Screenshot: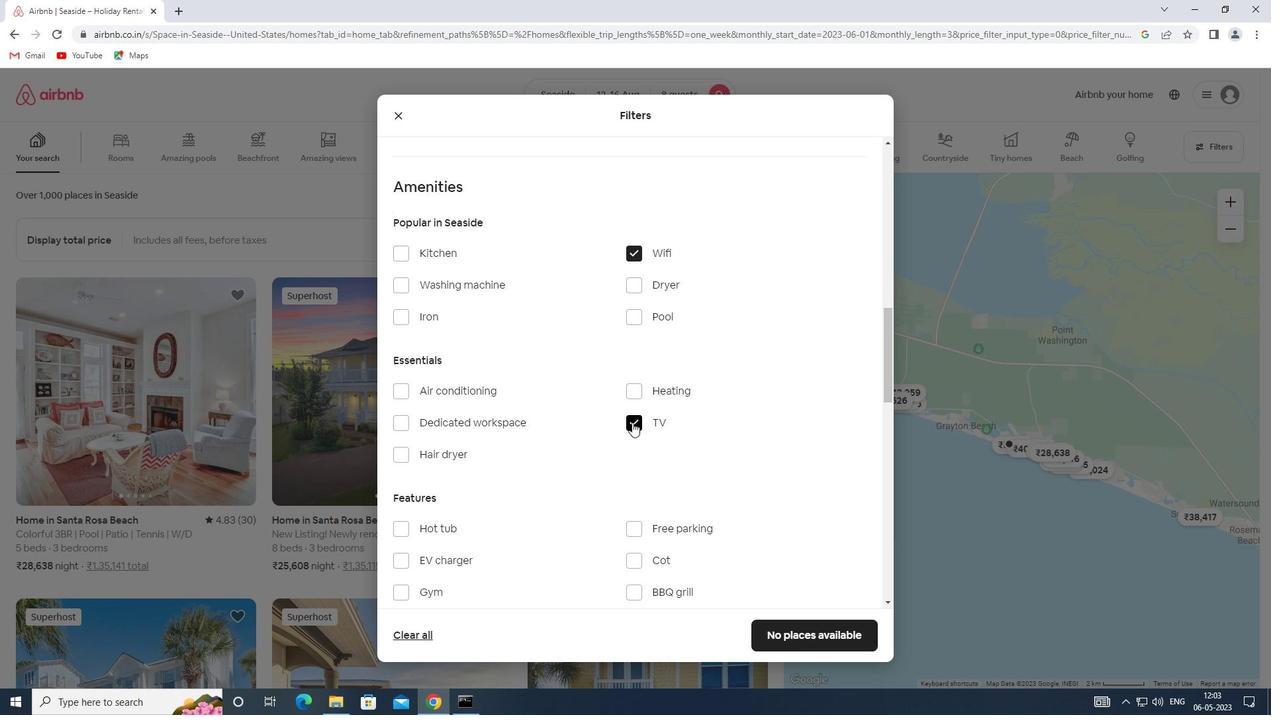 
Action: Mouse scrolled (632, 421) with delta (0, 0)
Screenshot: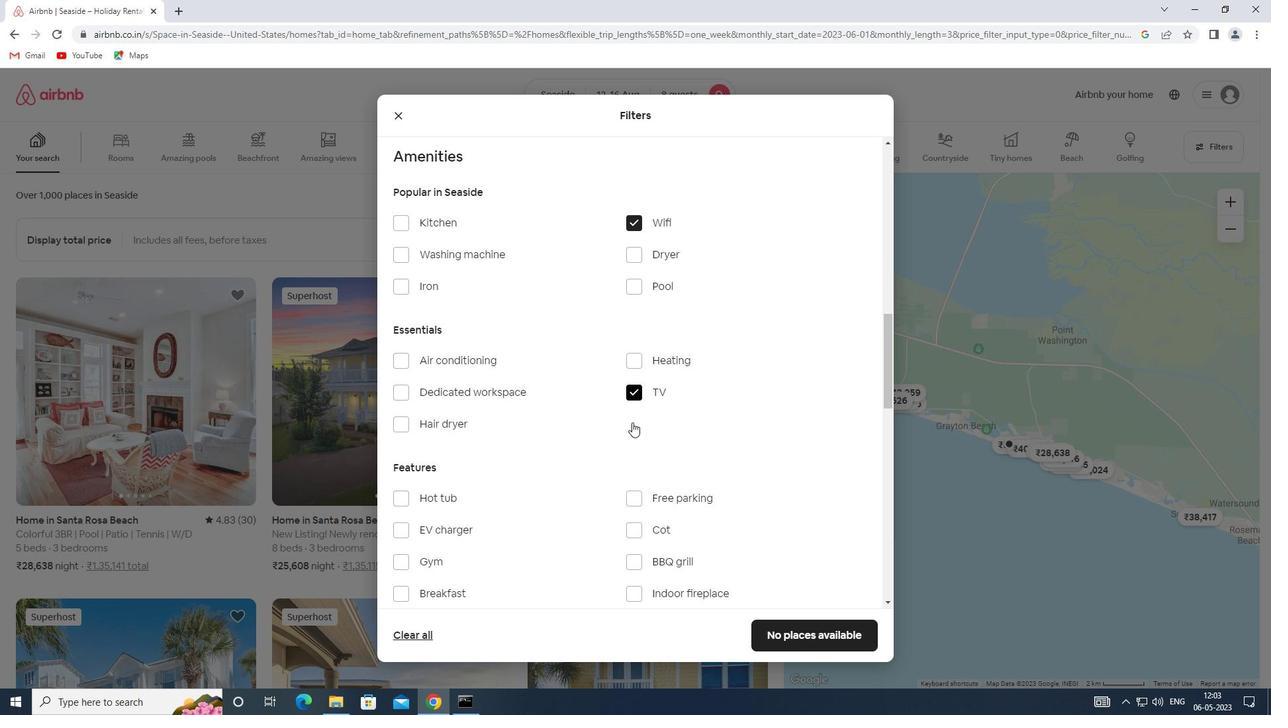 
Action: Mouse moved to (633, 398)
Screenshot: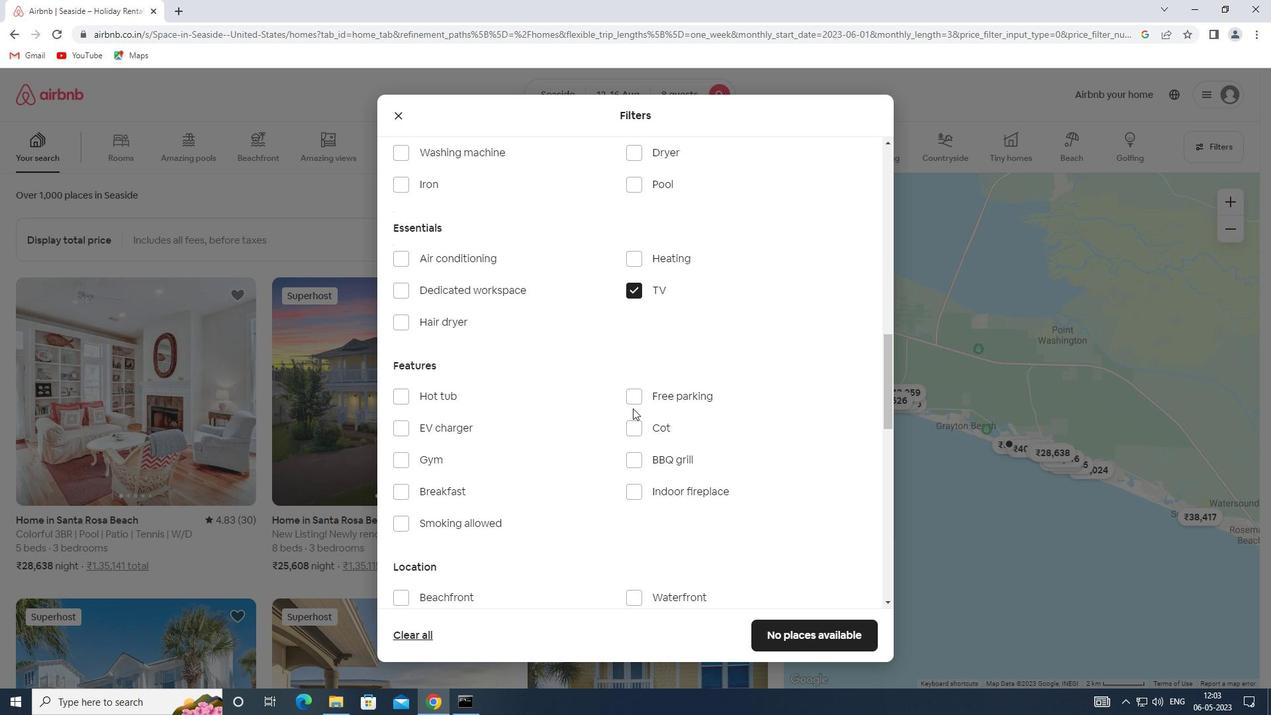 
Action: Mouse pressed left at (633, 398)
Screenshot: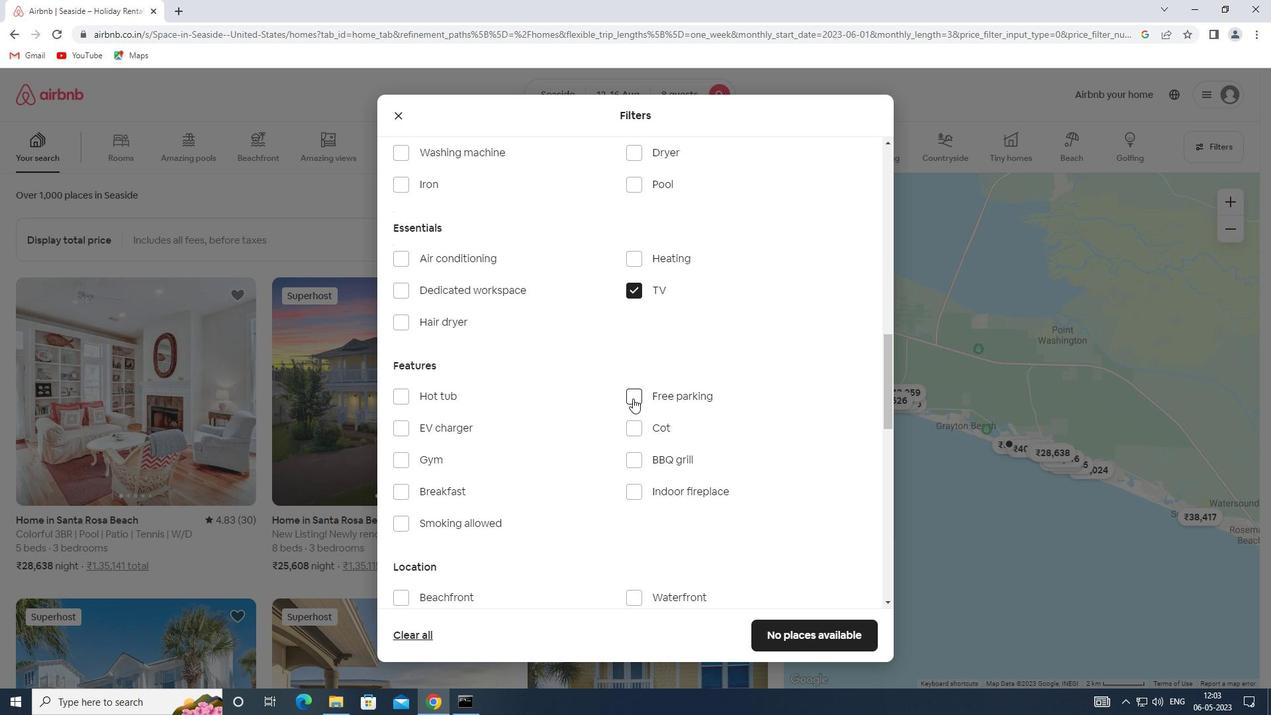
Action: Mouse scrolled (633, 398) with delta (0, 0)
Screenshot: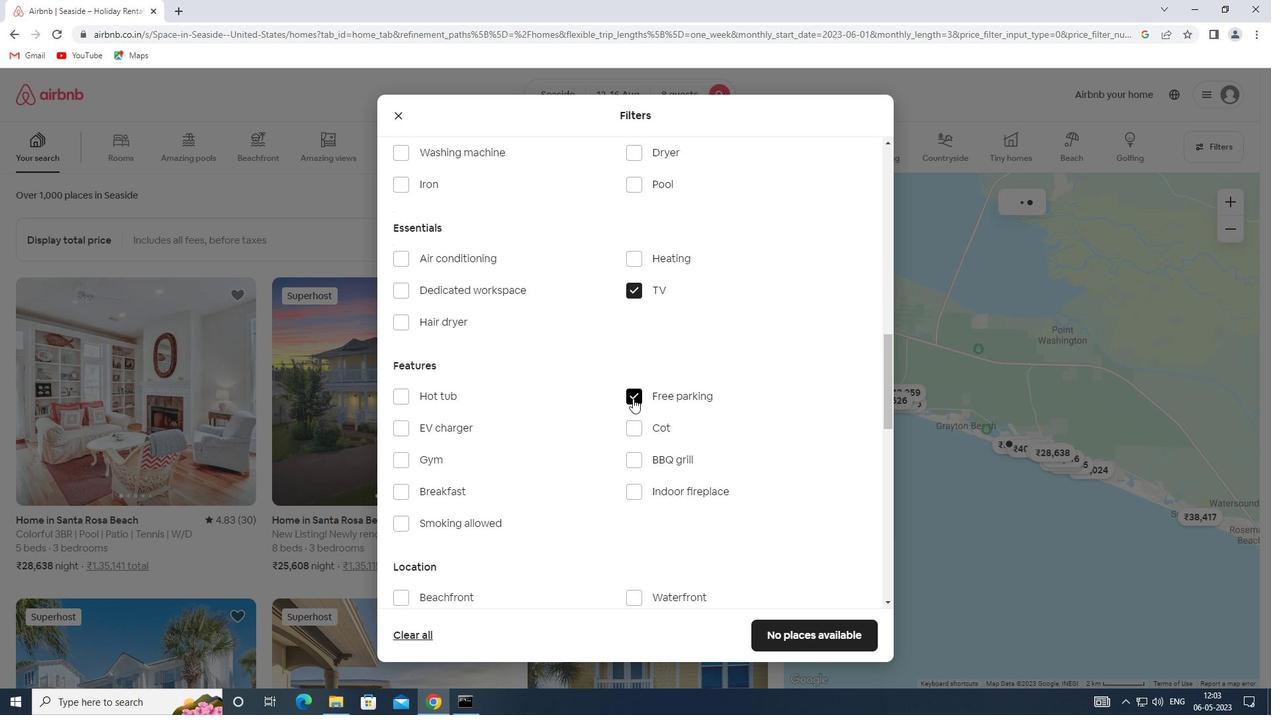 
Action: Mouse scrolled (633, 398) with delta (0, 0)
Screenshot: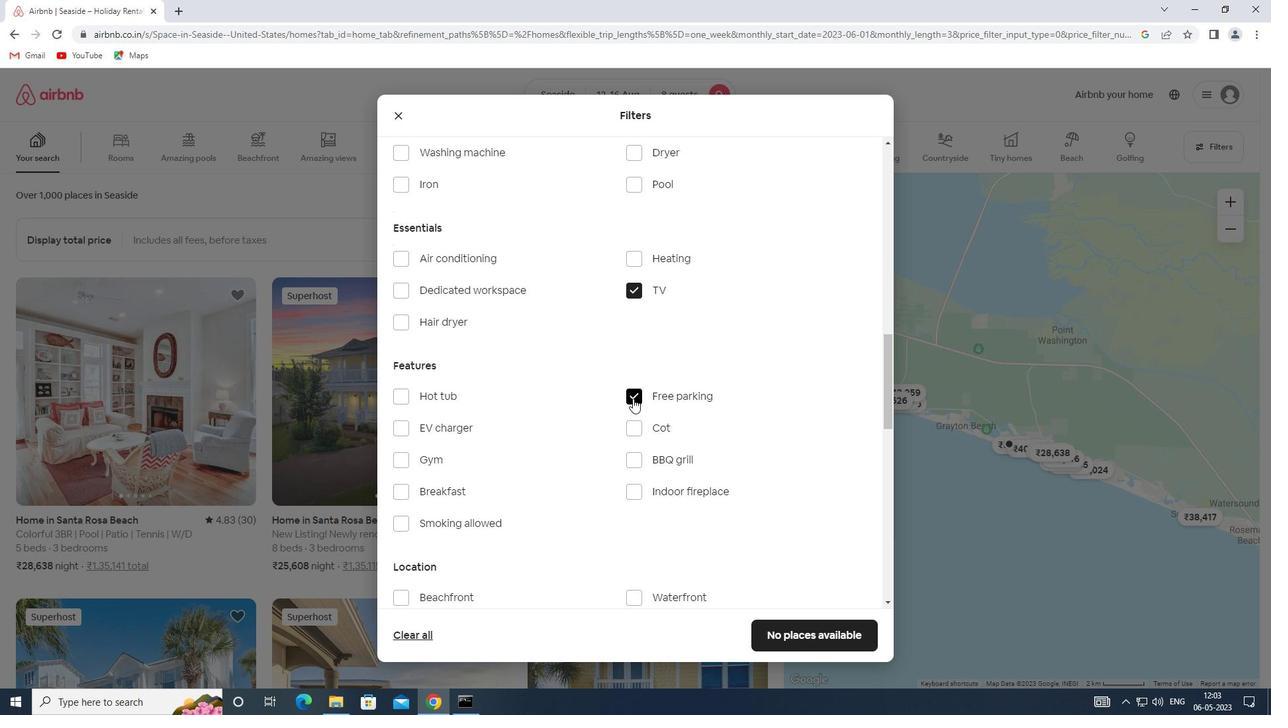 
Action: Mouse moved to (434, 333)
Screenshot: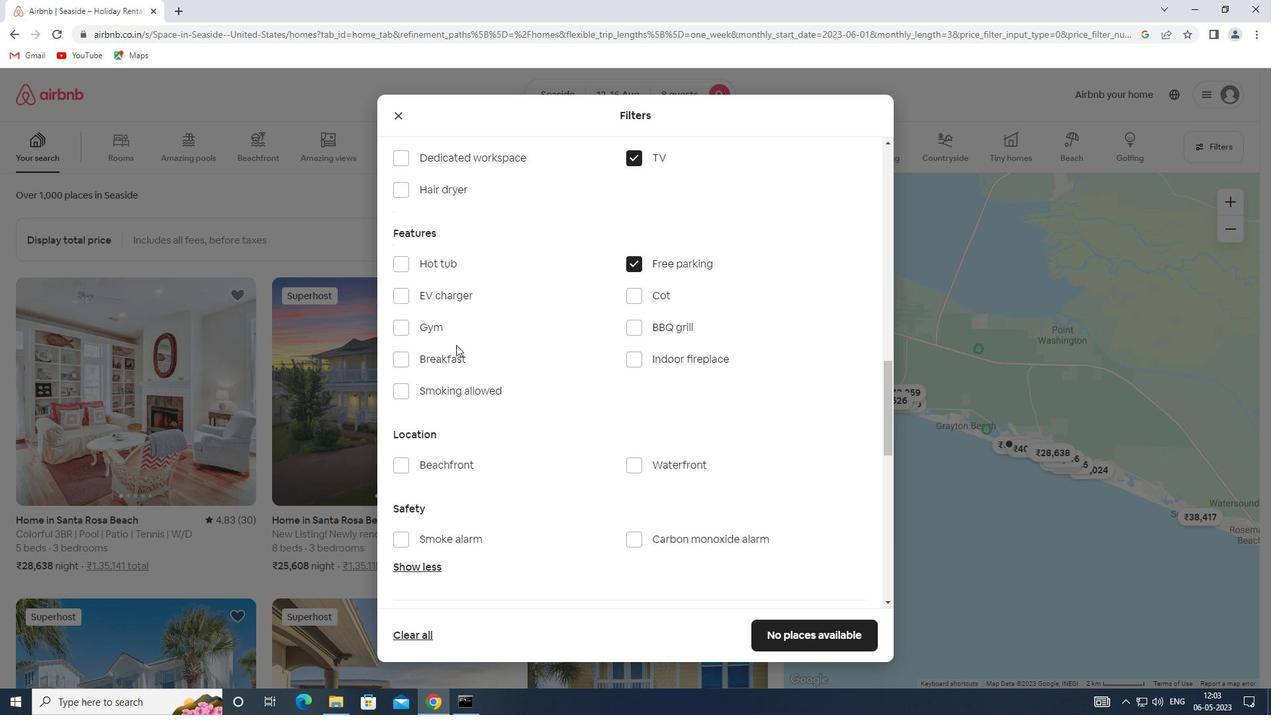 
Action: Mouse pressed left at (434, 333)
Screenshot: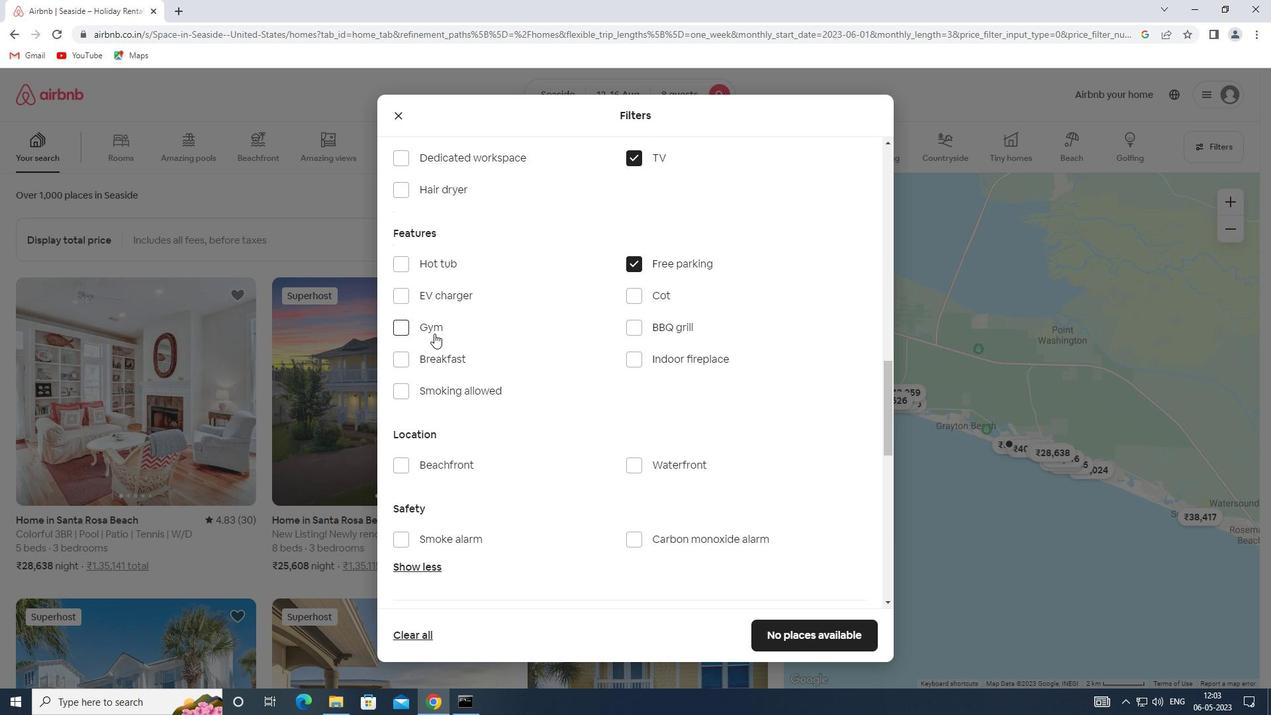 
Action: Mouse moved to (437, 362)
Screenshot: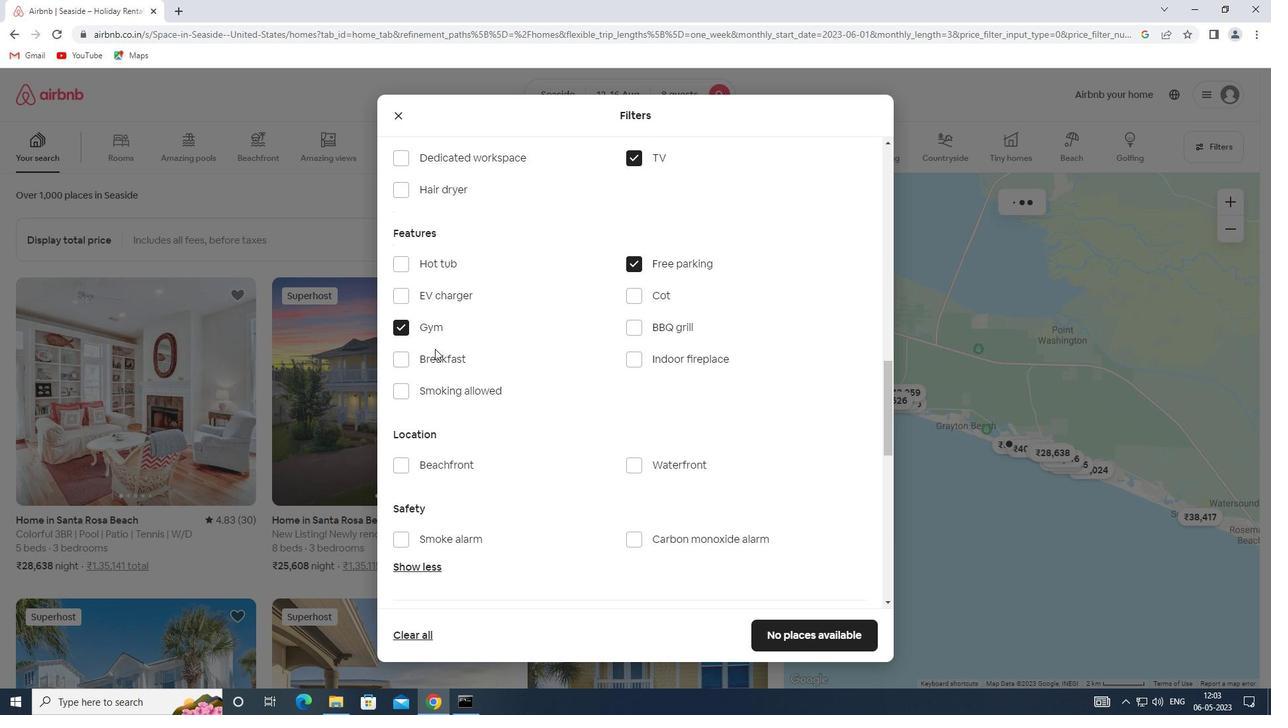 
Action: Mouse pressed left at (437, 362)
Screenshot: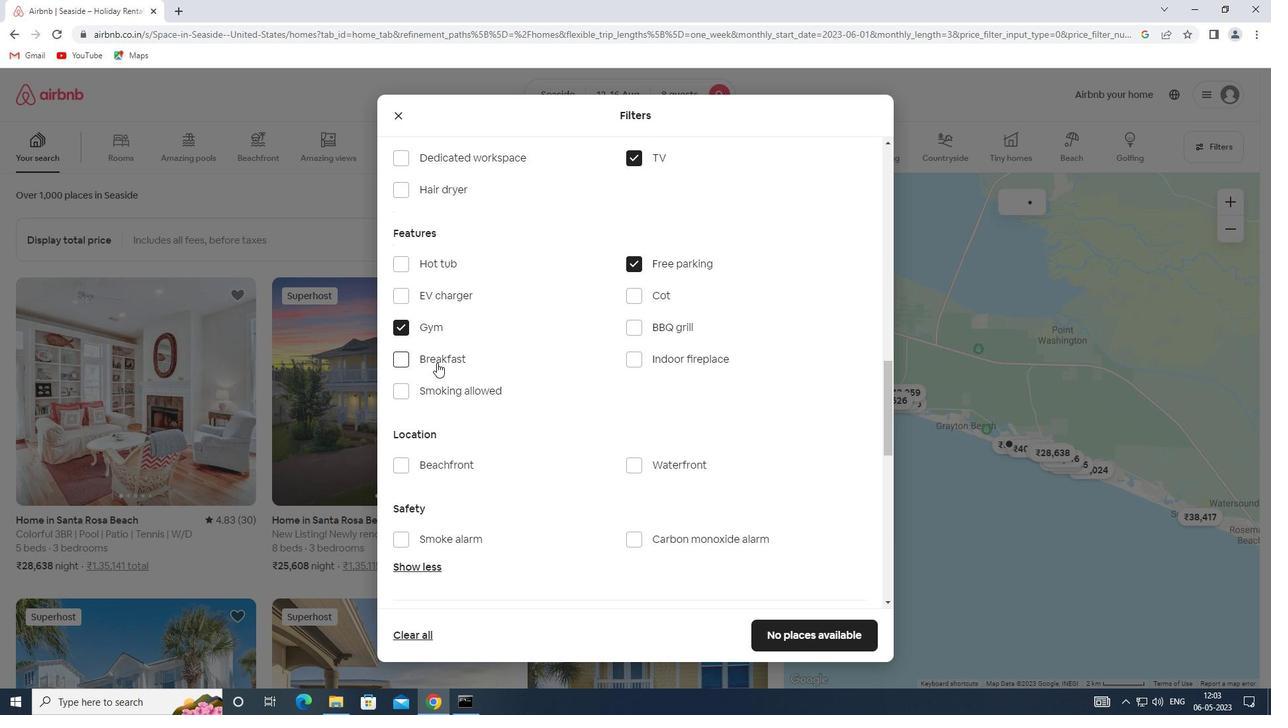 
Action: Mouse scrolled (437, 362) with delta (0, 0)
Screenshot: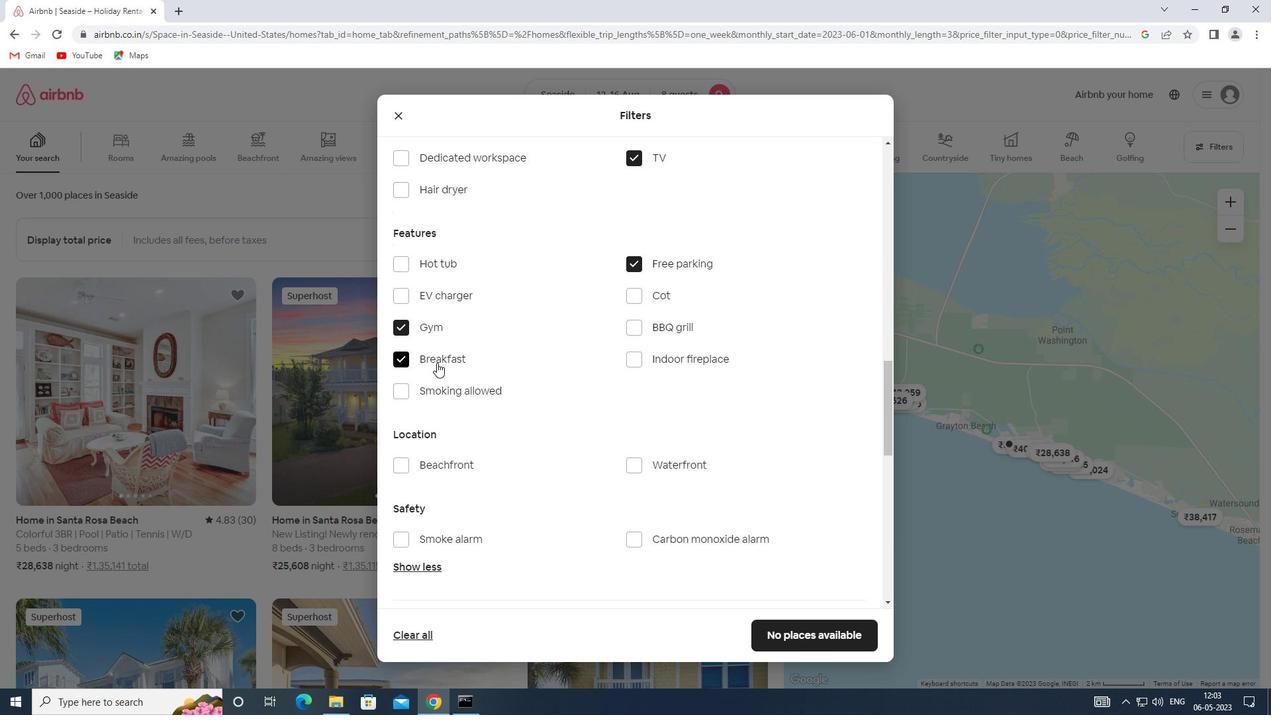 
Action: Mouse scrolled (437, 362) with delta (0, 0)
Screenshot: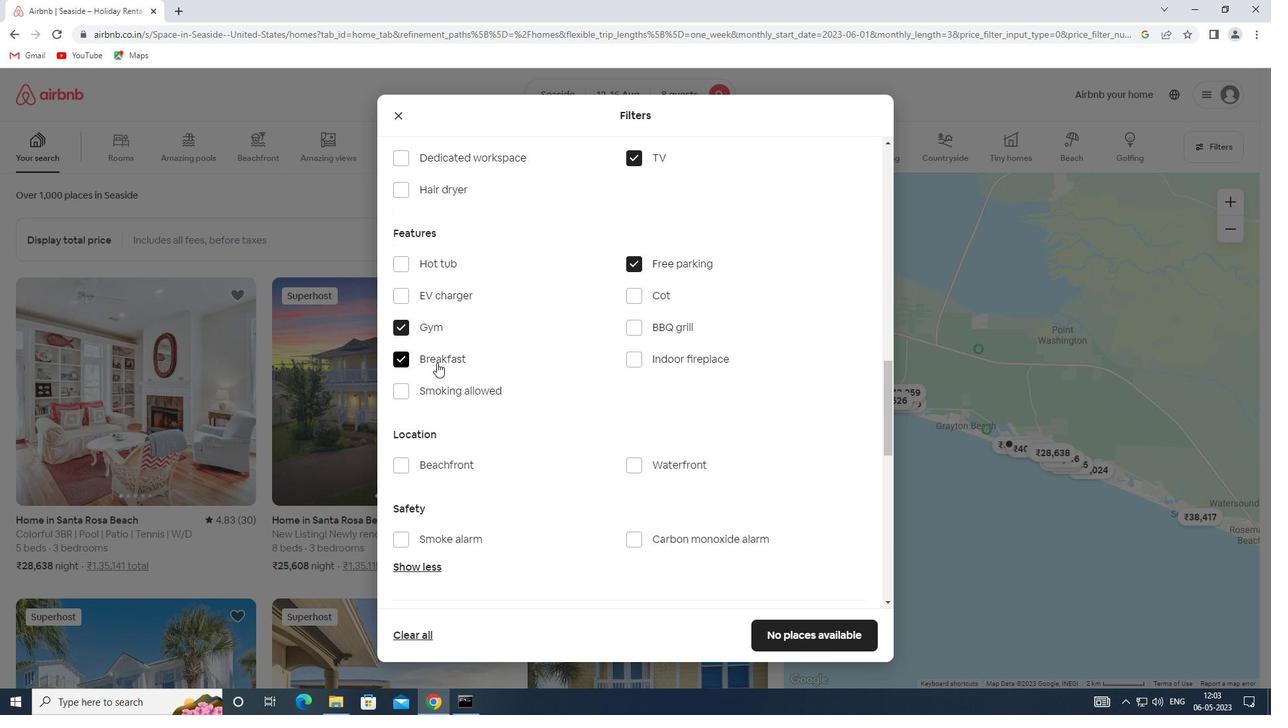 
Action: Mouse scrolled (437, 362) with delta (0, 0)
Screenshot: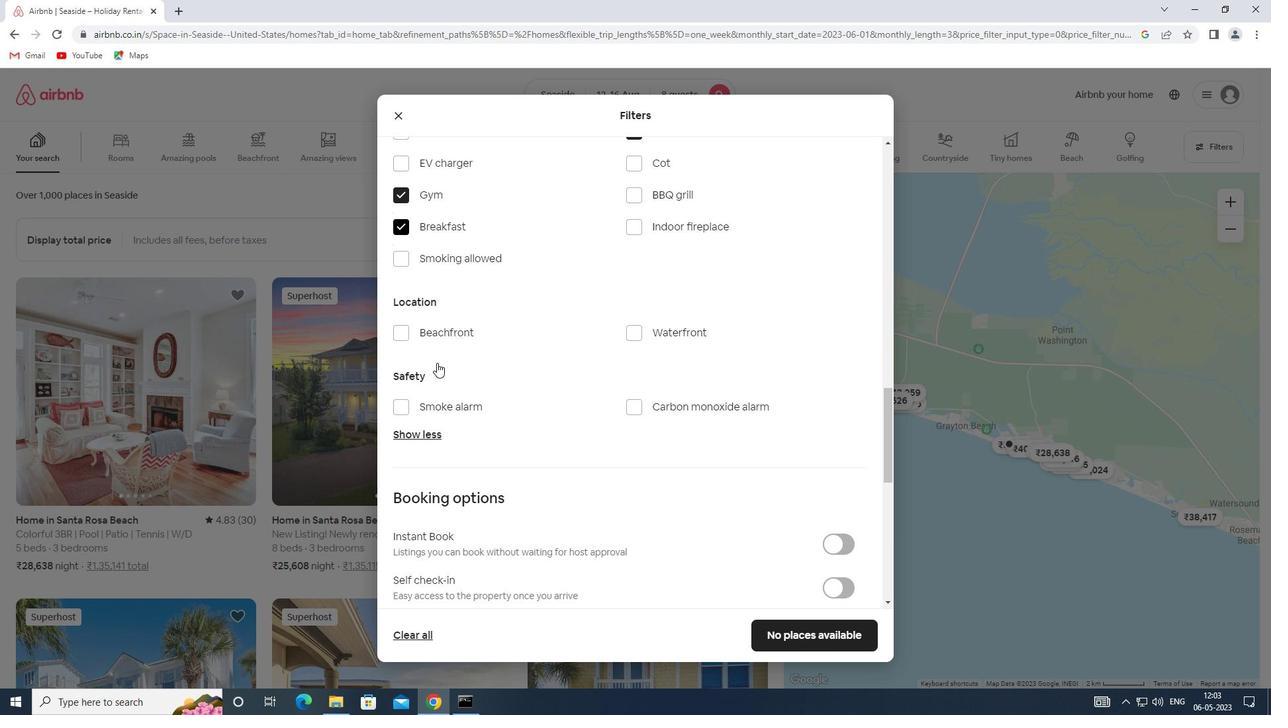 
Action: Mouse scrolled (437, 362) with delta (0, 0)
Screenshot: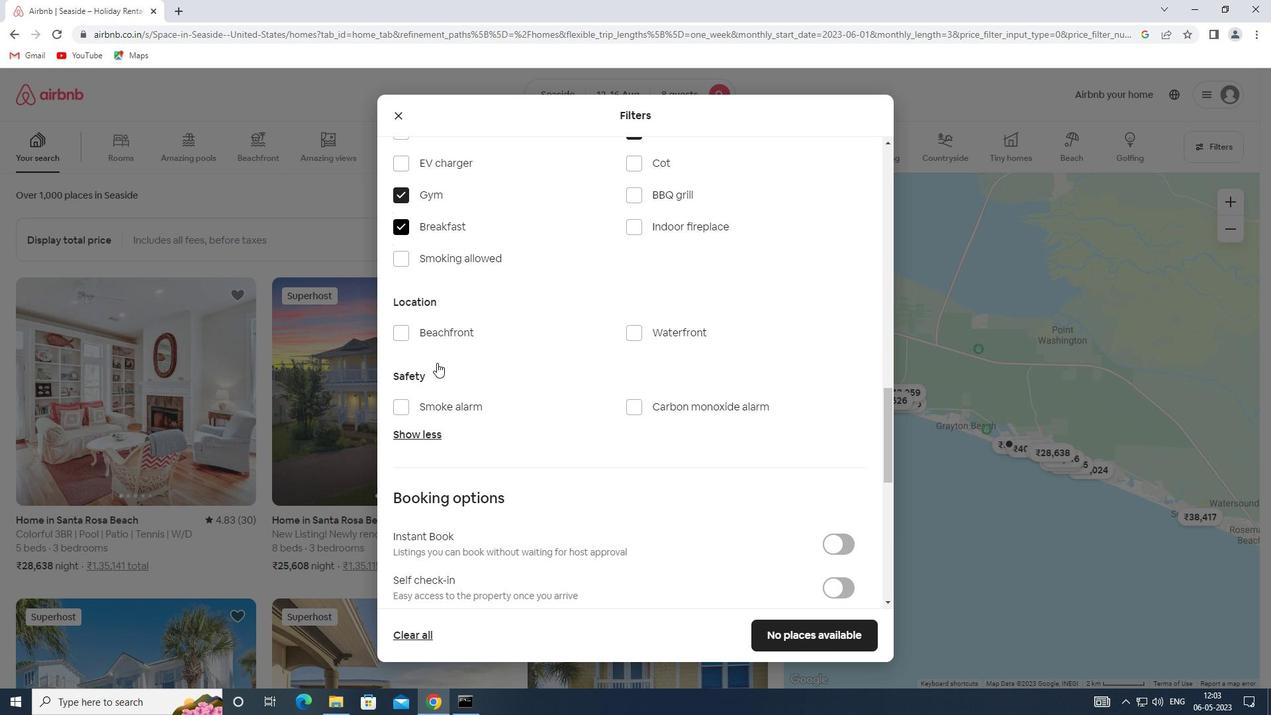 
Action: Mouse moved to (437, 363)
Screenshot: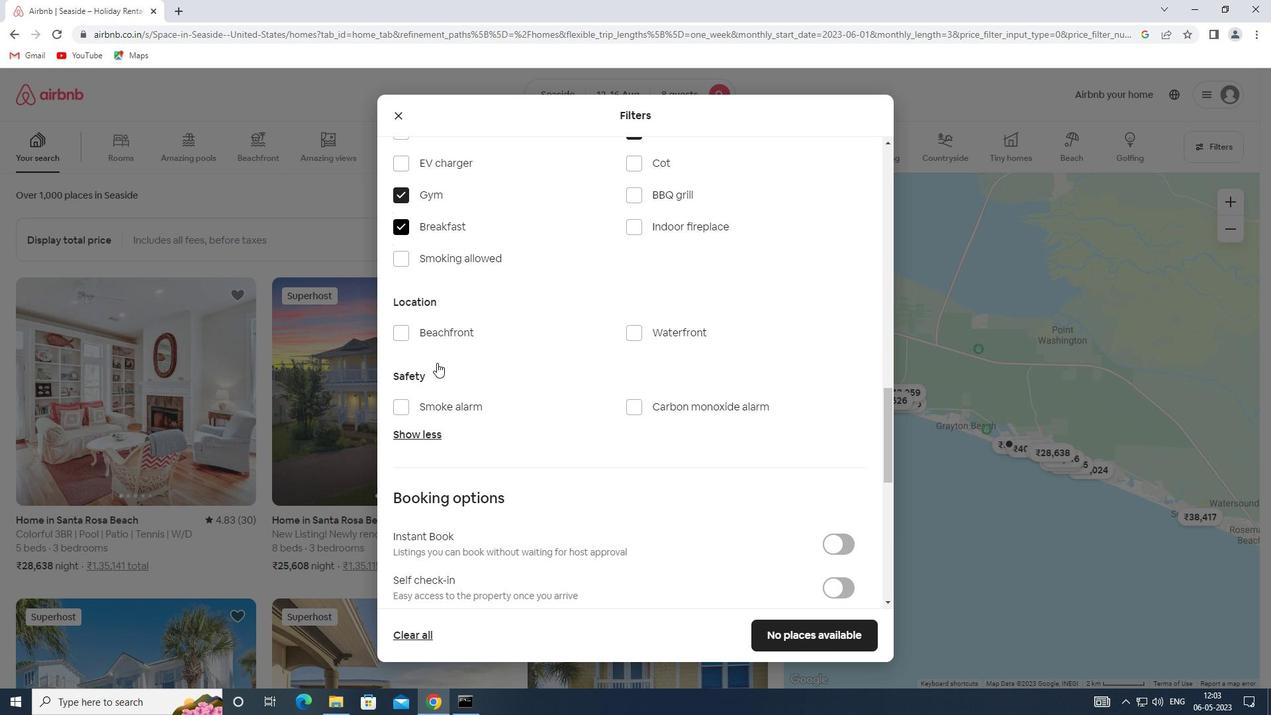 
Action: Mouse scrolled (437, 362) with delta (0, 0)
Screenshot: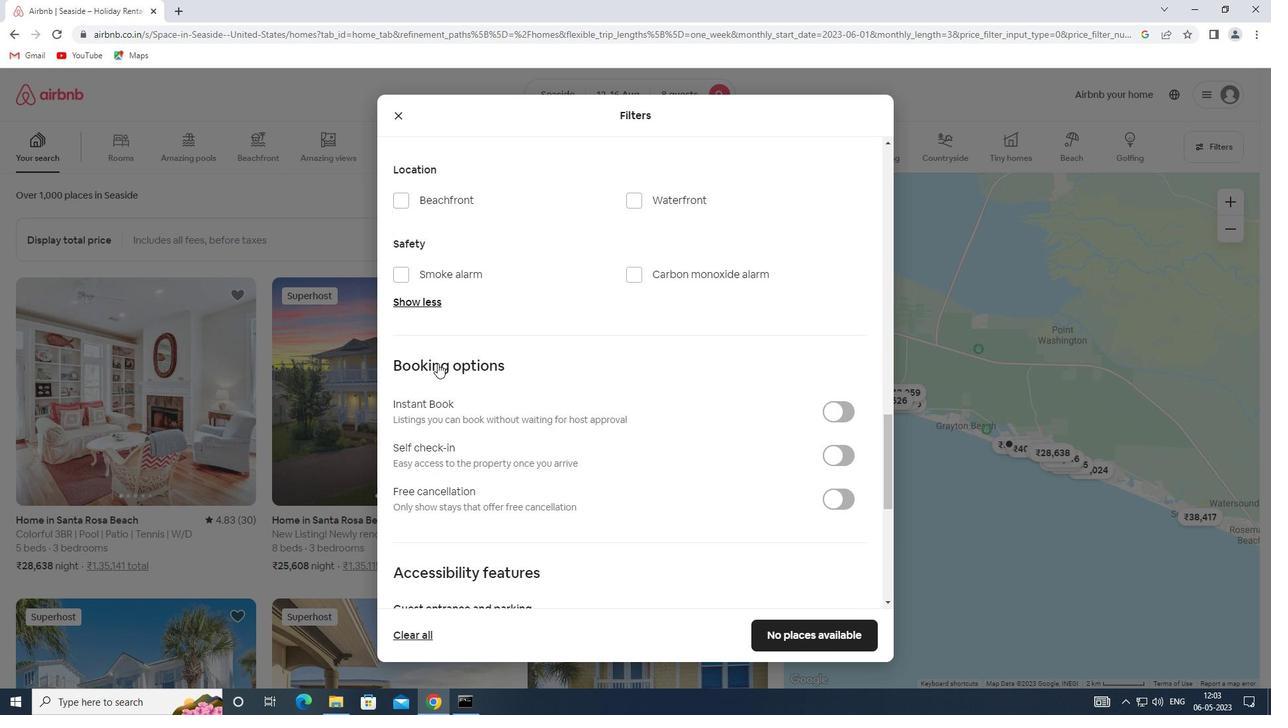 
Action: Mouse moved to (841, 388)
Screenshot: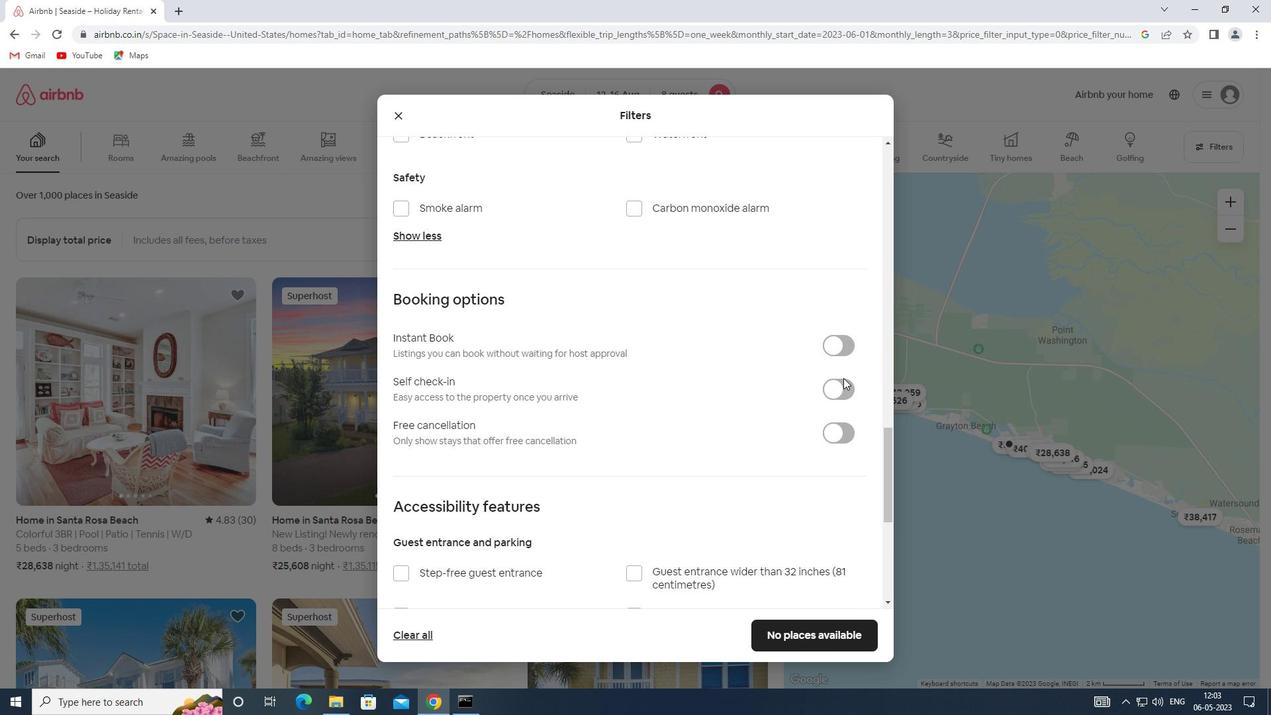 
Action: Mouse pressed left at (841, 388)
Screenshot: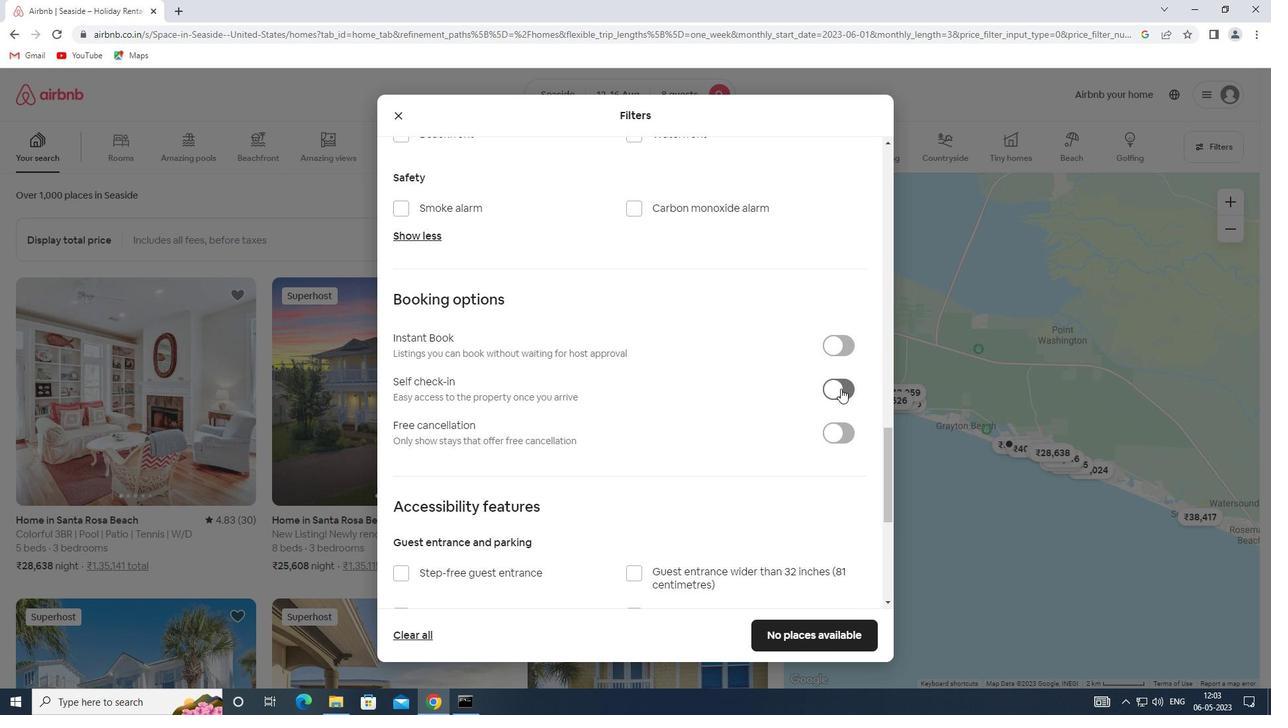 
Action: Mouse moved to (588, 425)
Screenshot: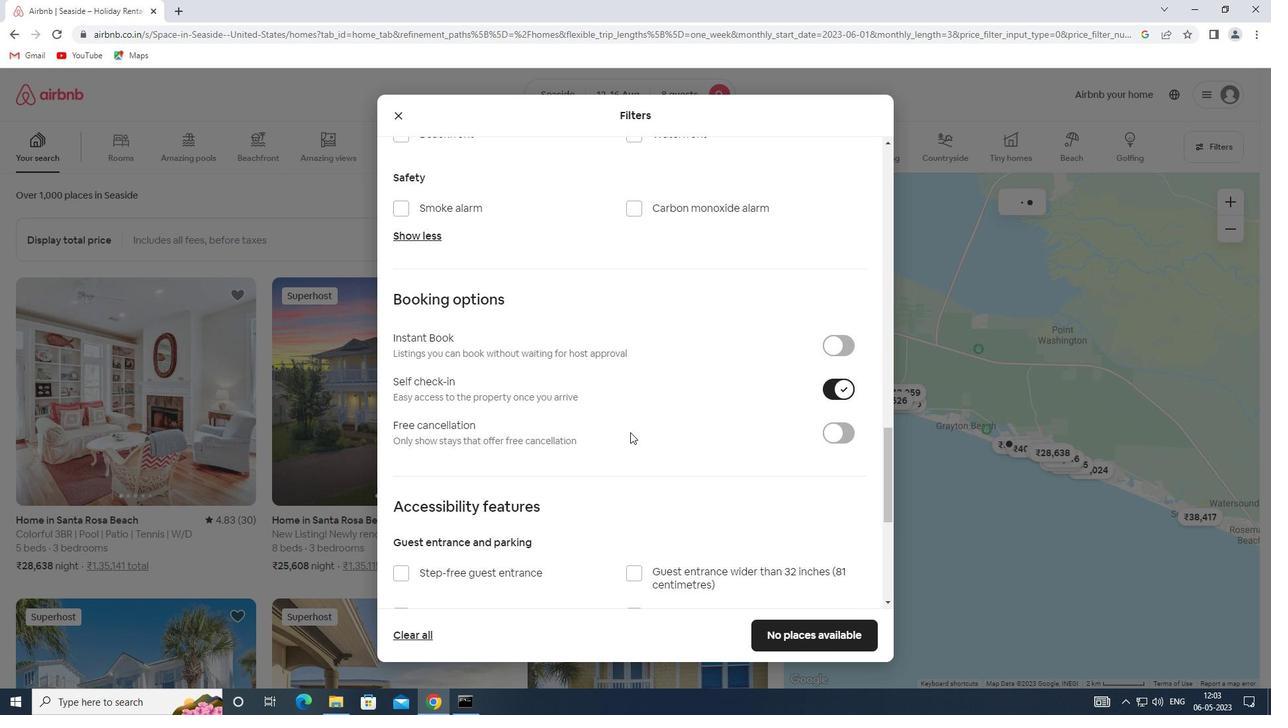 
Action: Mouse scrolled (588, 425) with delta (0, 0)
Screenshot: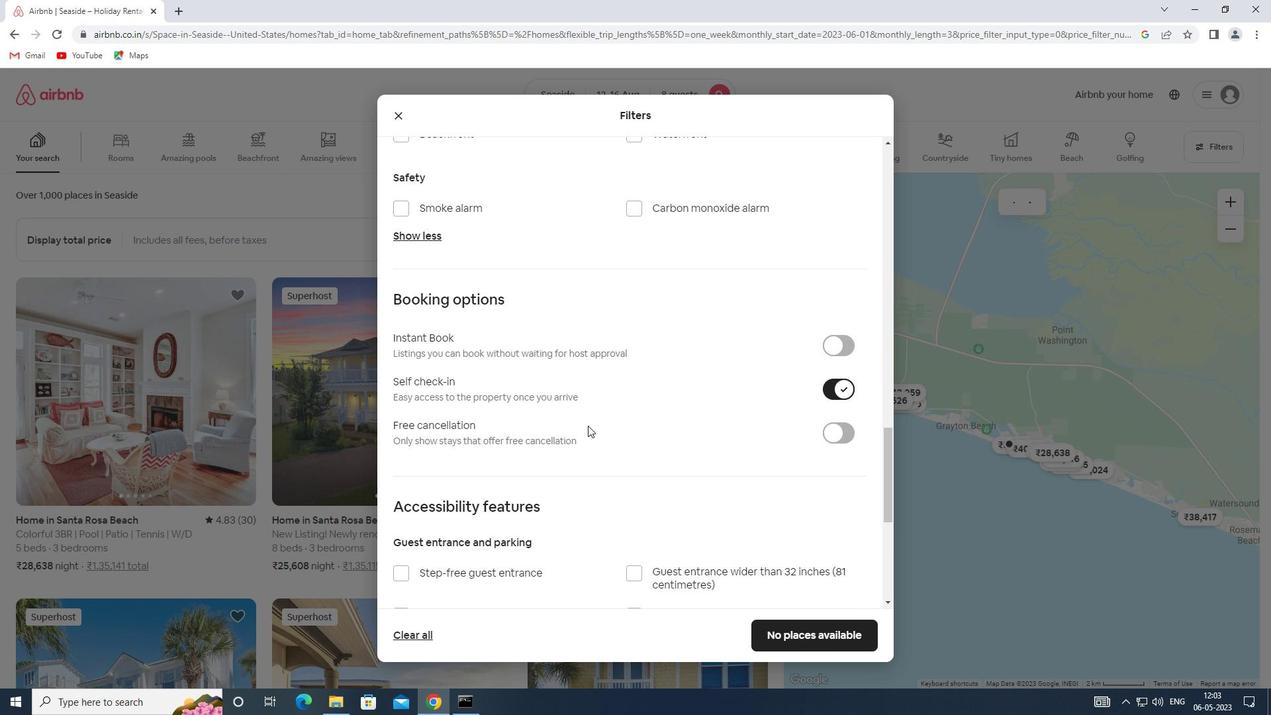 
Action: Mouse scrolled (588, 425) with delta (0, 0)
Screenshot: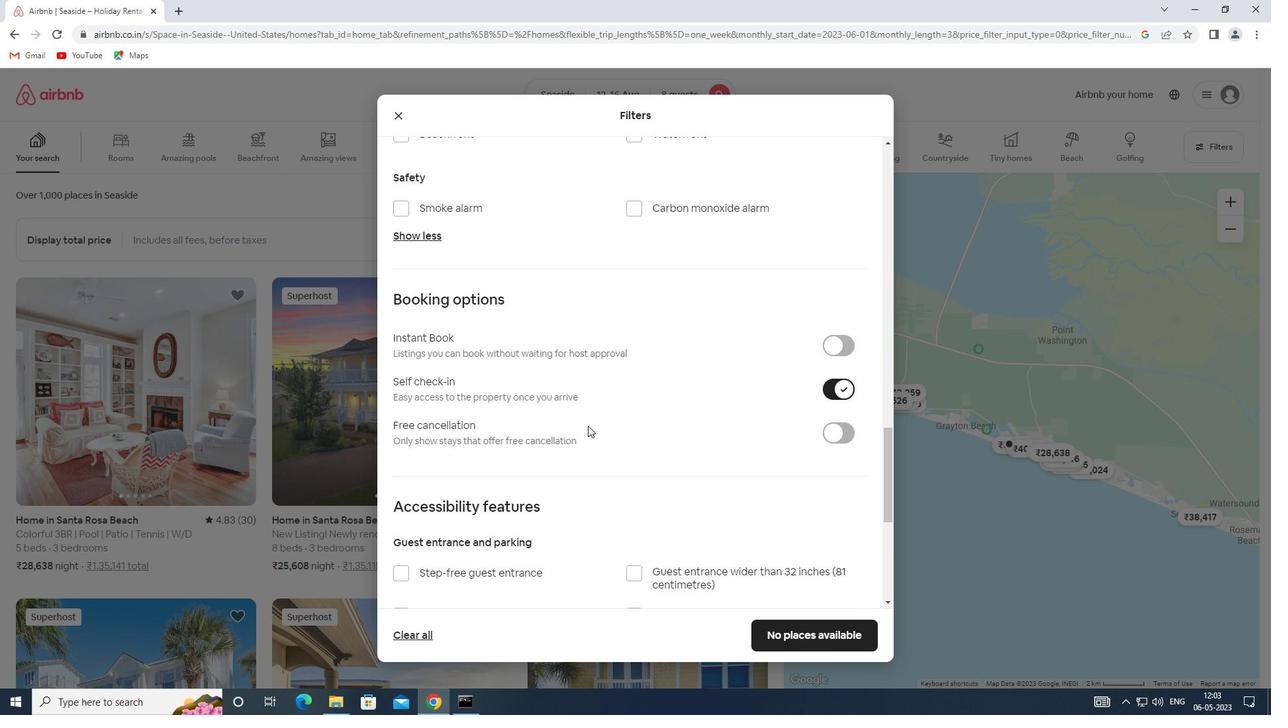 
Action: Mouse scrolled (588, 425) with delta (0, 0)
Screenshot: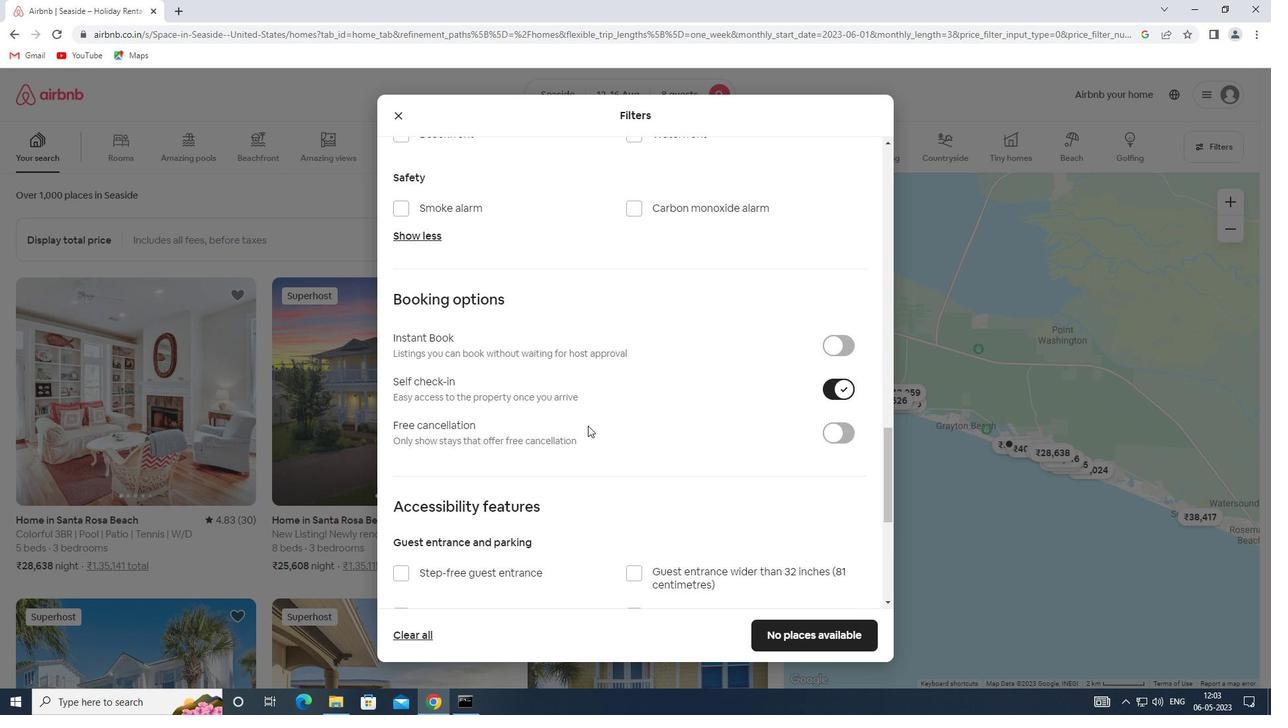 
Action: Mouse scrolled (588, 425) with delta (0, 0)
Screenshot: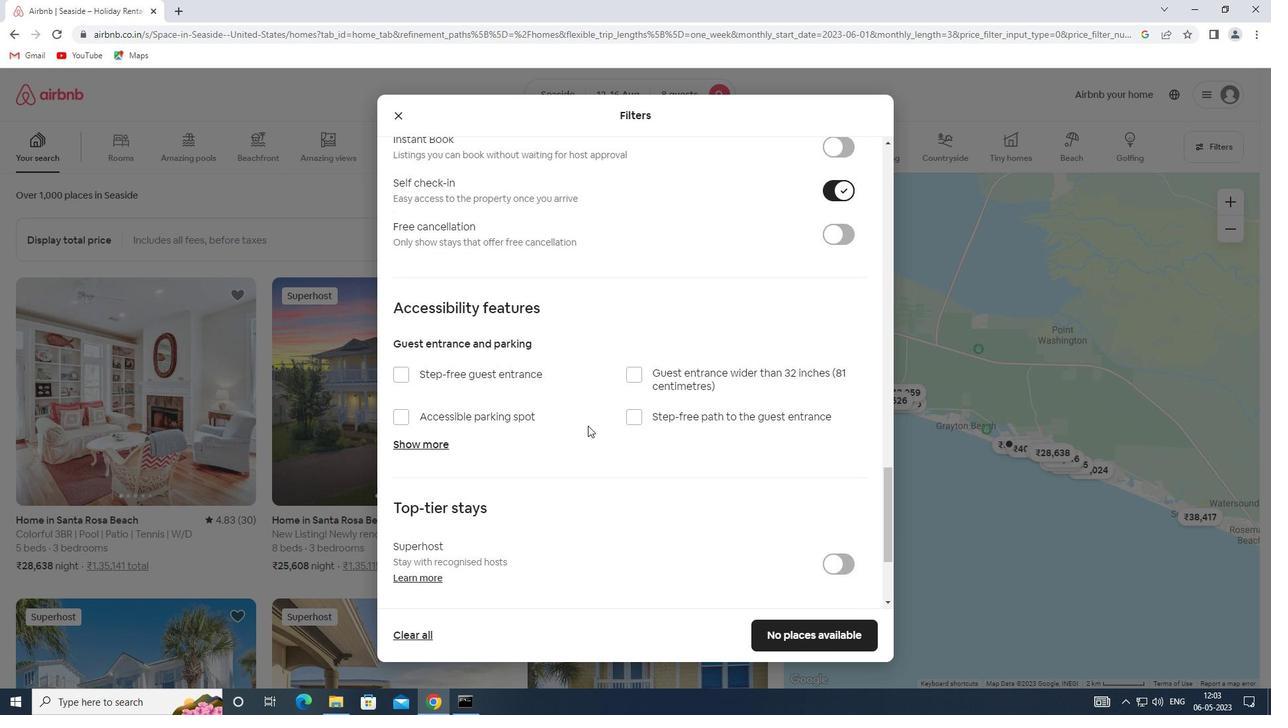 
Action: Mouse scrolled (588, 425) with delta (0, 0)
Screenshot: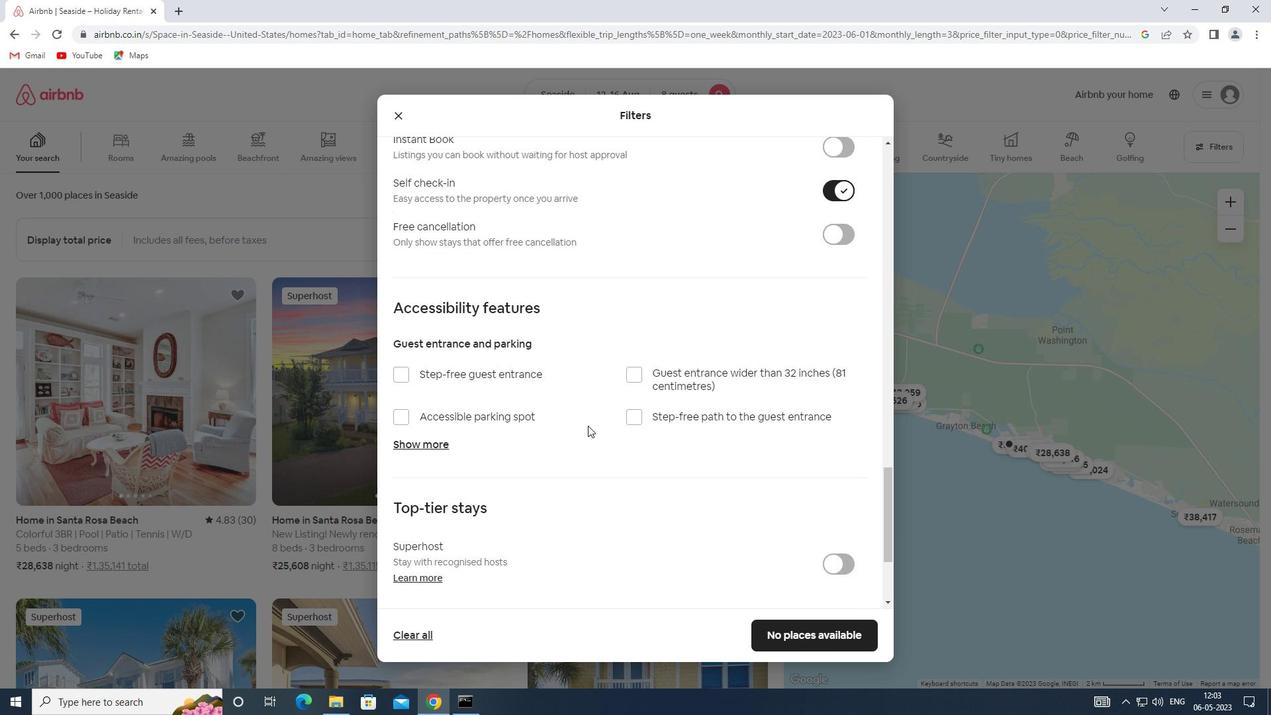
Action: Mouse scrolled (588, 425) with delta (0, 0)
Screenshot: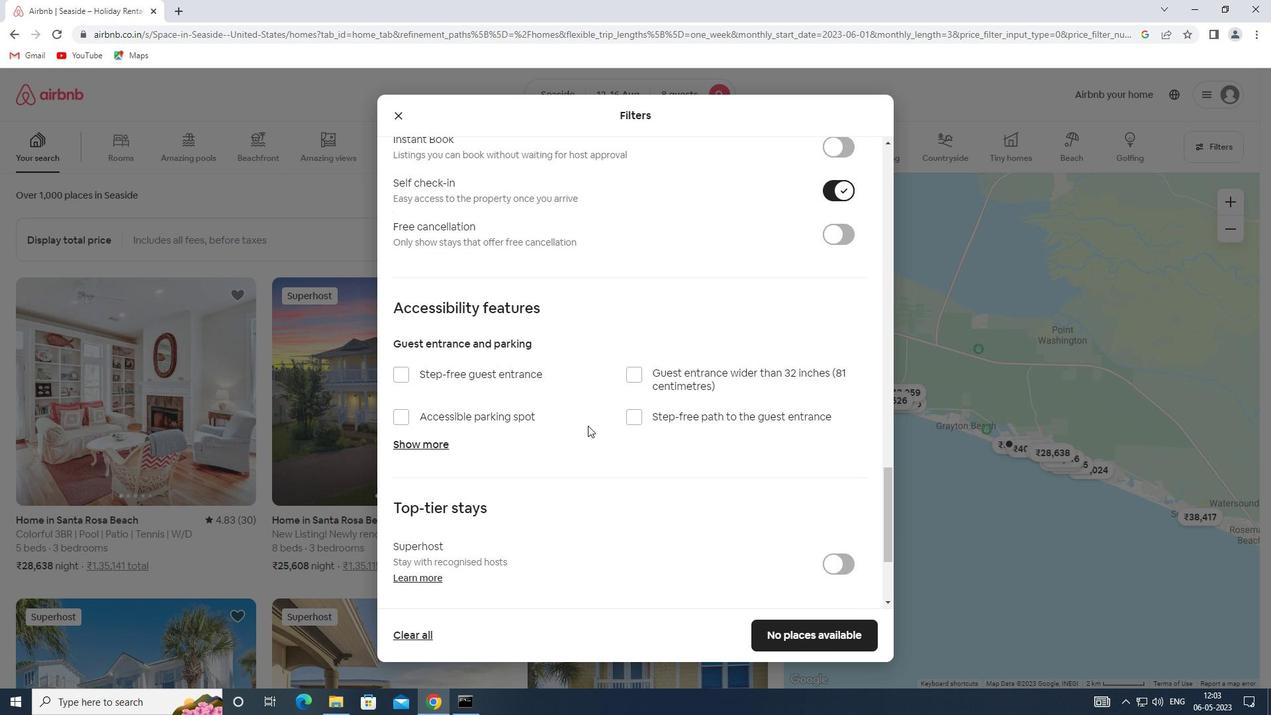 
Action: Mouse moved to (426, 517)
Screenshot: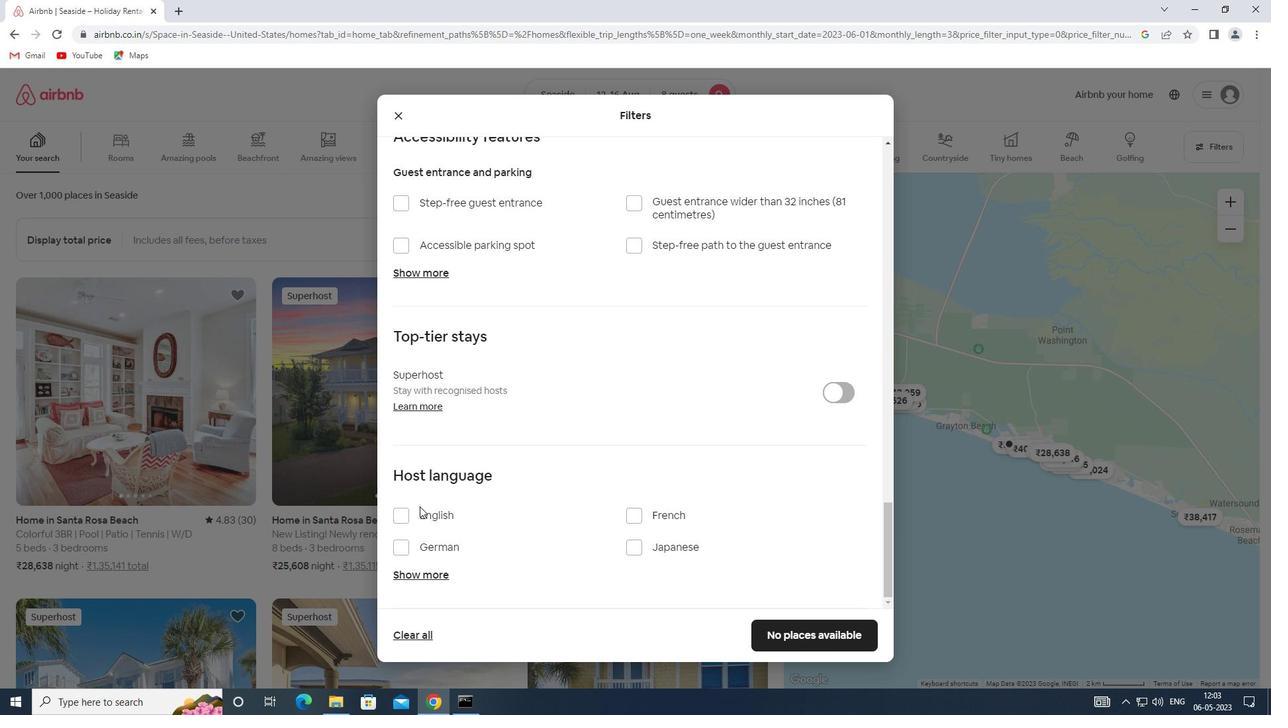 
Action: Mouse pressed left at (426, 517)
Screenshot: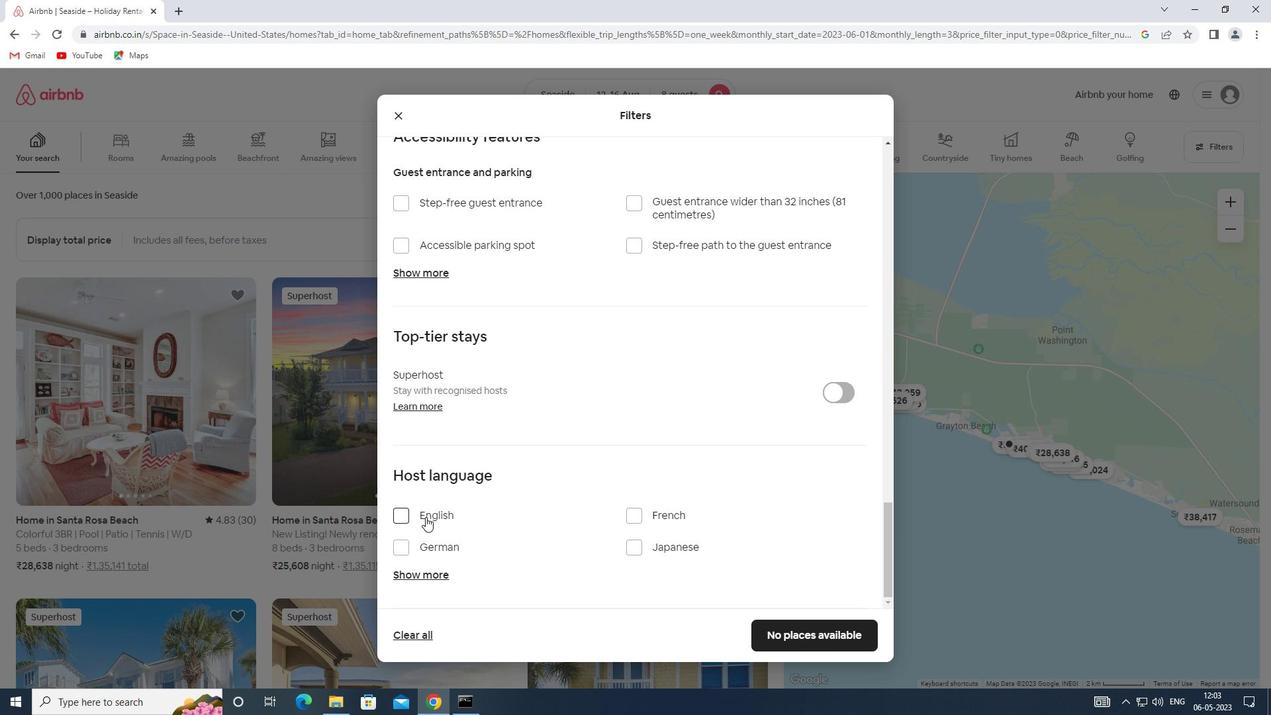 
Action: Mouse moved to (853, 629)
Screenshot: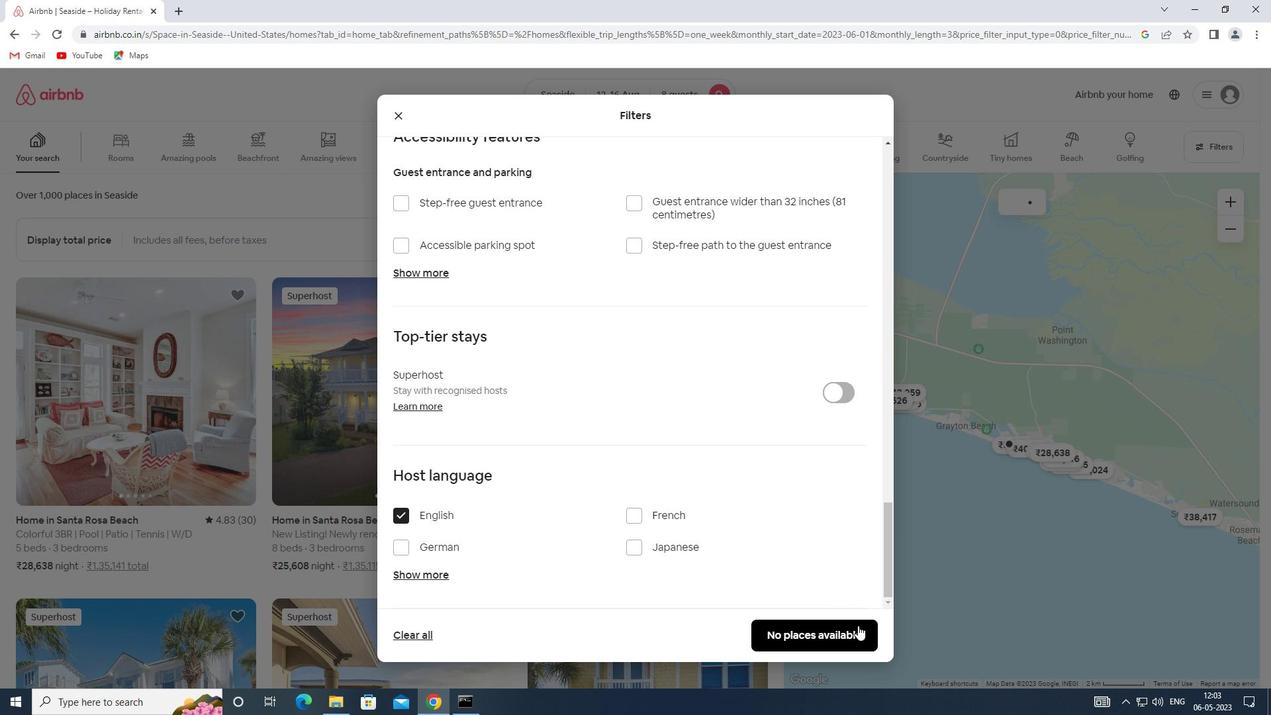 
Action: Mouse pressed left at (853, 629)
Screenshot: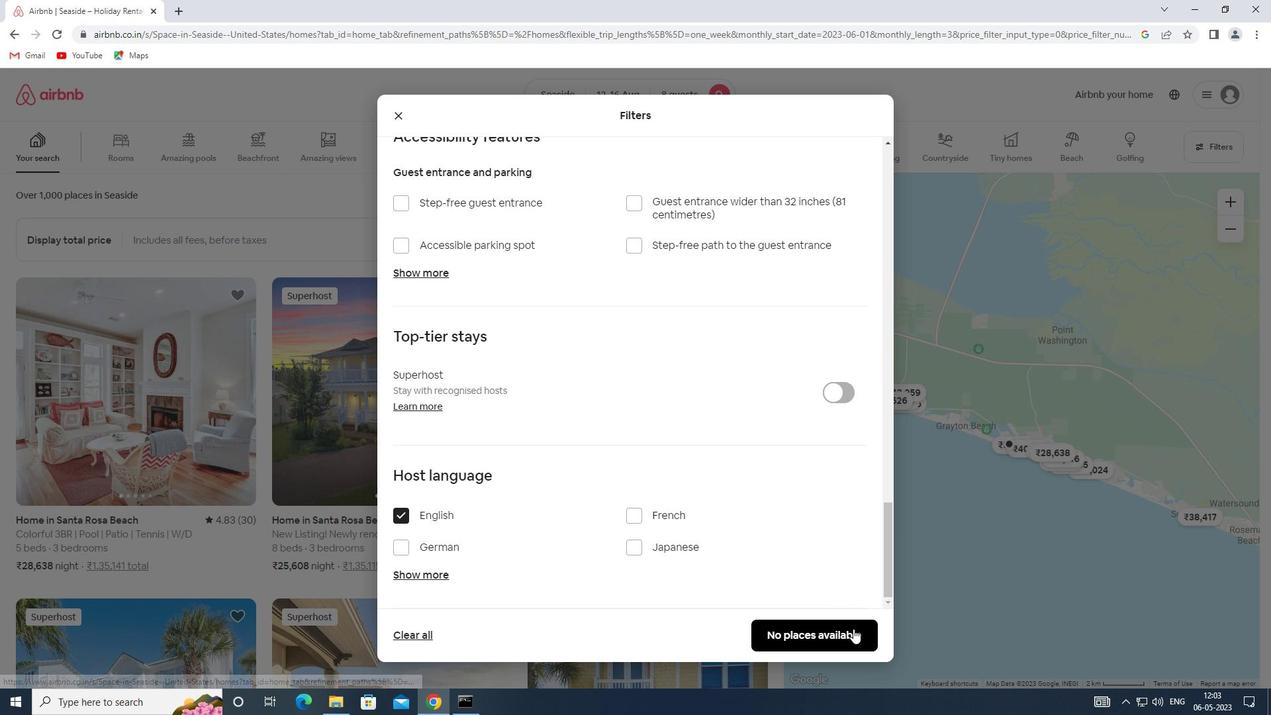 
